 Task: Search one way flight ticket for 2 adults, 4 children and 1 infant on lap in business from Grand Island: Central Nebraska Regional Airport to Laramie: Laramie Regional Airport on 8-3-2023. Choice of flights is Frontier. Number of bags: 8 checked bags. Price is upto 20000. Outbound departure time preference is 10:45.
Action: Mouse moved to (308, 450)
Screenshot: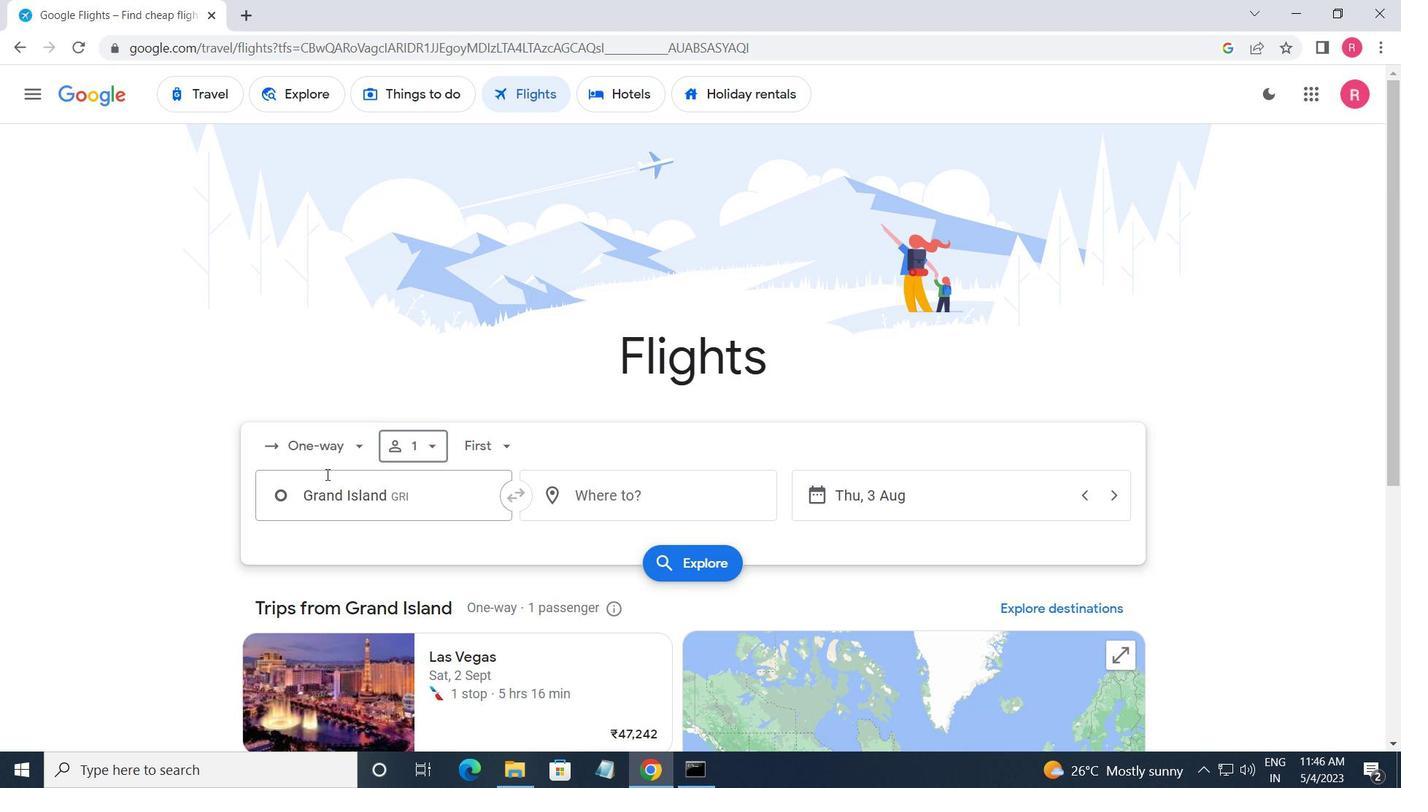 
Action: Mouse pressed left at (308, 450)
Screenshot: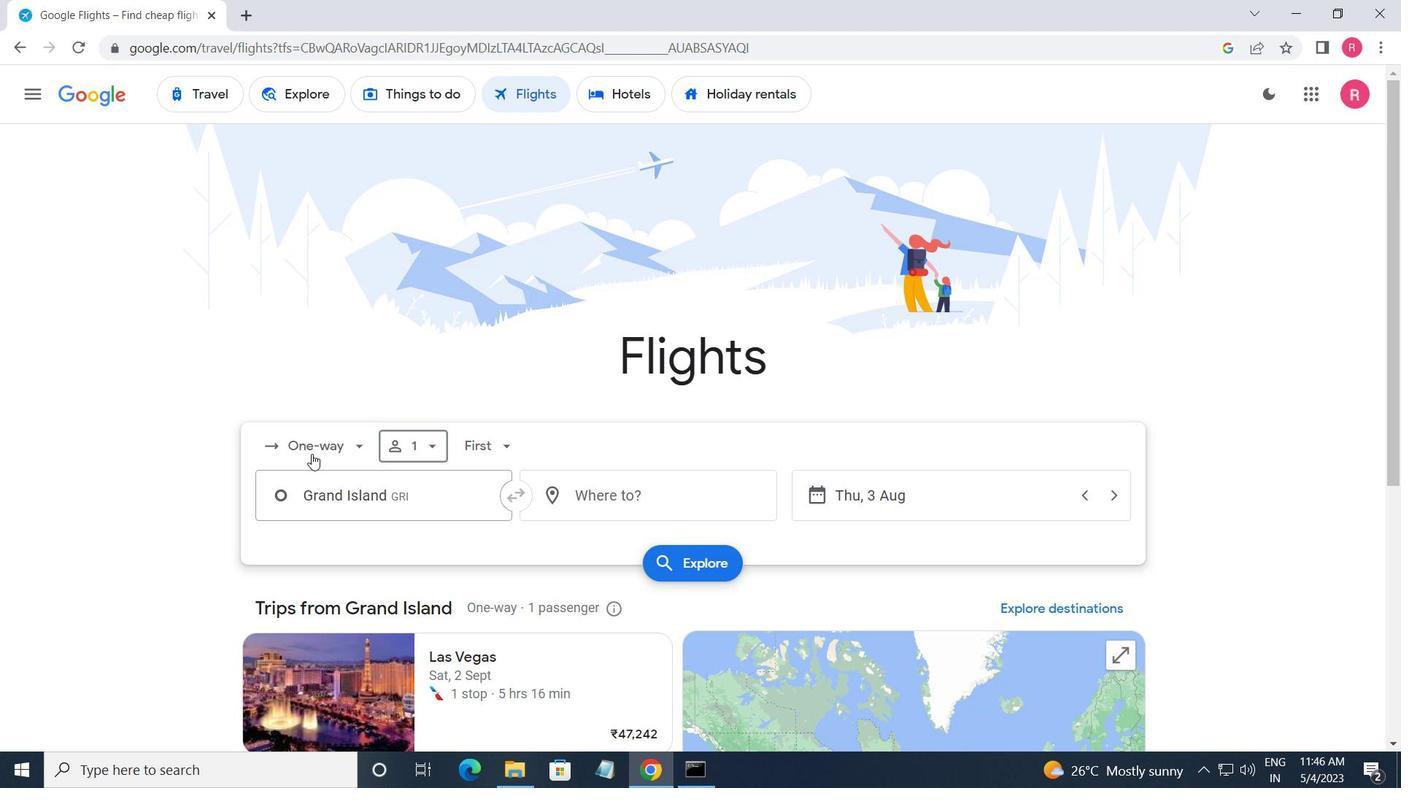 
Action: Mouse moved to (324, 526)
Screenshot: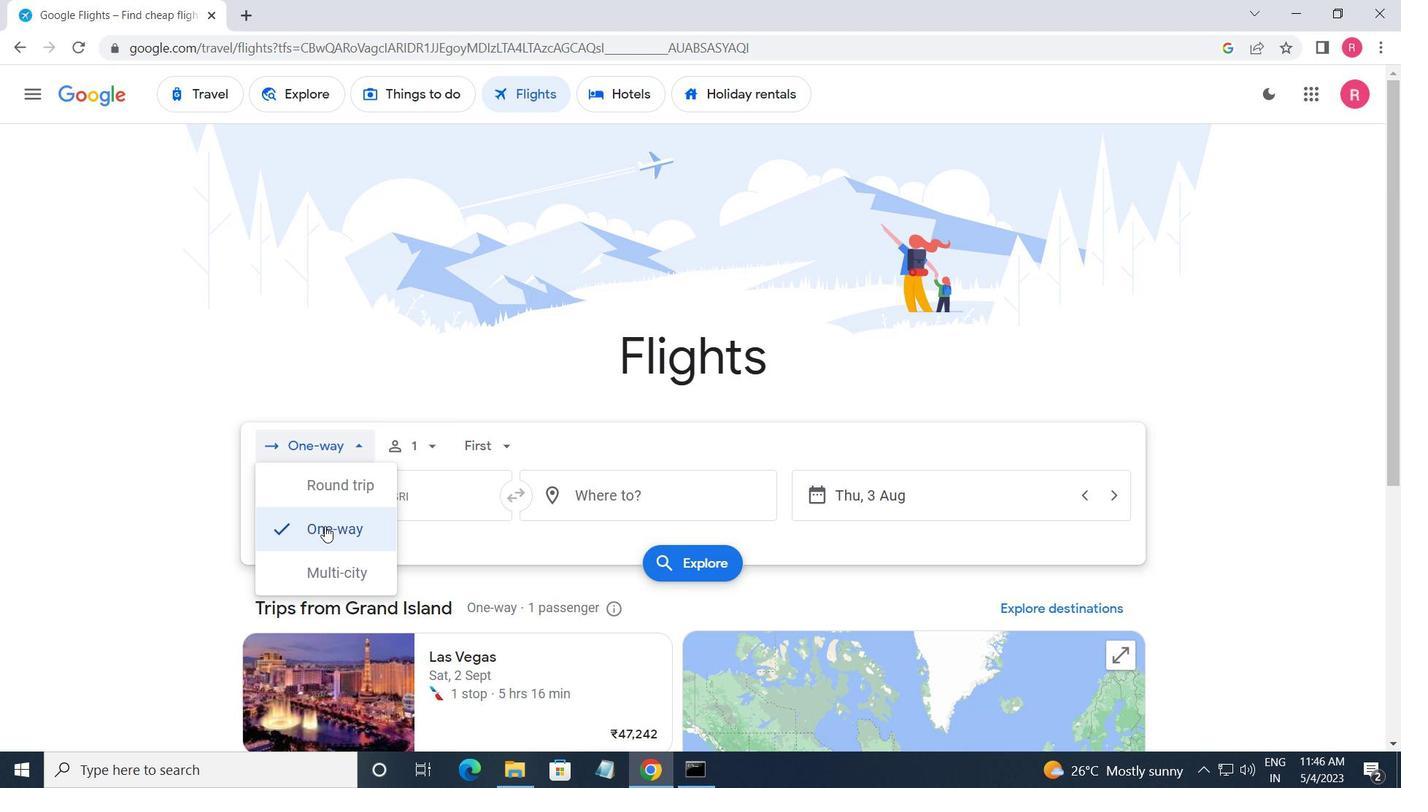 
Action: Mouse pressed left at (324, 526)
Screenshot: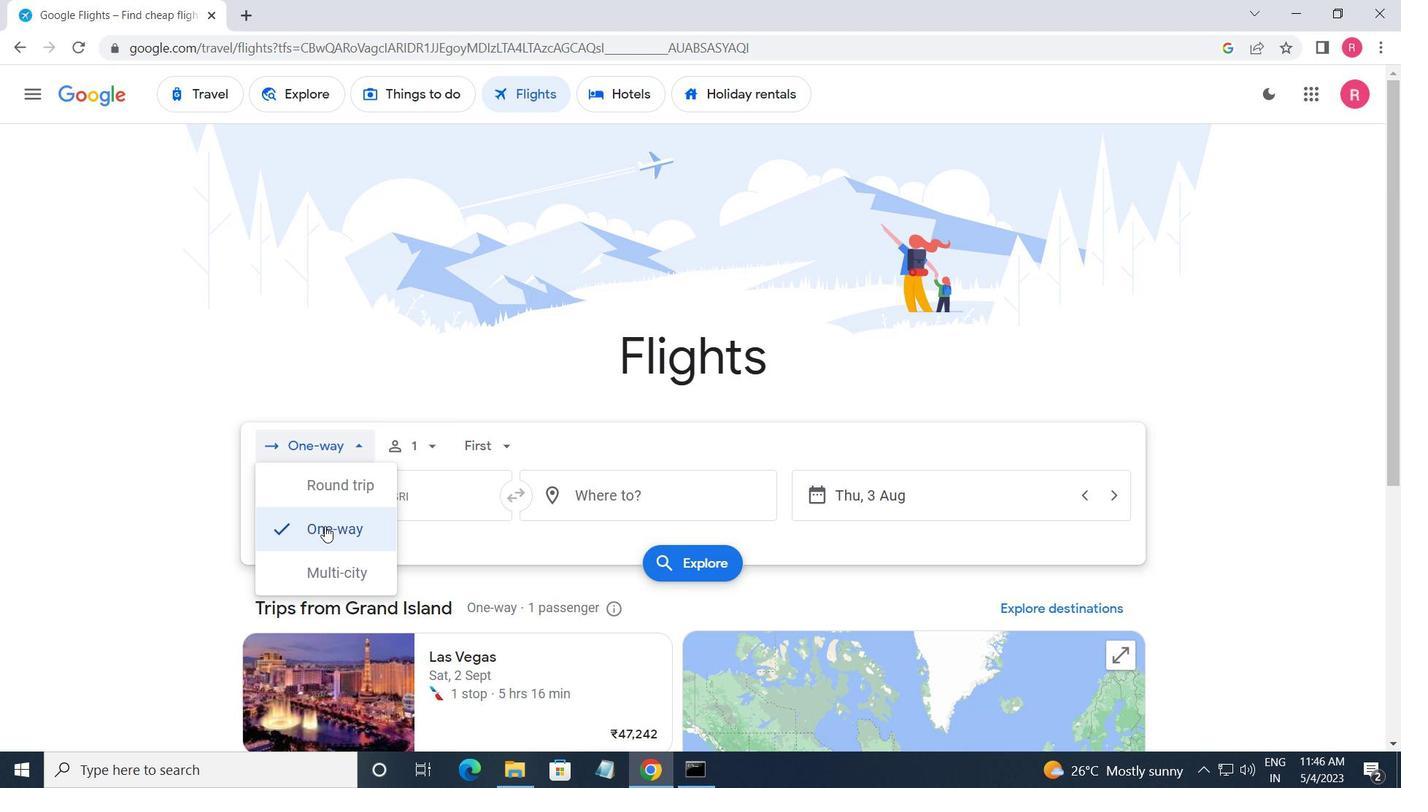 
Action: Mouse moved to (402, 459)
Screenshot: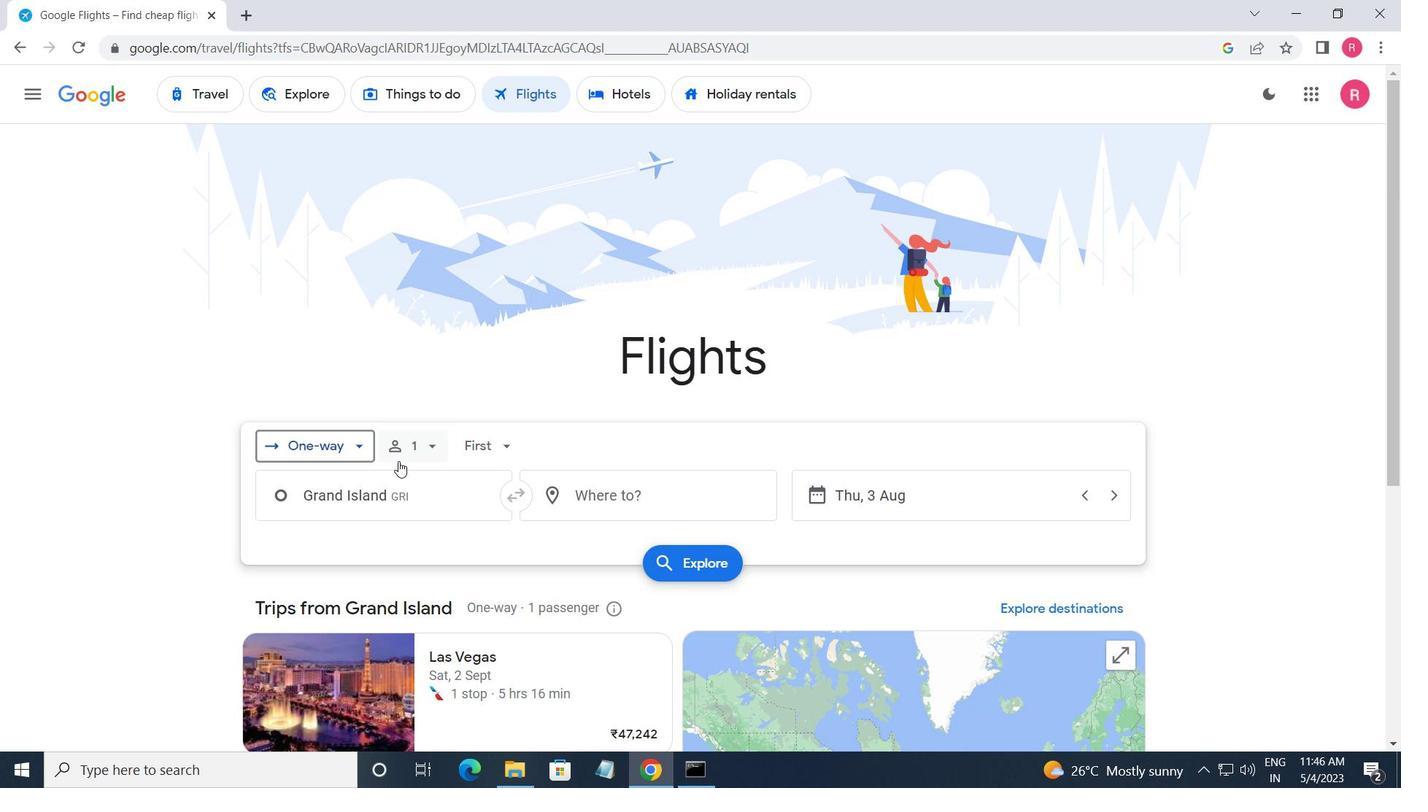 
Action: Mouse pressed left at (402, 459)
Screenshot: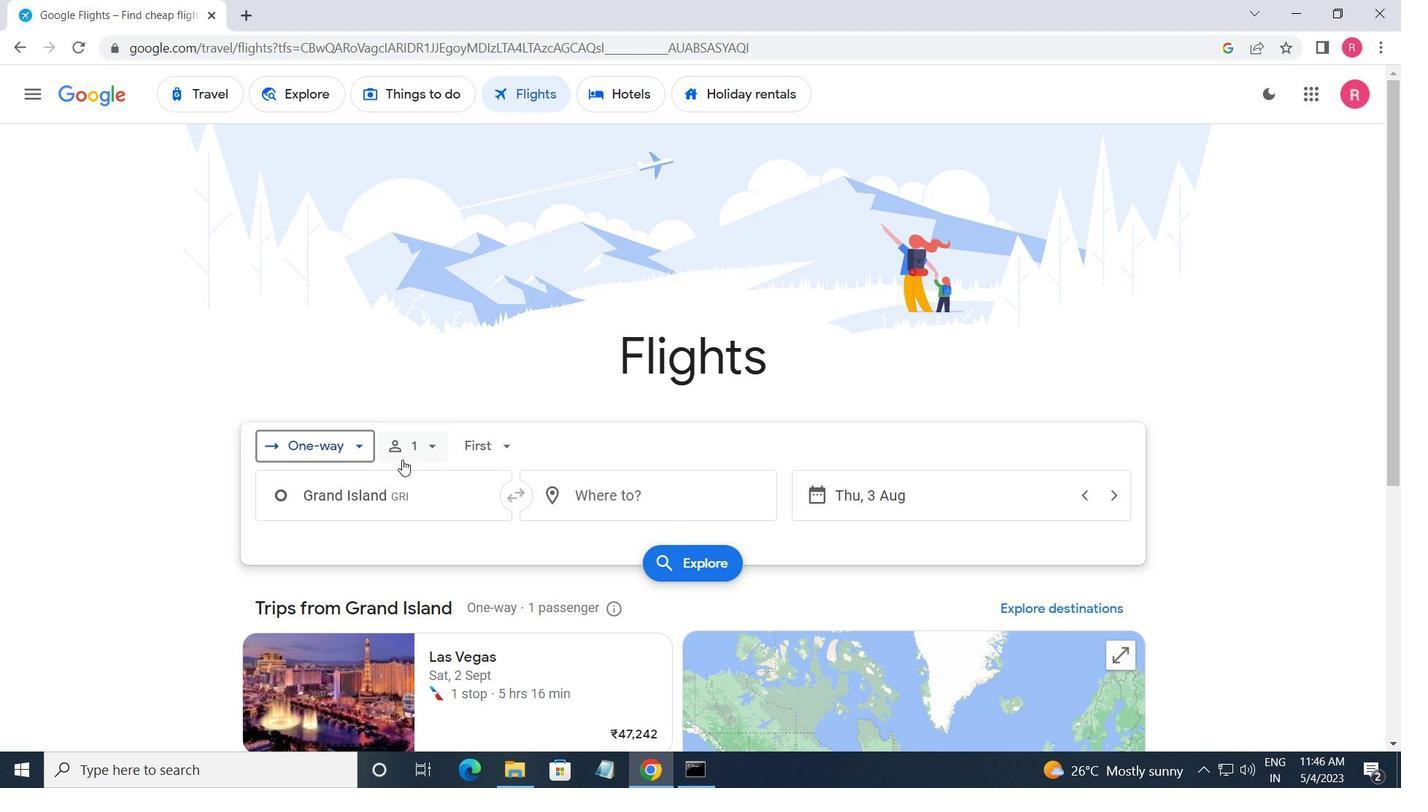 
Action: Mouse moved to (557, 486)
Screenshot: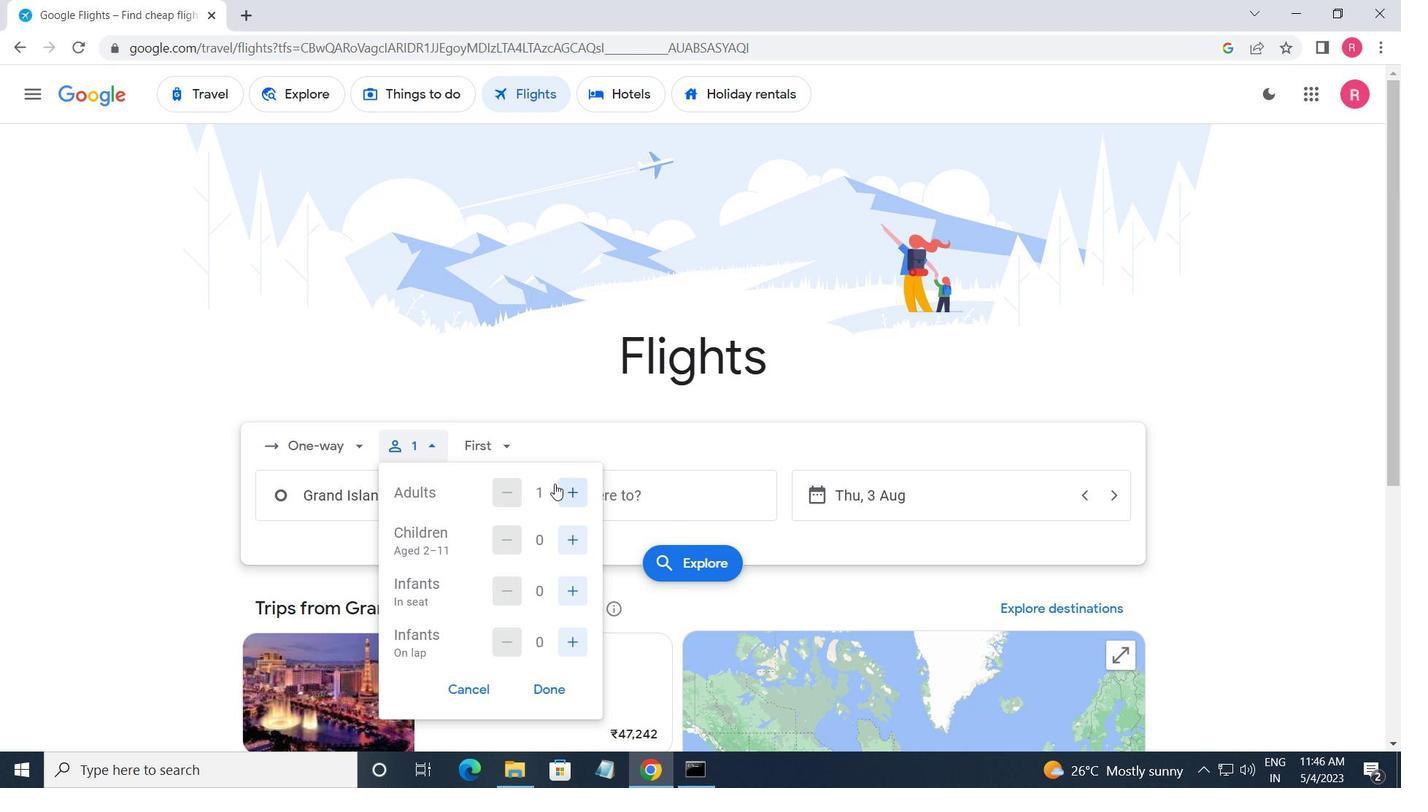 
Action: Mouse pressed left at (557, 486)
Screenshot: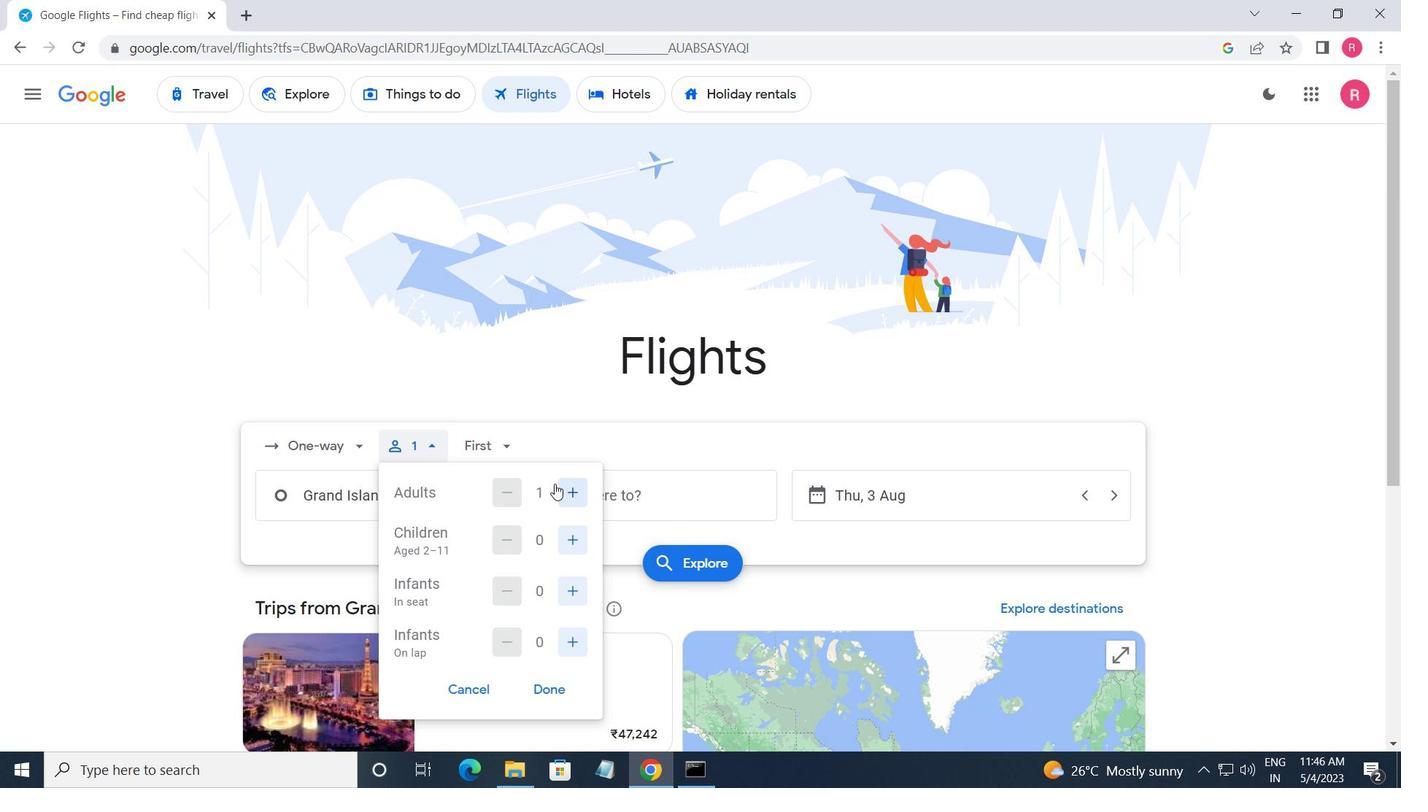 
Action: Mouse moved to (568, 538)
Screenshot: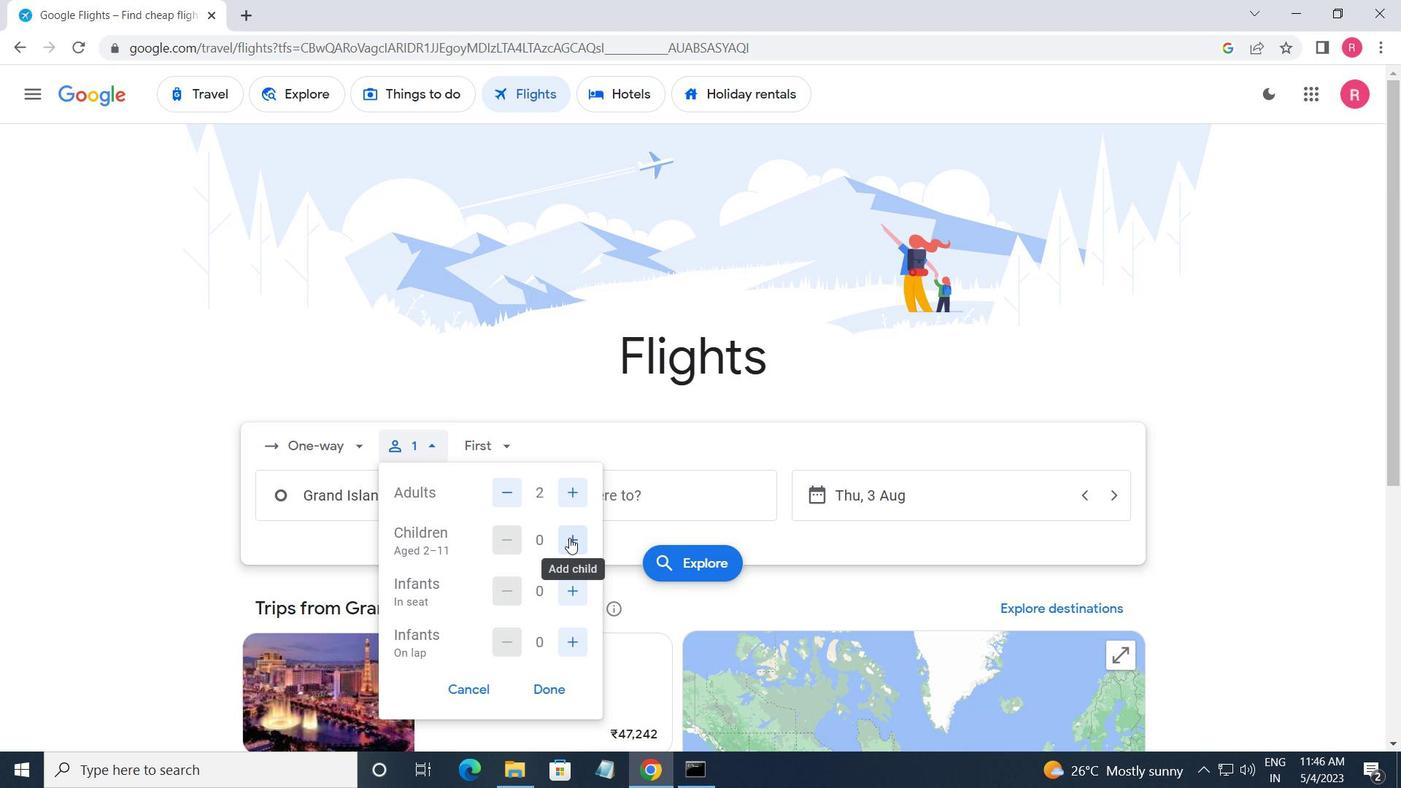 
Action: Mouse pressed left at (568, 538)
Screenshot: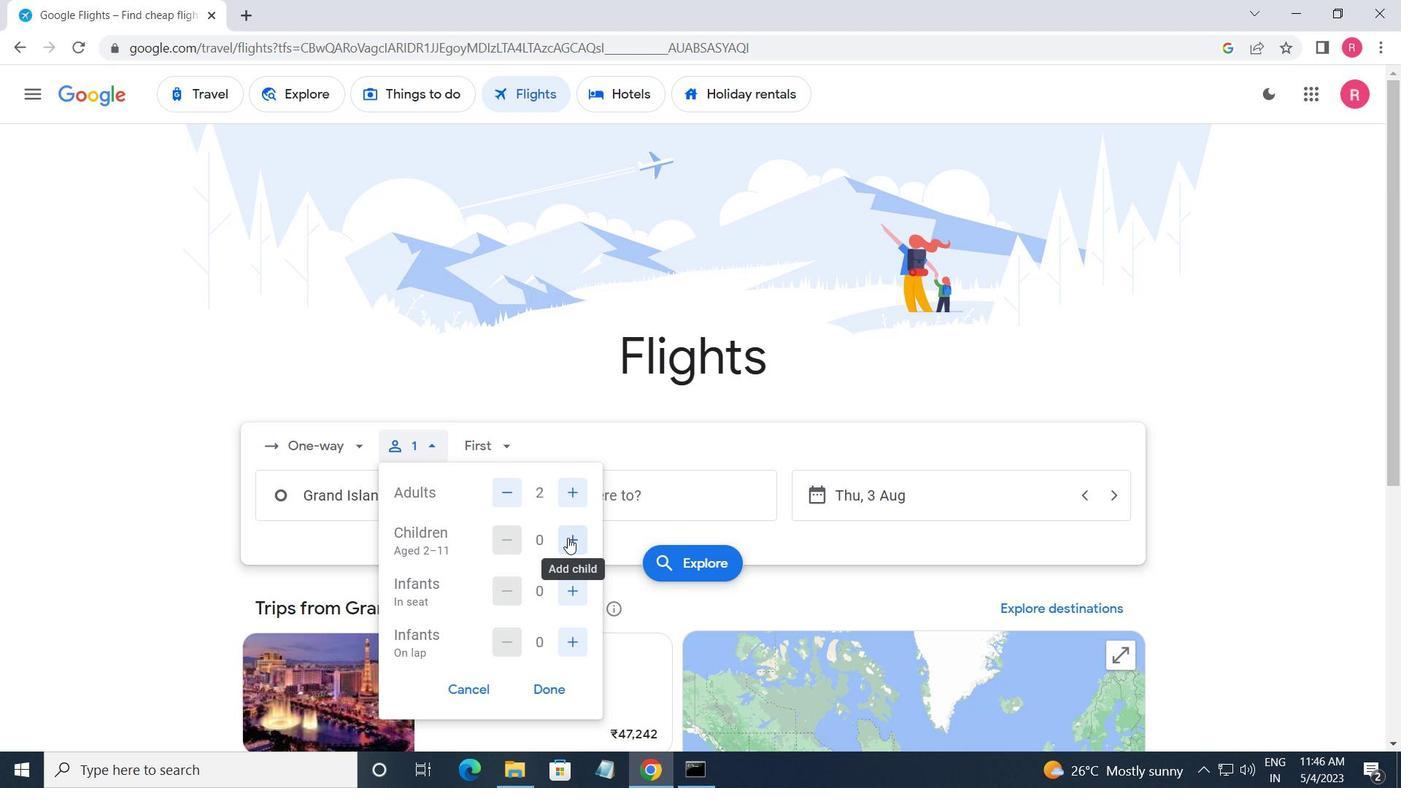 
Action: Mouse moved to (568, 537)
Screenshot: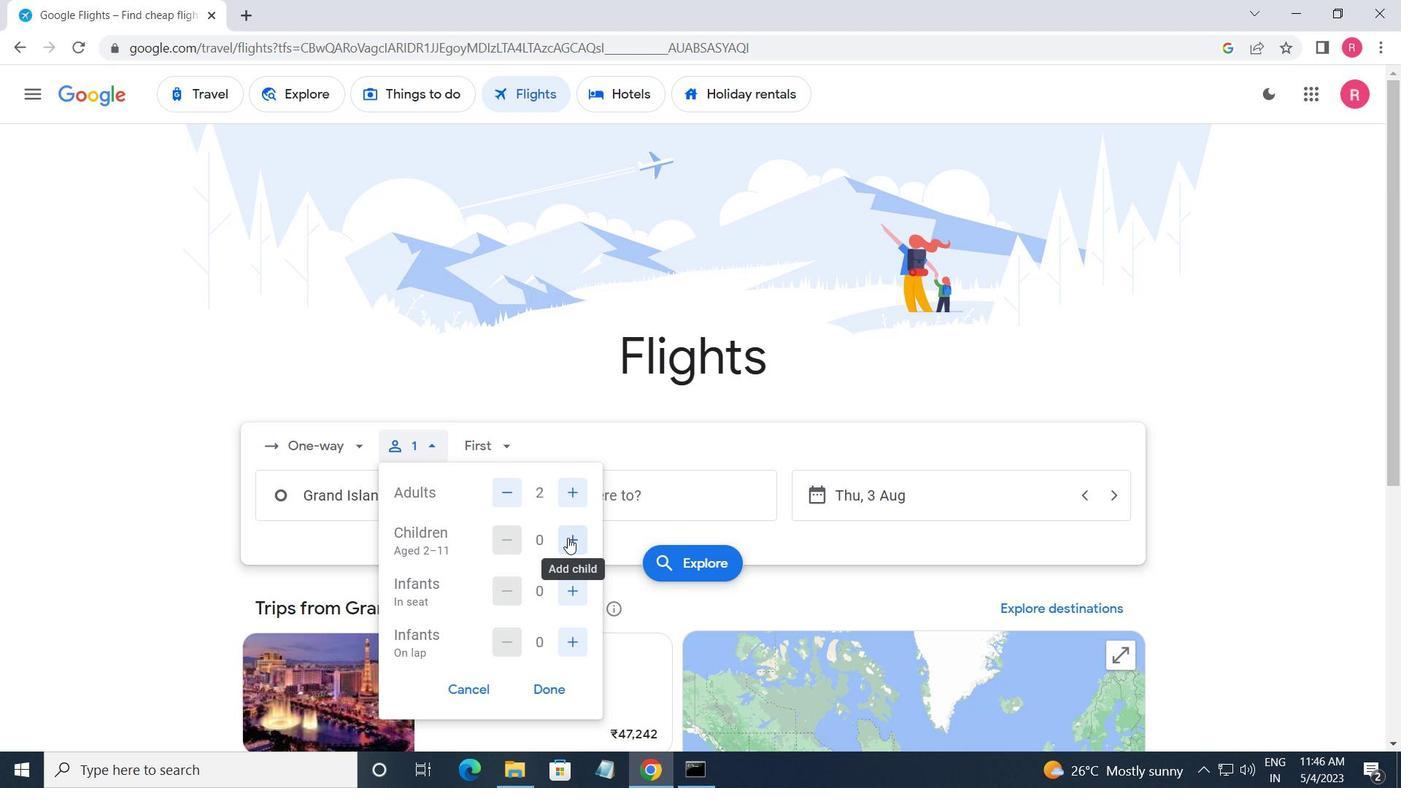 
Action: Mouse pressed left at (568, 537)
Screenshot: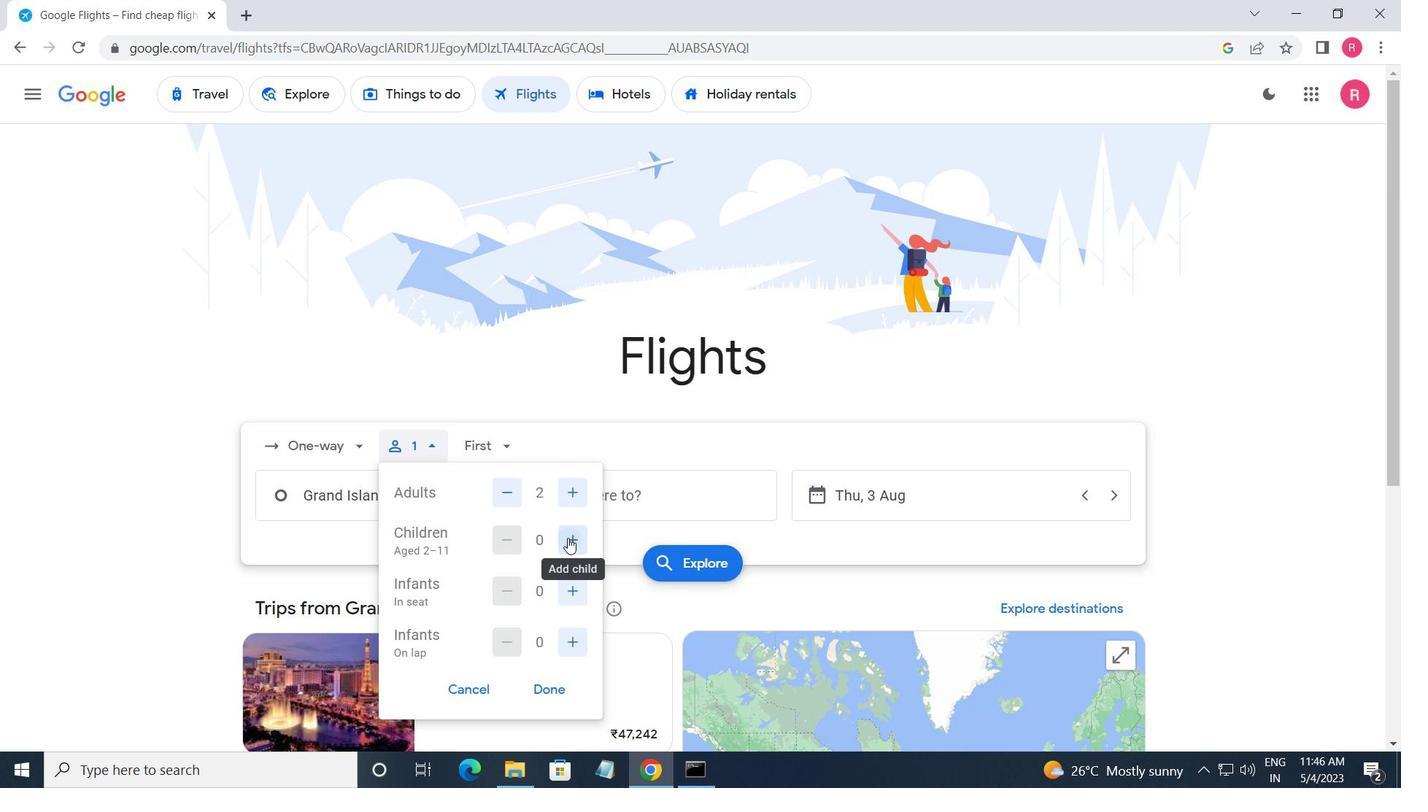 
Action: Mouse pressed left at (568, 537)
Screenshot: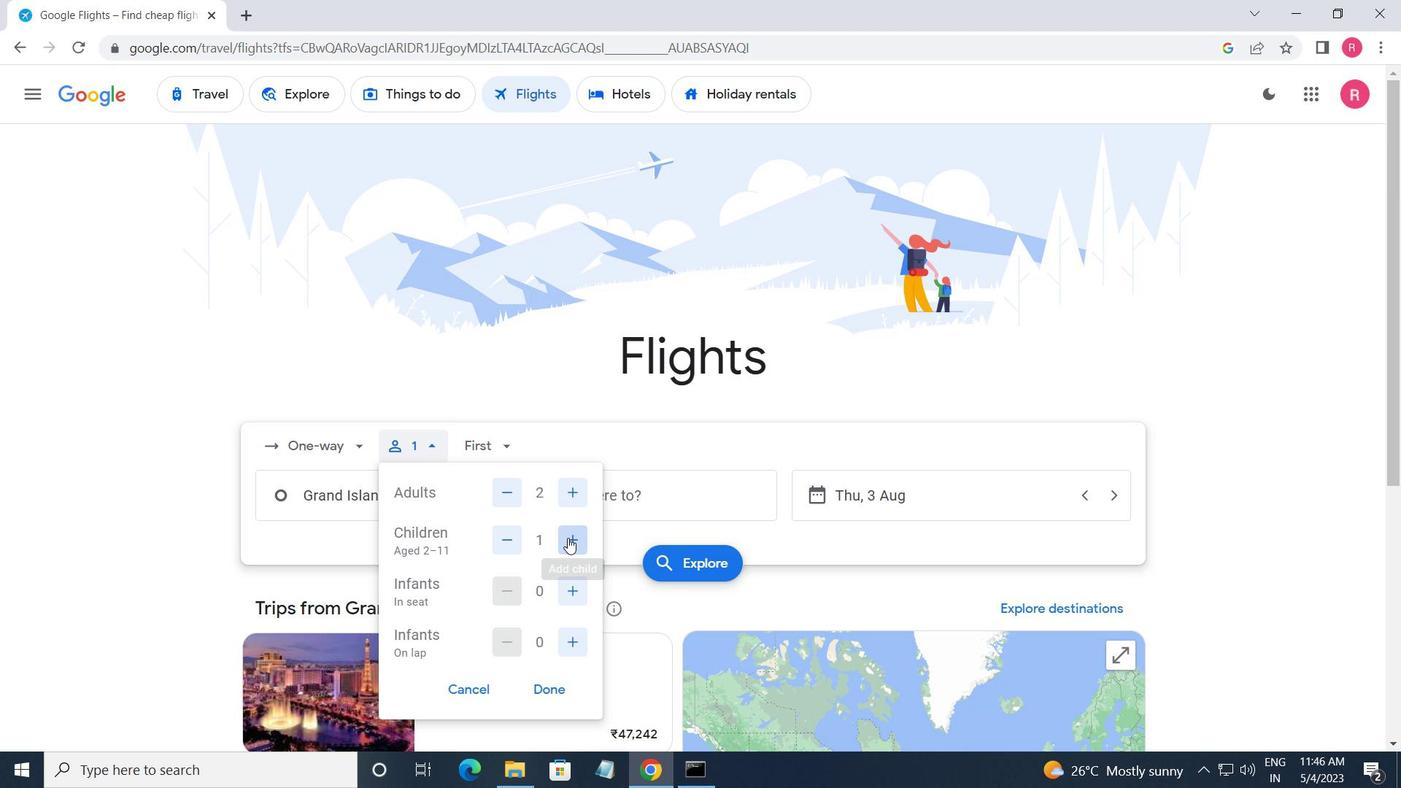 
Action: Mouse pressed left at (568, 537)
Screenshot: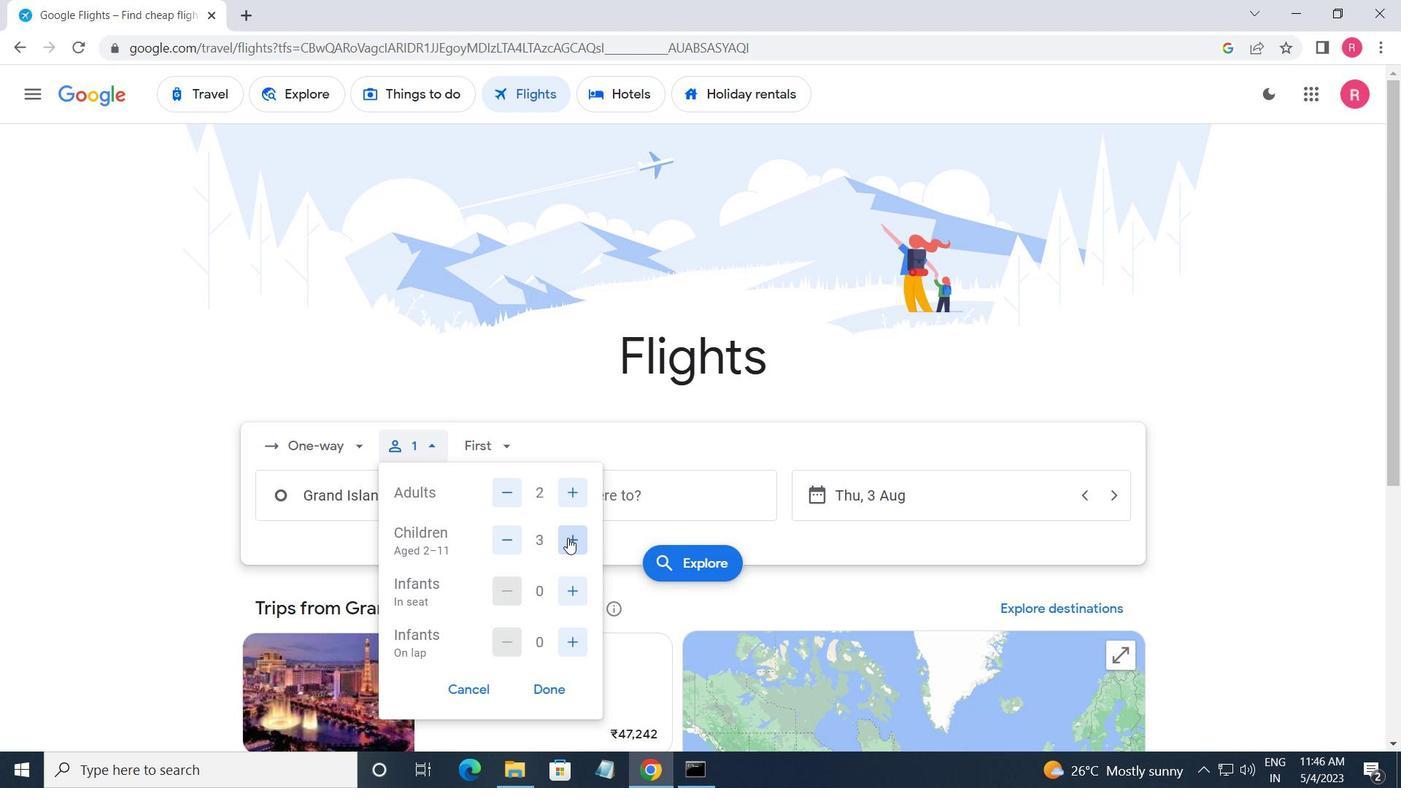 
Action: Mouse moved to (550, 582)
Screenshot: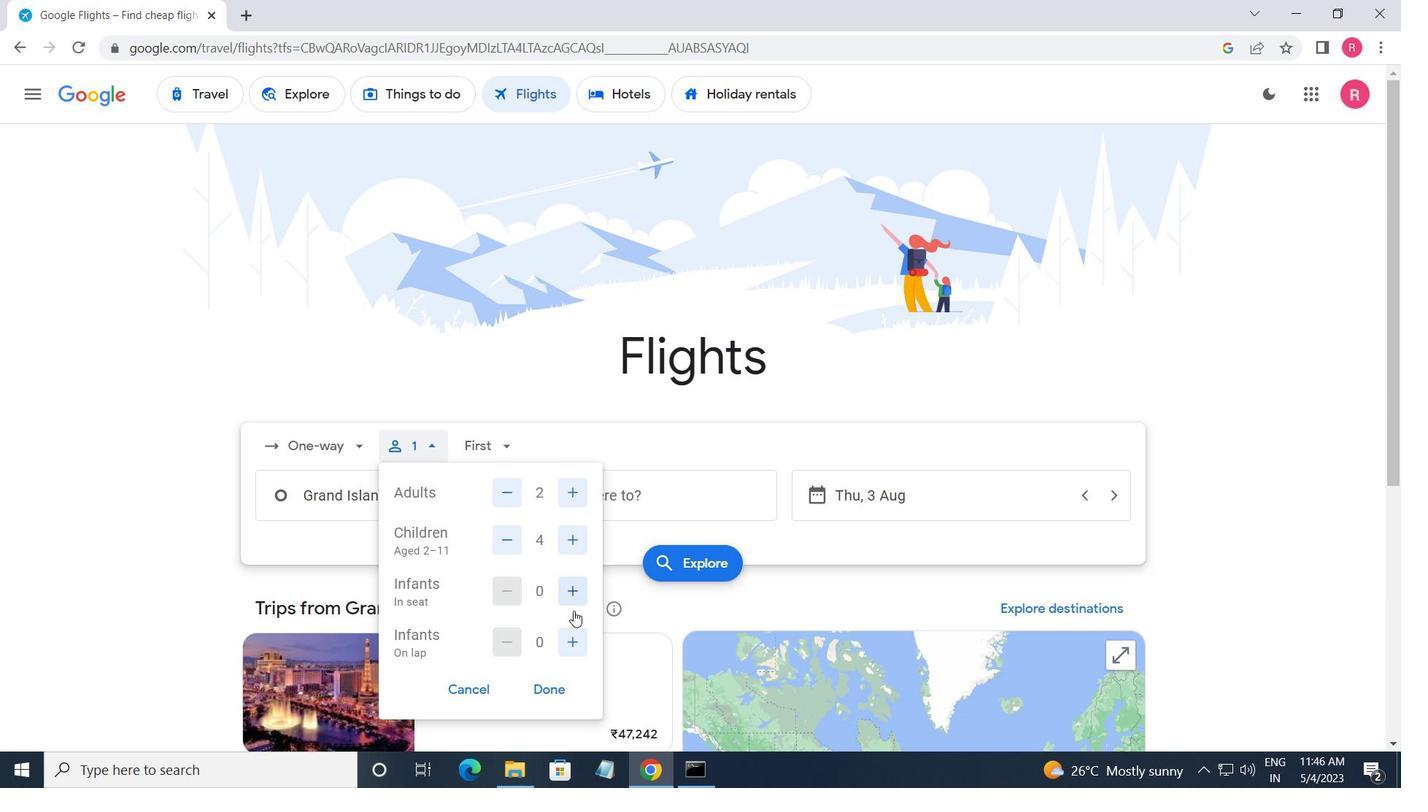 
Action: Mouse pressed left at (550, 582)
Screenshot: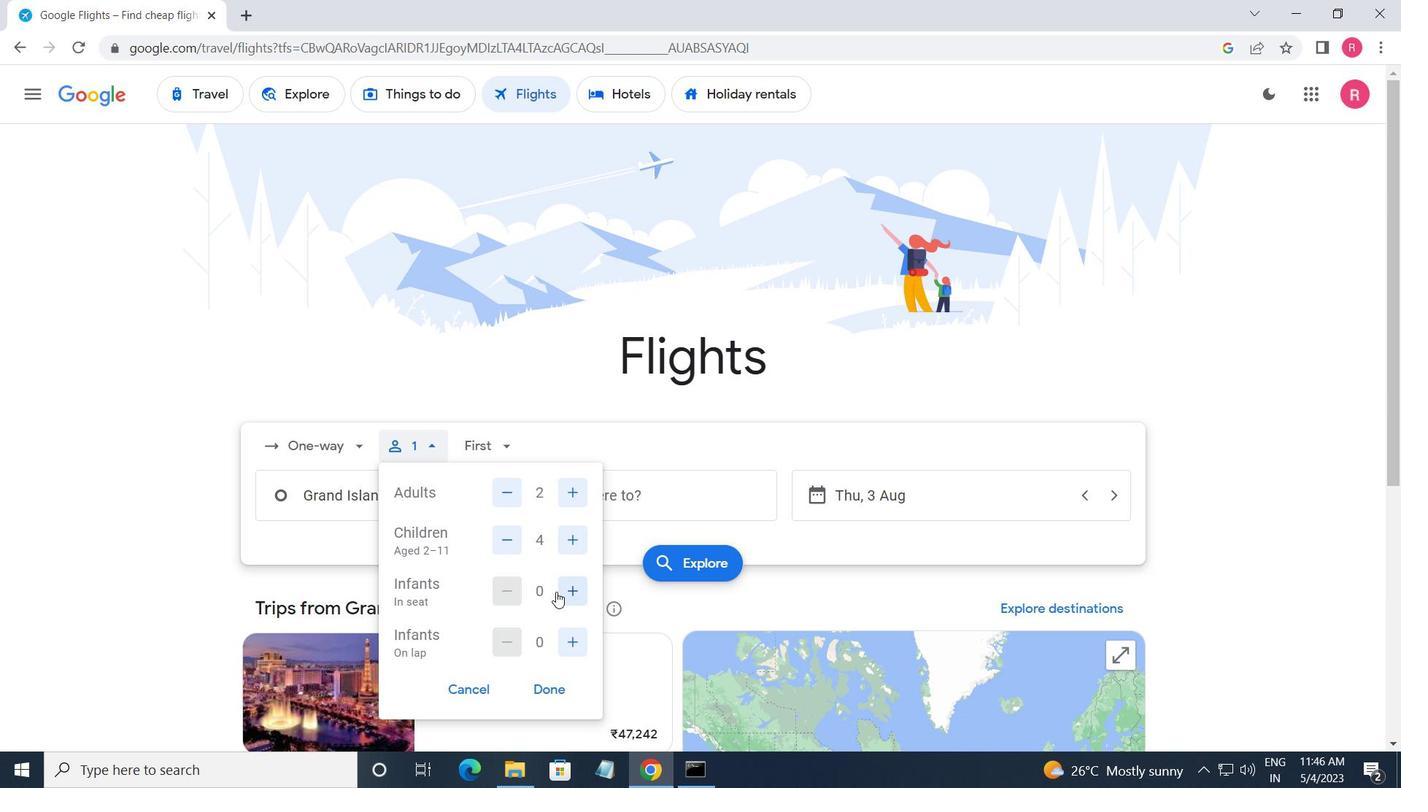 
Action: Mouse moved to (490, 447)
Screenshot: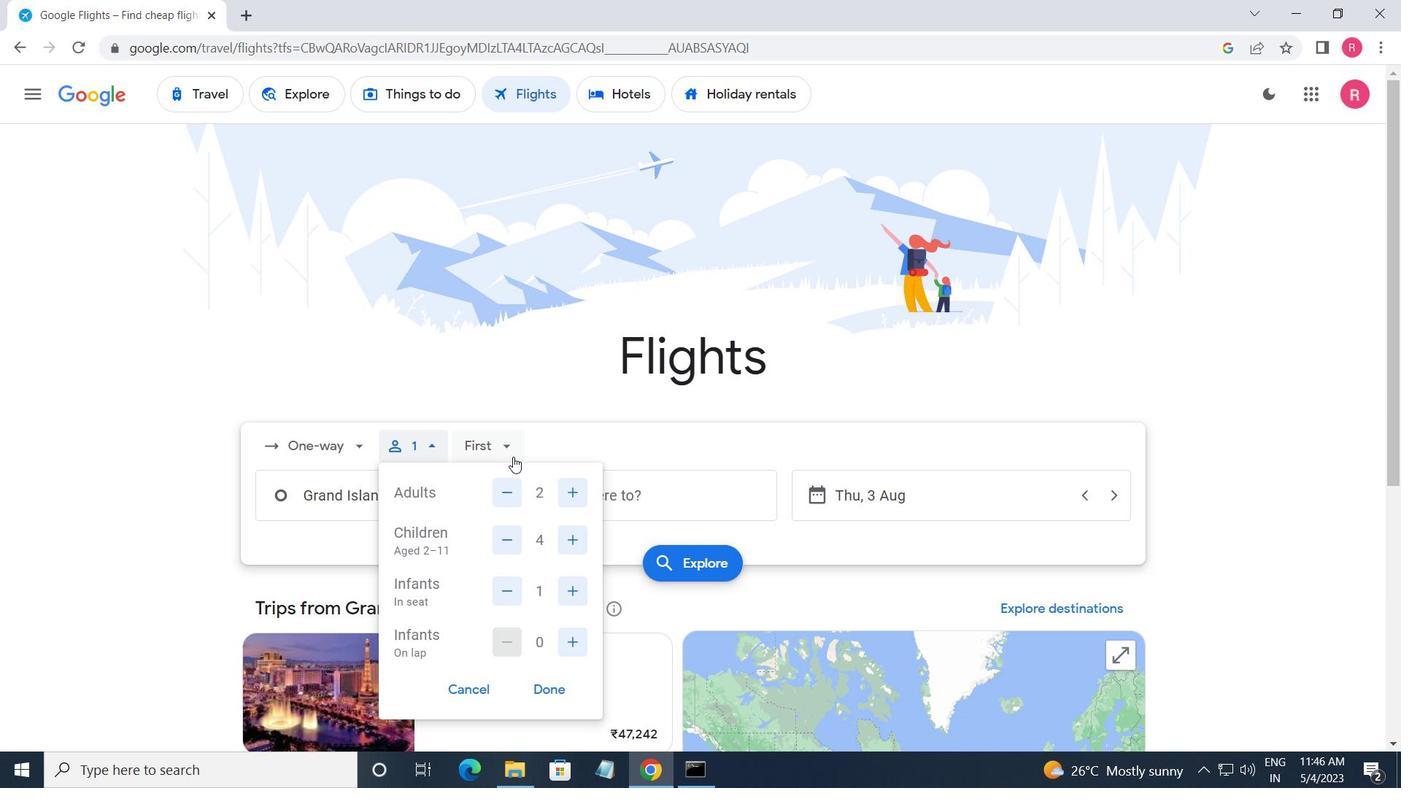 
Action: Mouse pressed left at (490, 447)
Screenshot: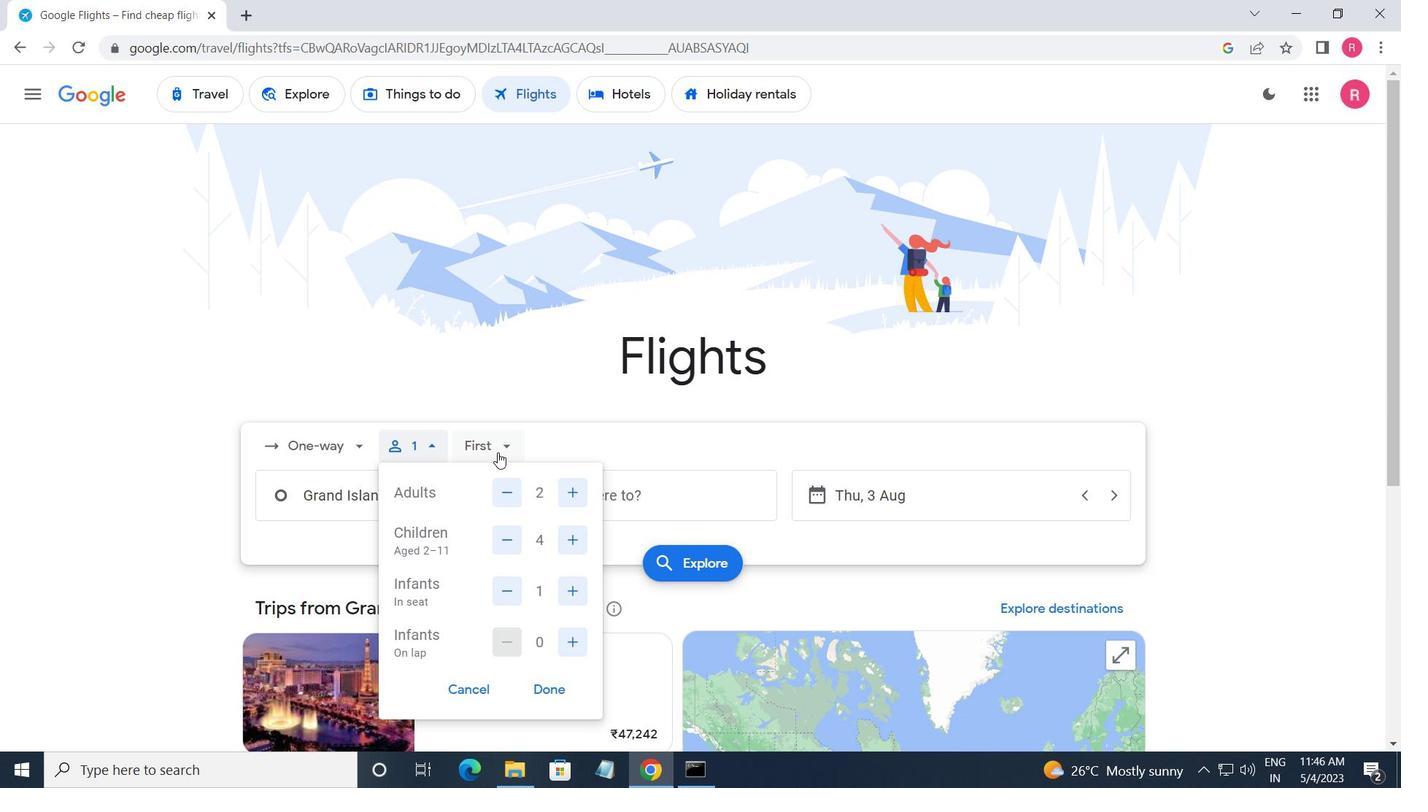 
Action: Mouse moved to (526, 572)
Screenshot: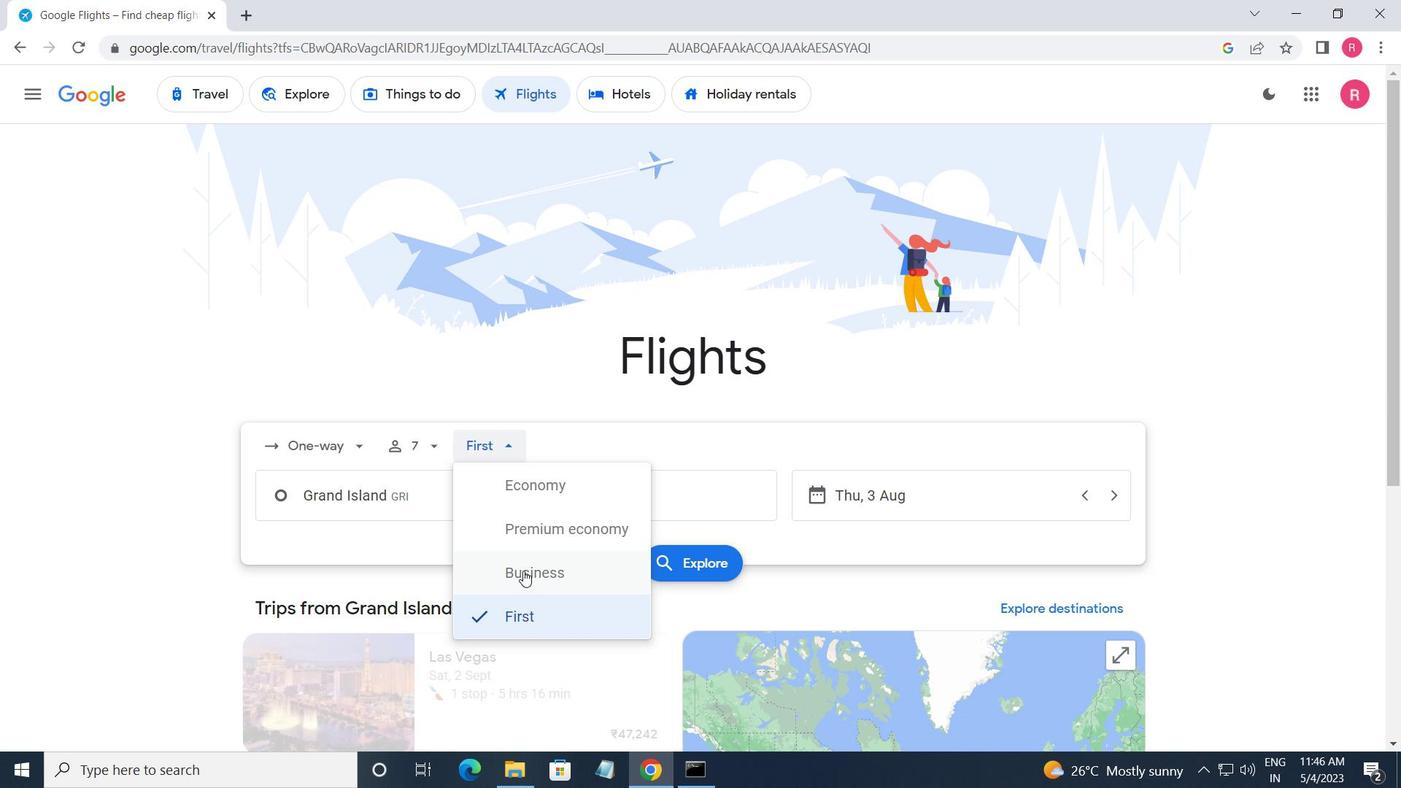 
Action: Mouse pressed left at (526, 572)
Screenshot: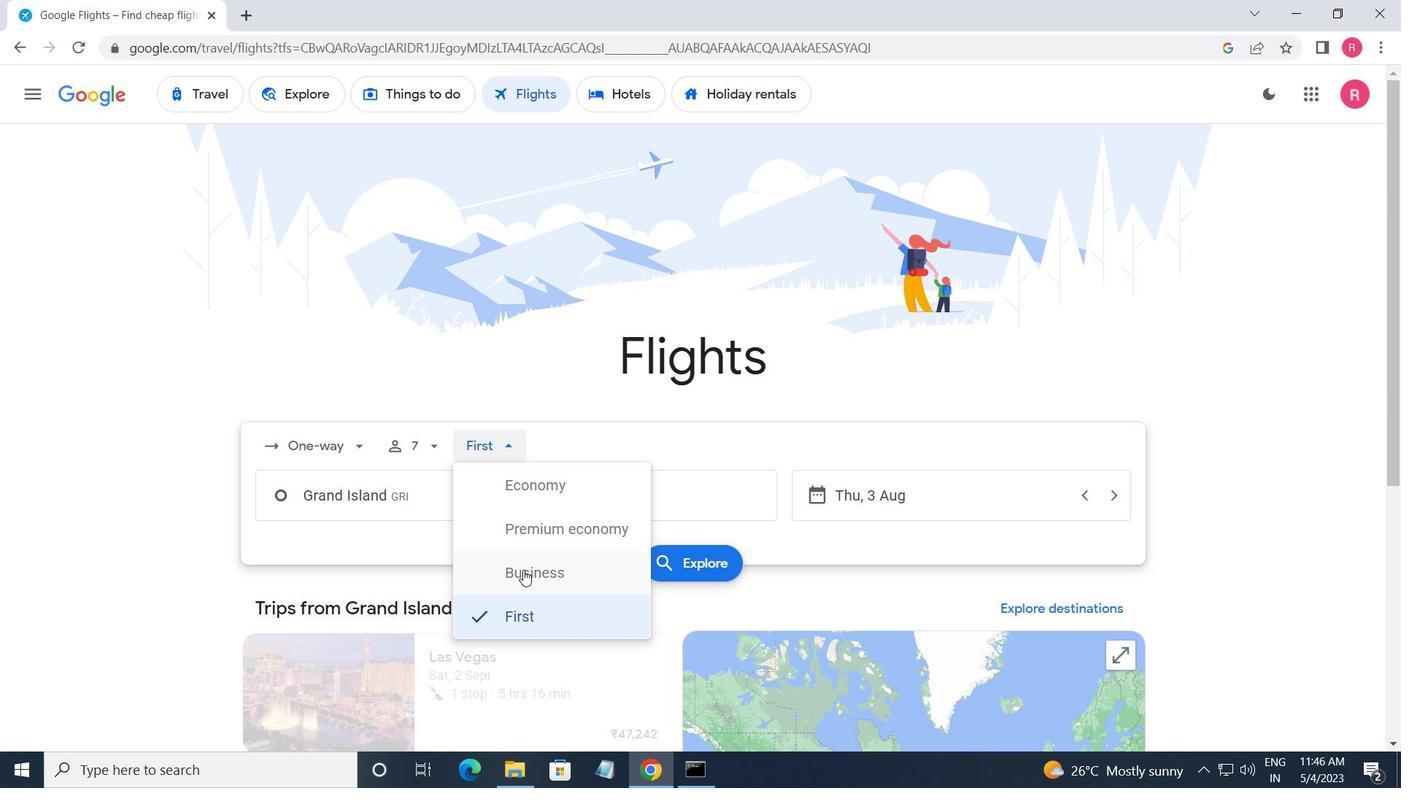 
Action: Mouse moved to (415, 511)
Screenshot: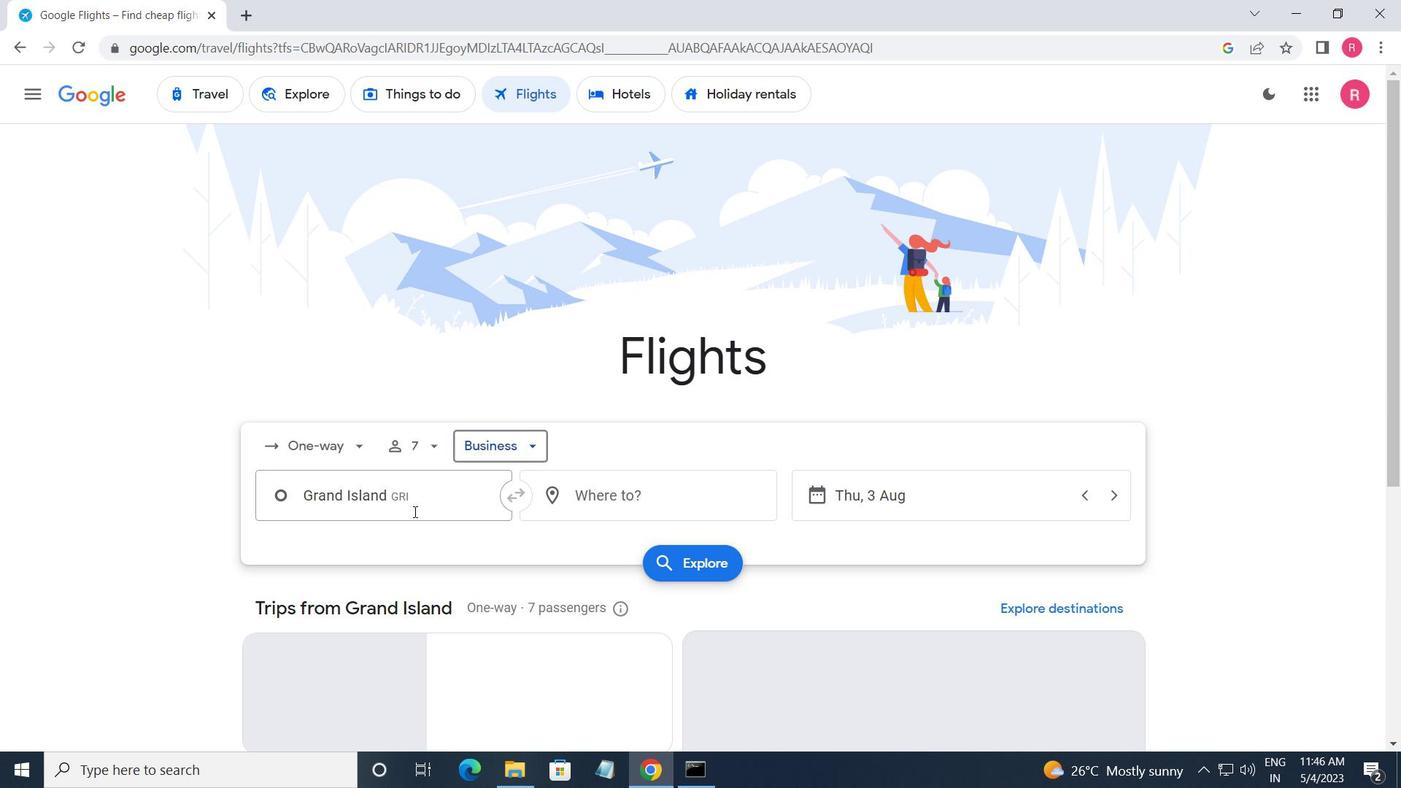 
Action: Mouse pressed left at (415, 511)
Screenshot: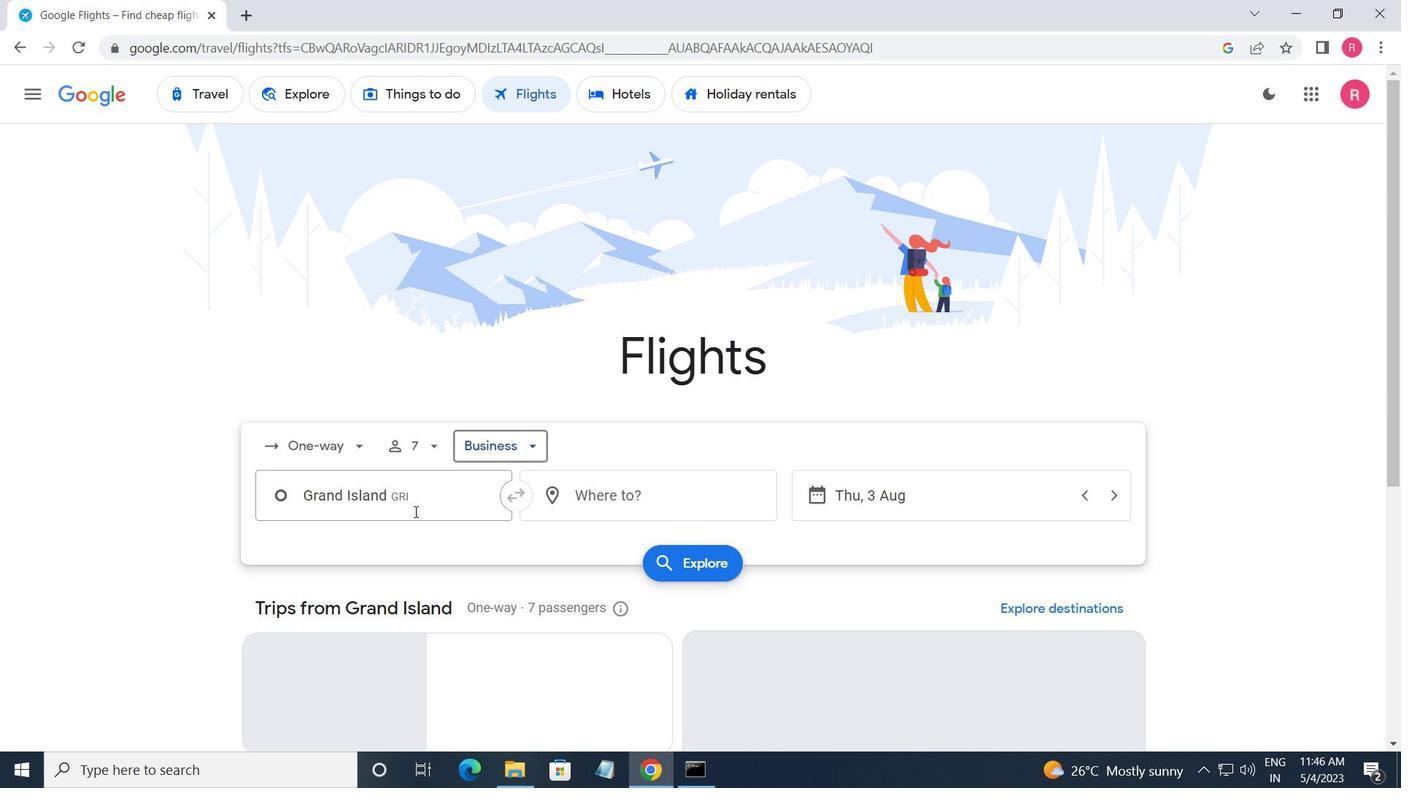 
Action: Mouse moved to (483, 638)
Screenshot: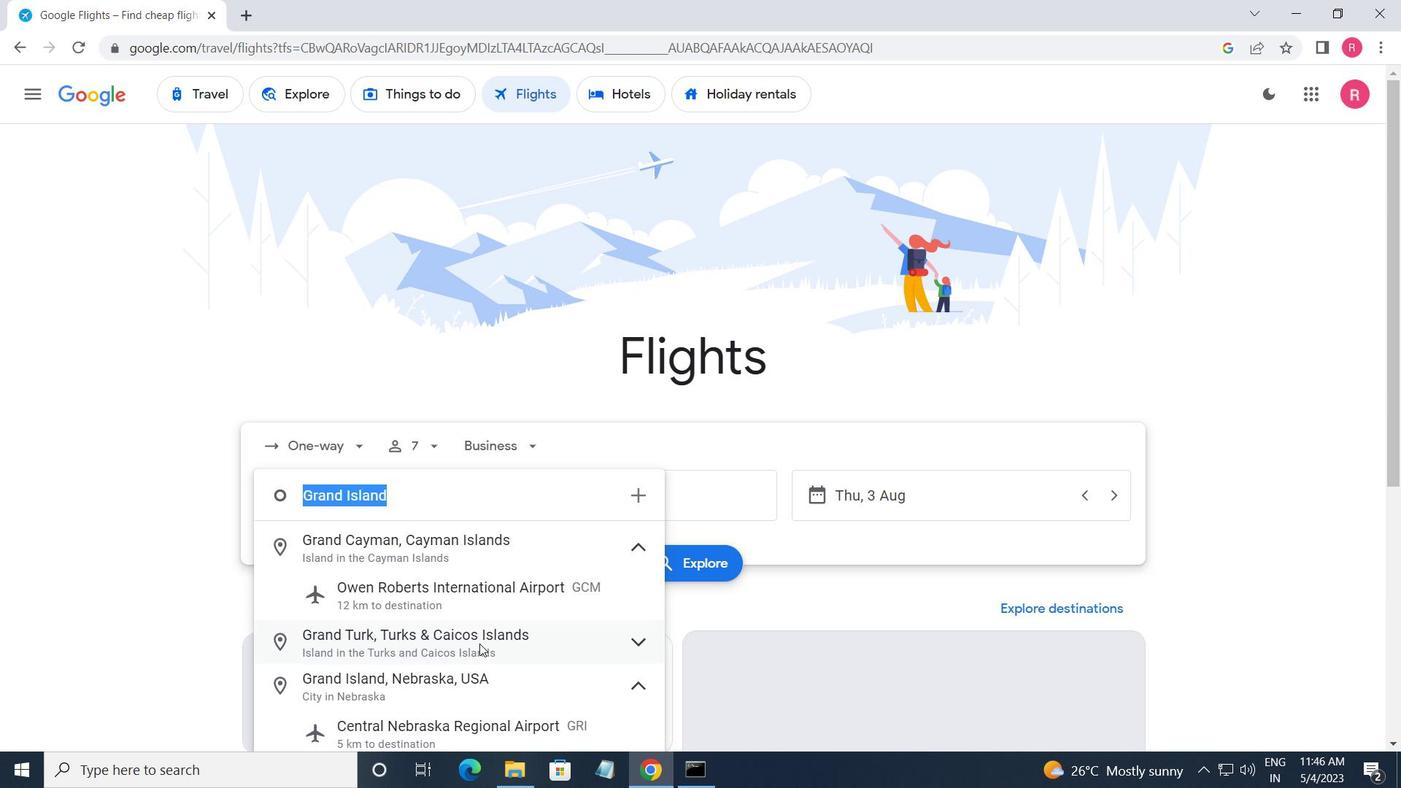
Action: Mouse scrolled (483, 637) with delta (0, 0)
Screenshot: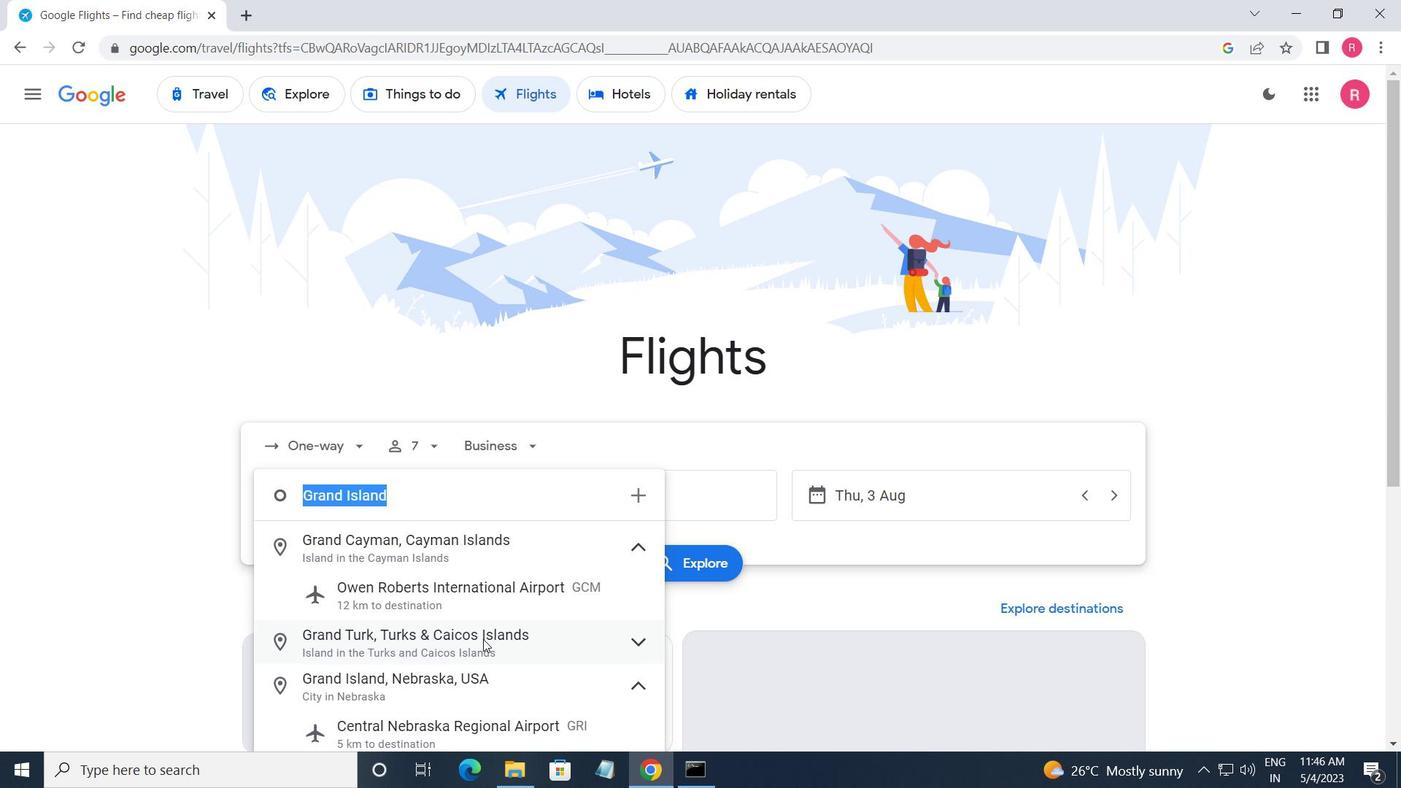 
Action: Mouse moved to (485, 638)
Screenshot: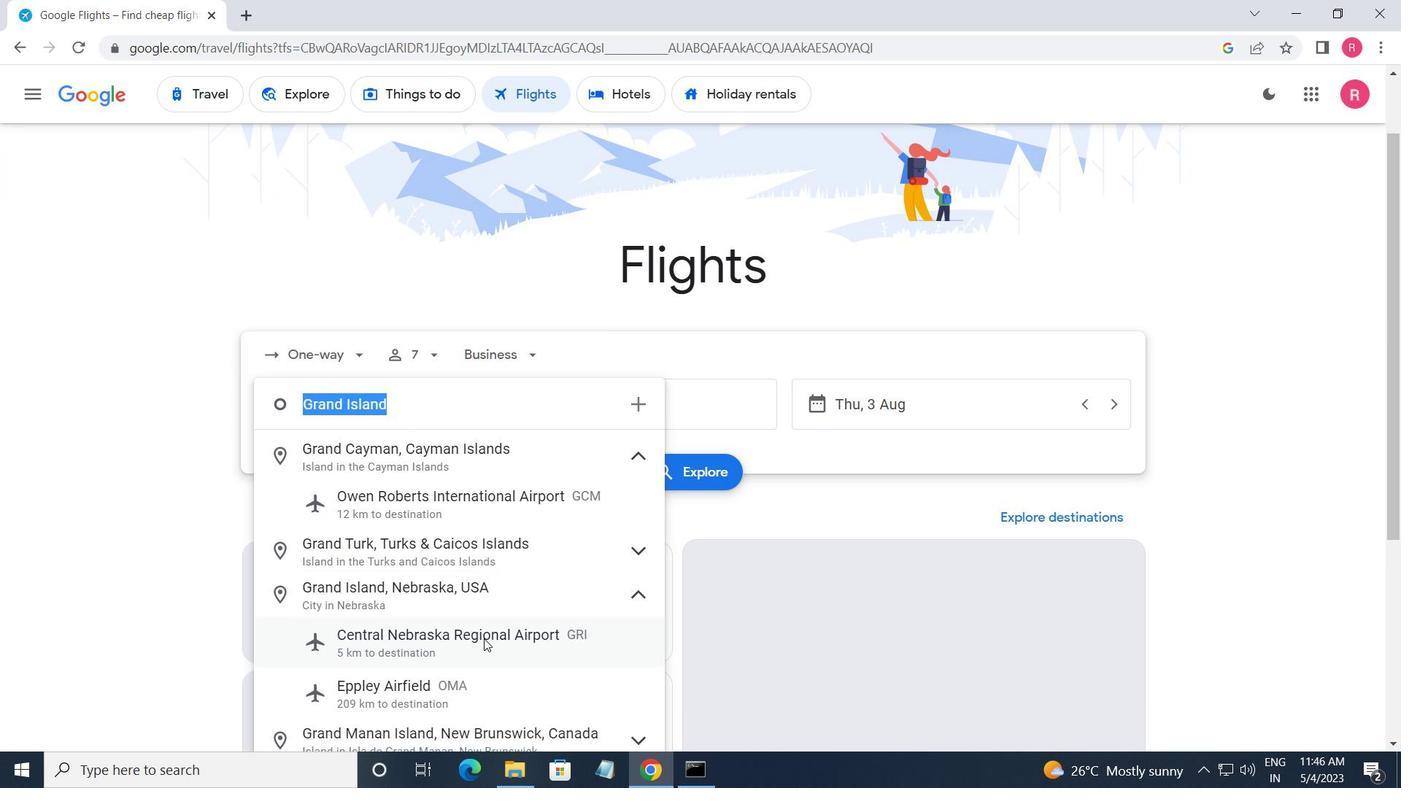 
Action: Mouse pressed left at (485, 638)
Screenshot: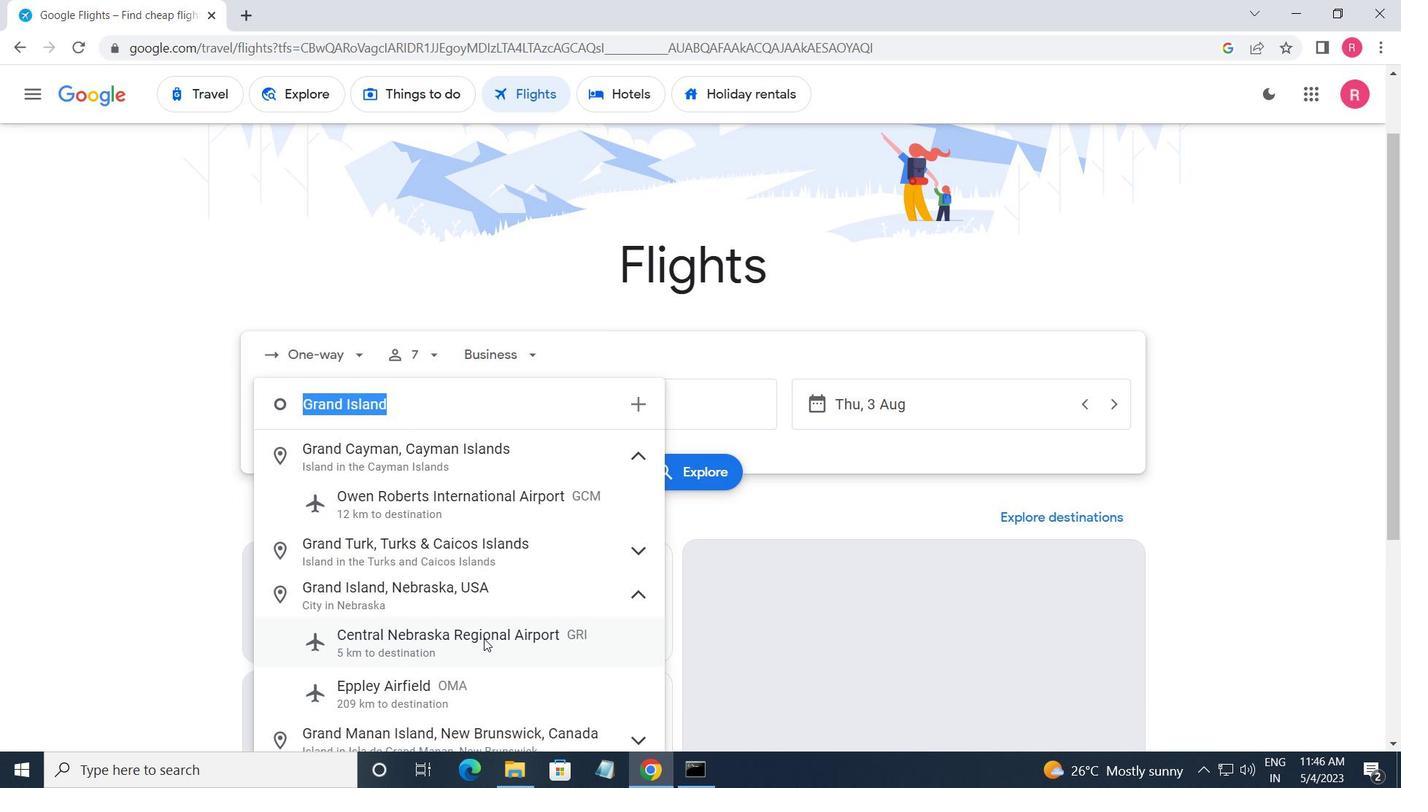 
Action: Mouse moved to (604, 404)
Screenshot: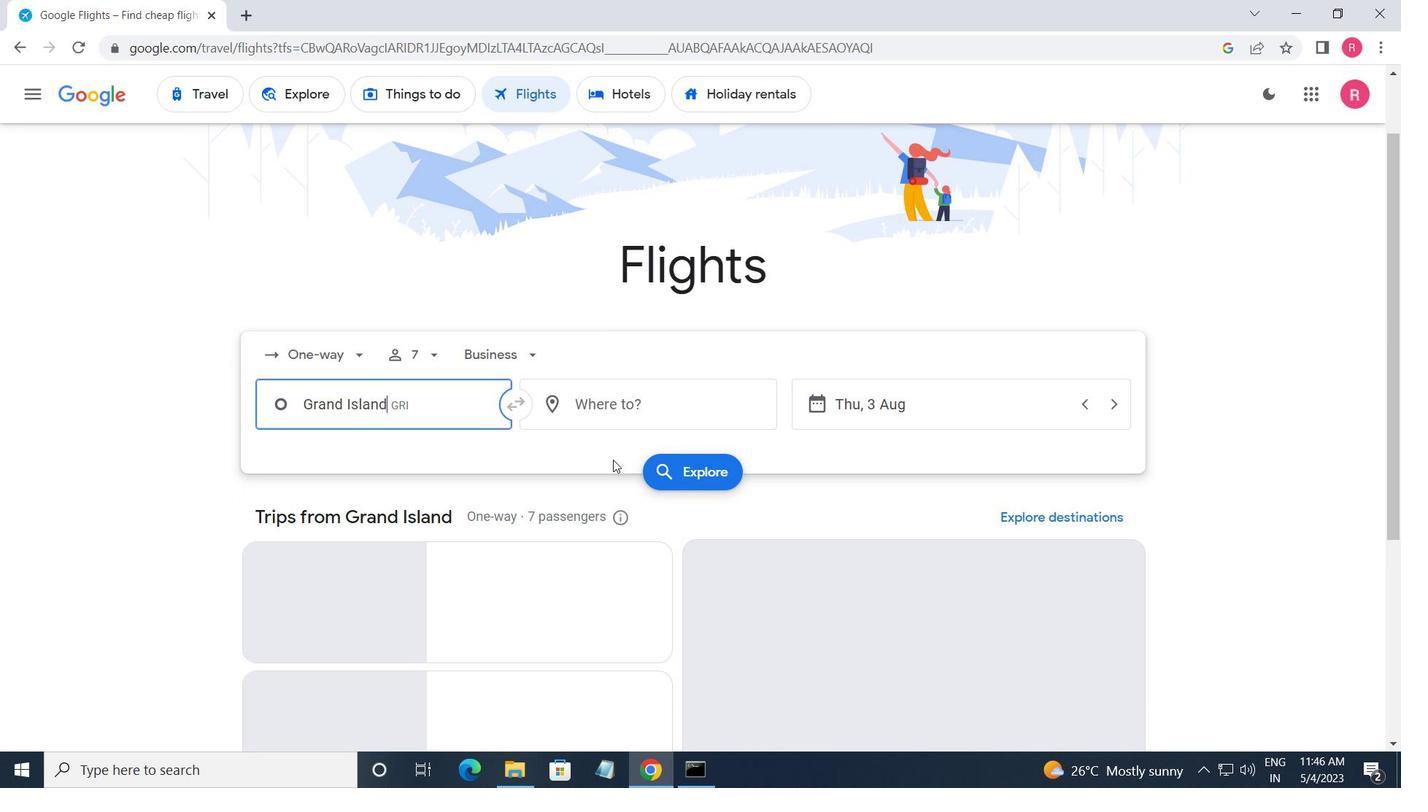 
Action: Mouse pressed left at (604, 404)
Screenshot: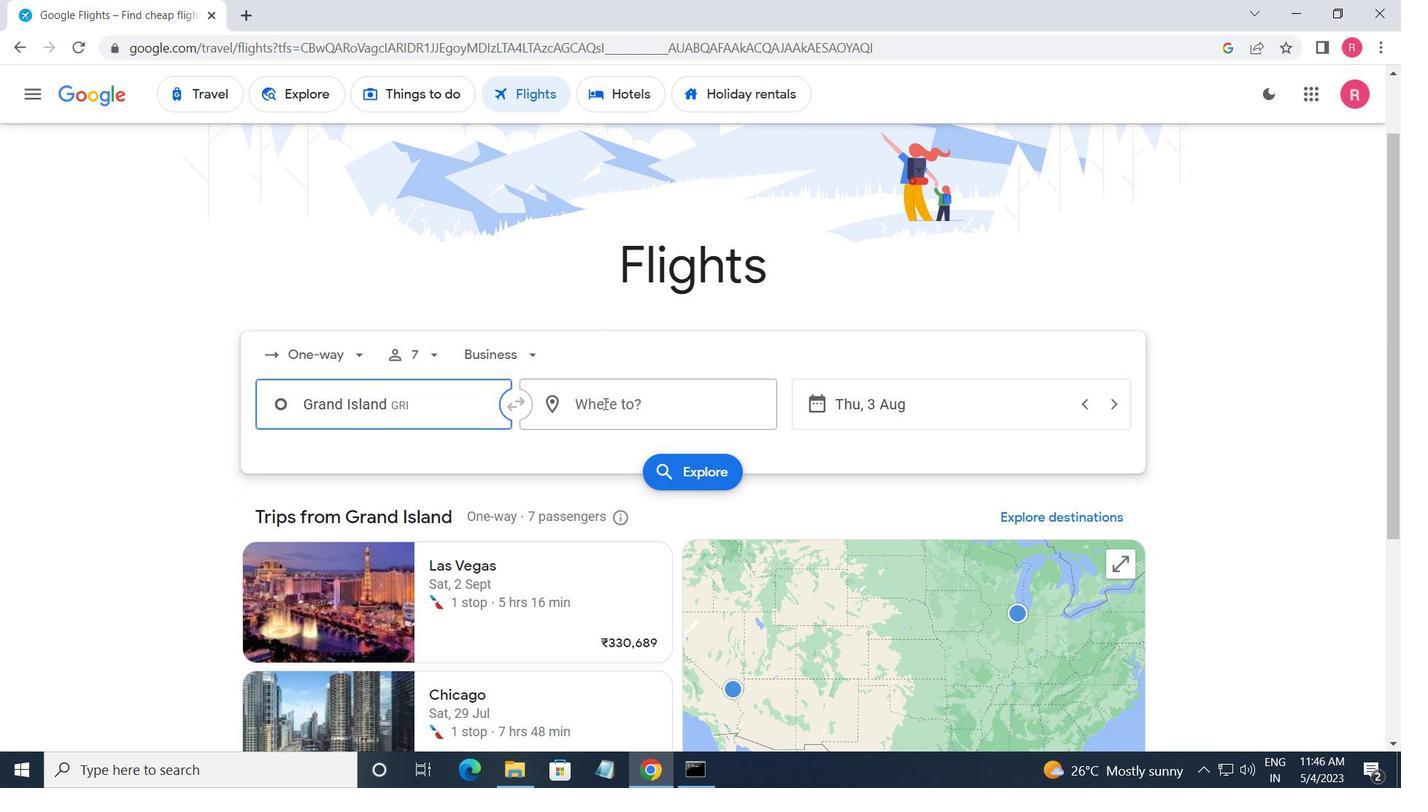 
Action: Mouse moved to (672, 592)
Screenshot: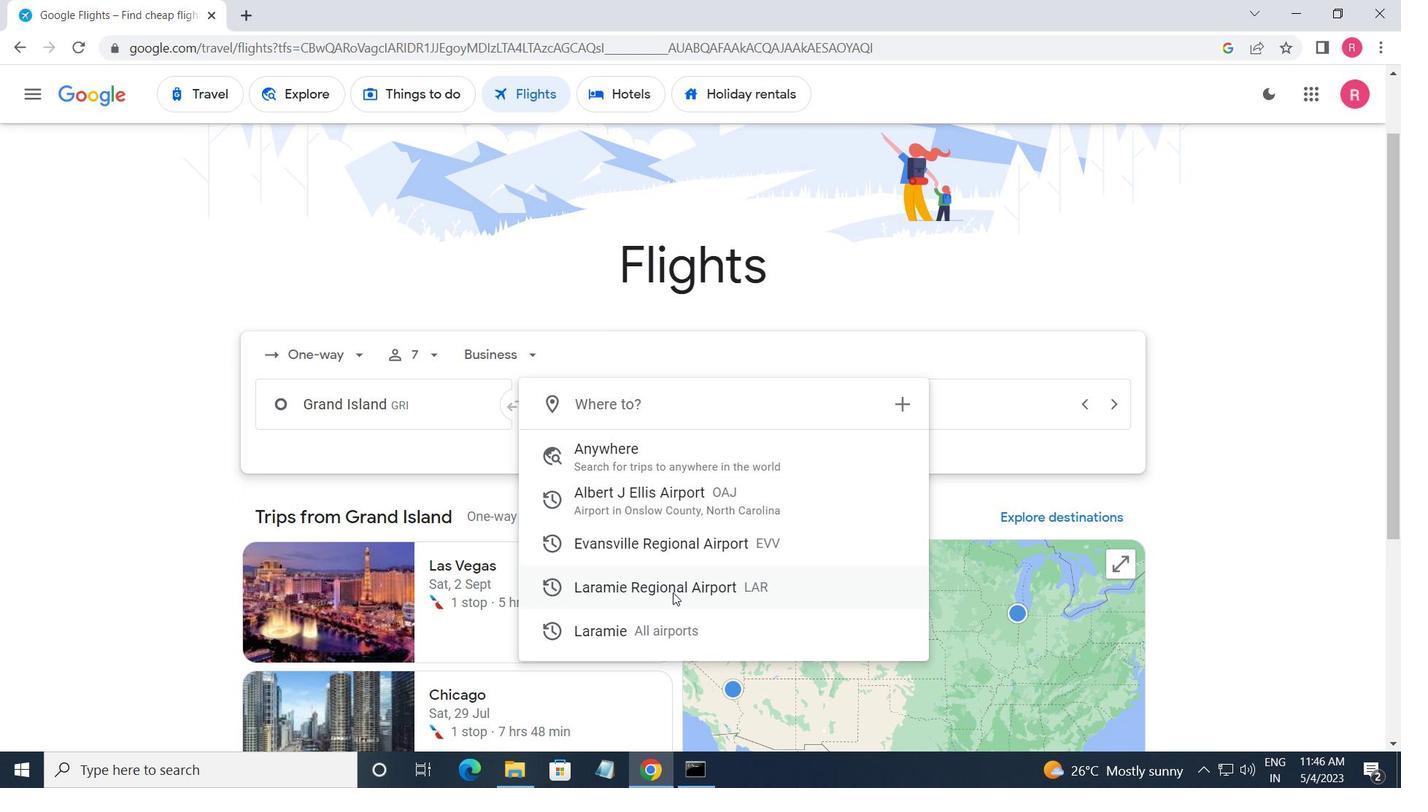 
Action: Mouse pressed left at (672, 592)
Screenshot: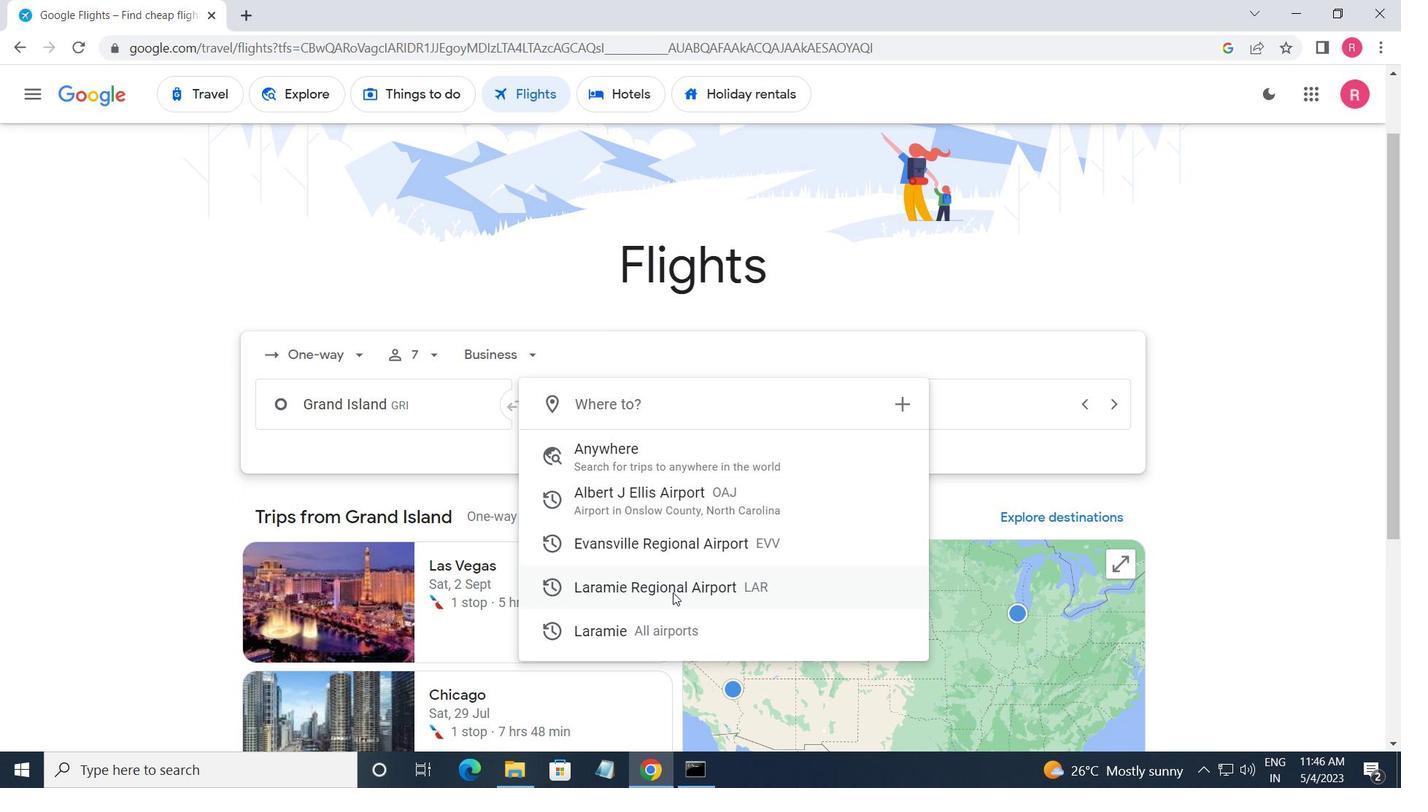 
Action: Mouse moved to (962, 410)
Screenshot: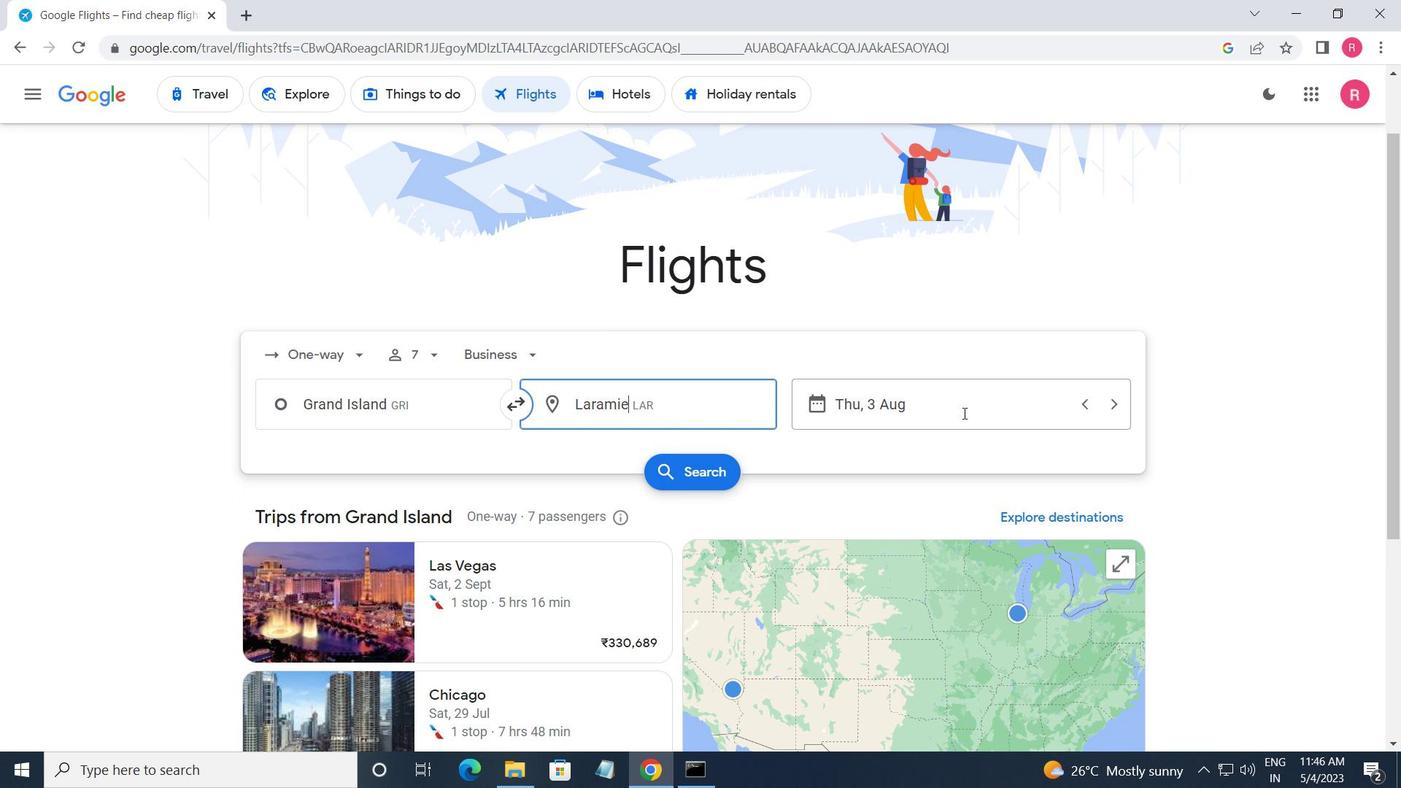 
Action: Mouse pressed left at (962, 410)
Screenshot: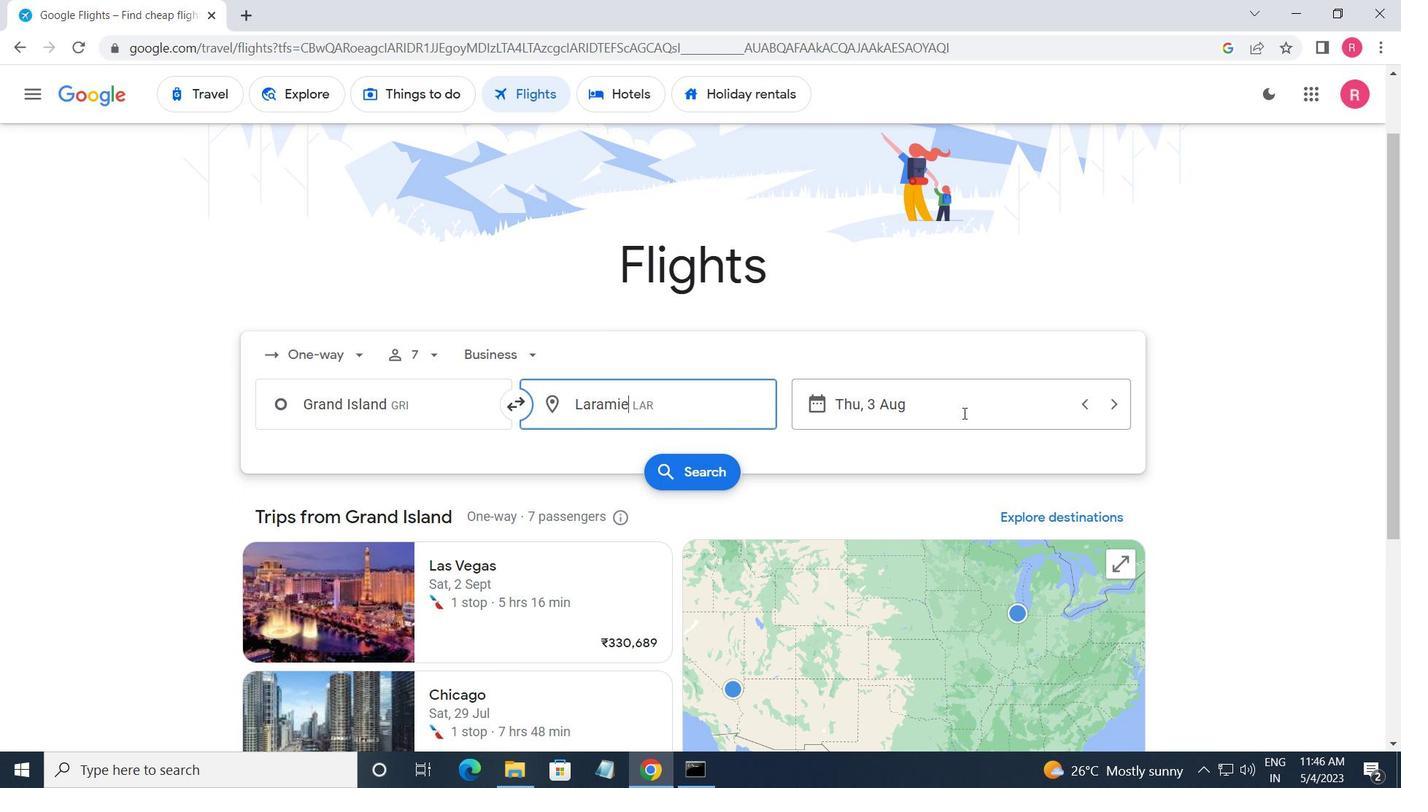 
Action: Mouse moved to (653, 424)
Screenshot: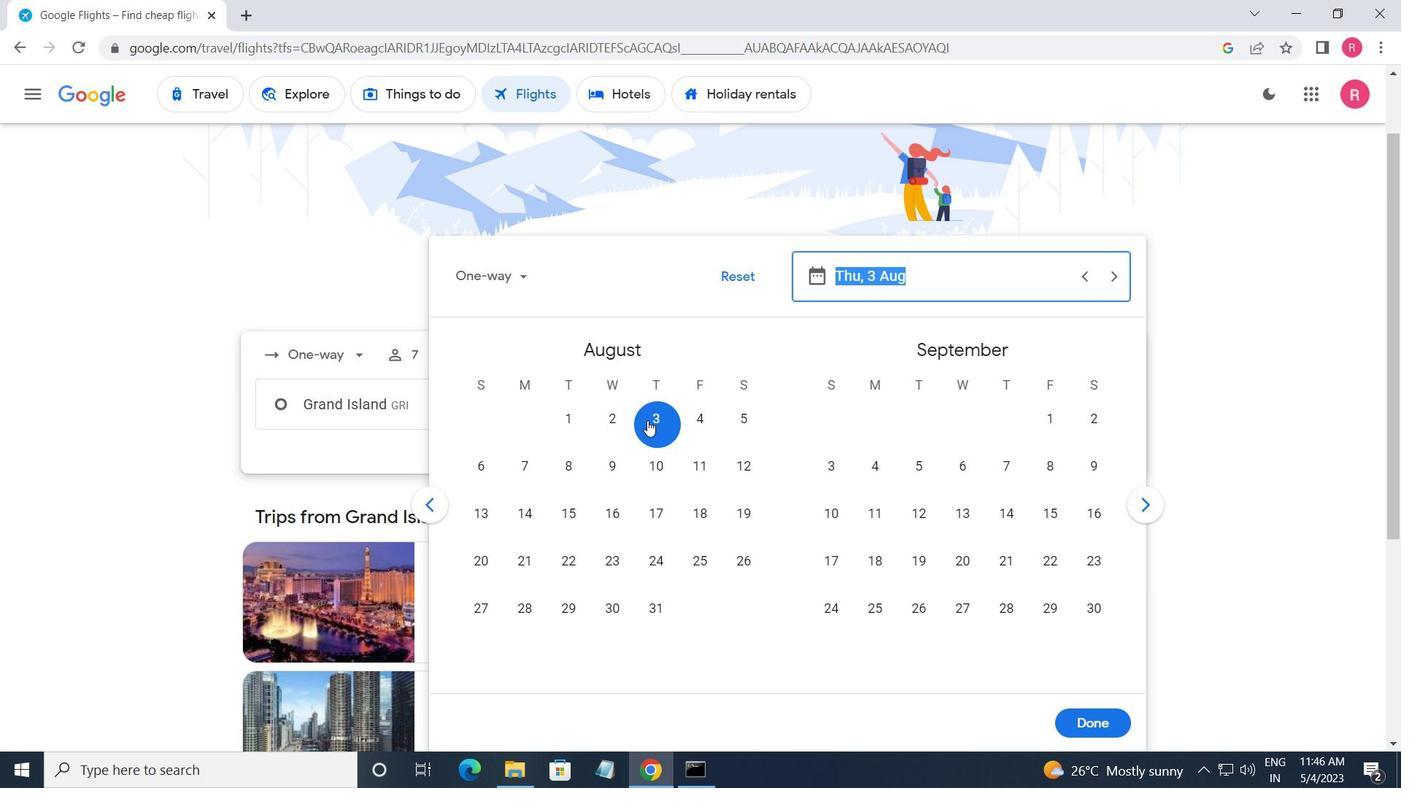 
Action: Mouse pressed left at (653, 424)
Screenshot: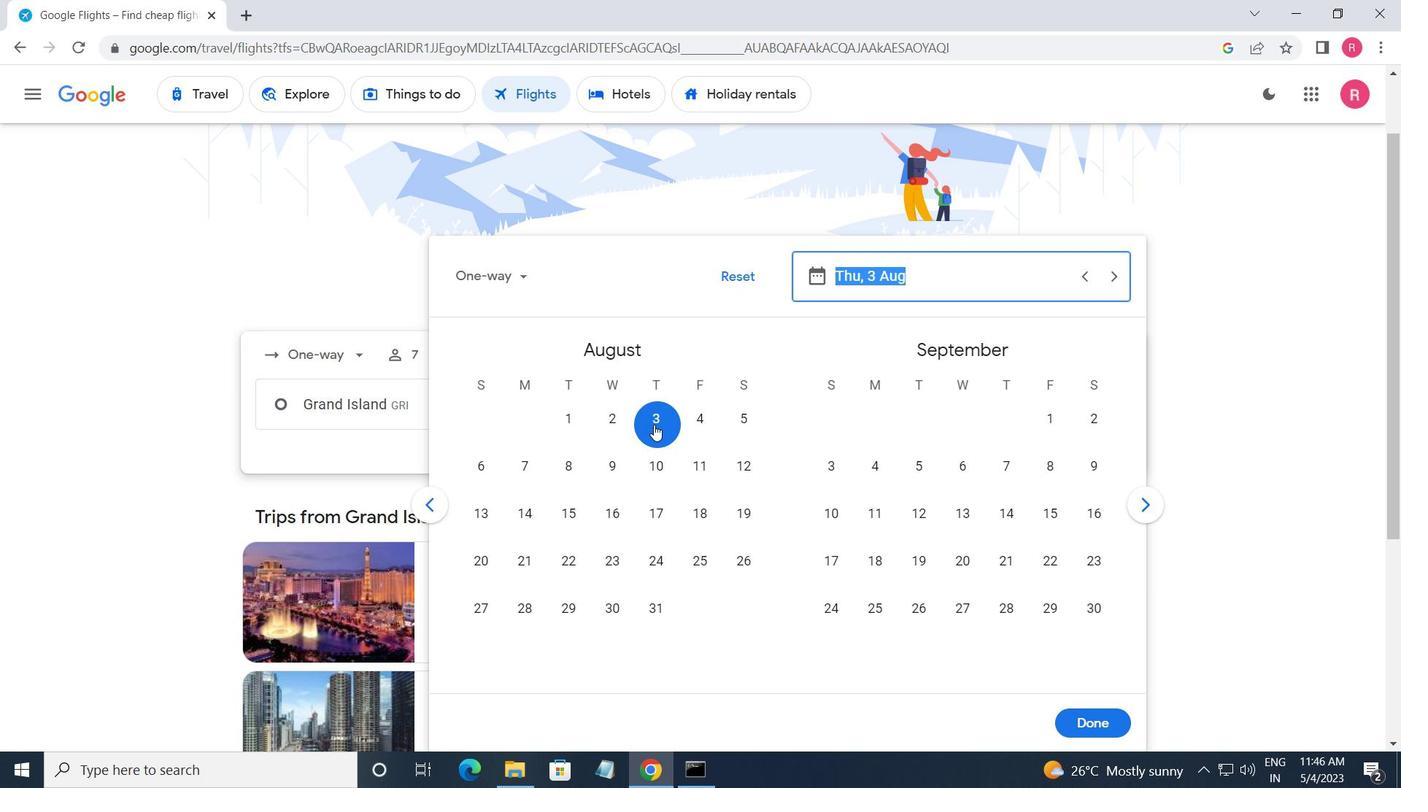 
Action: Mouse moved to (1082, 731)
Screenshot: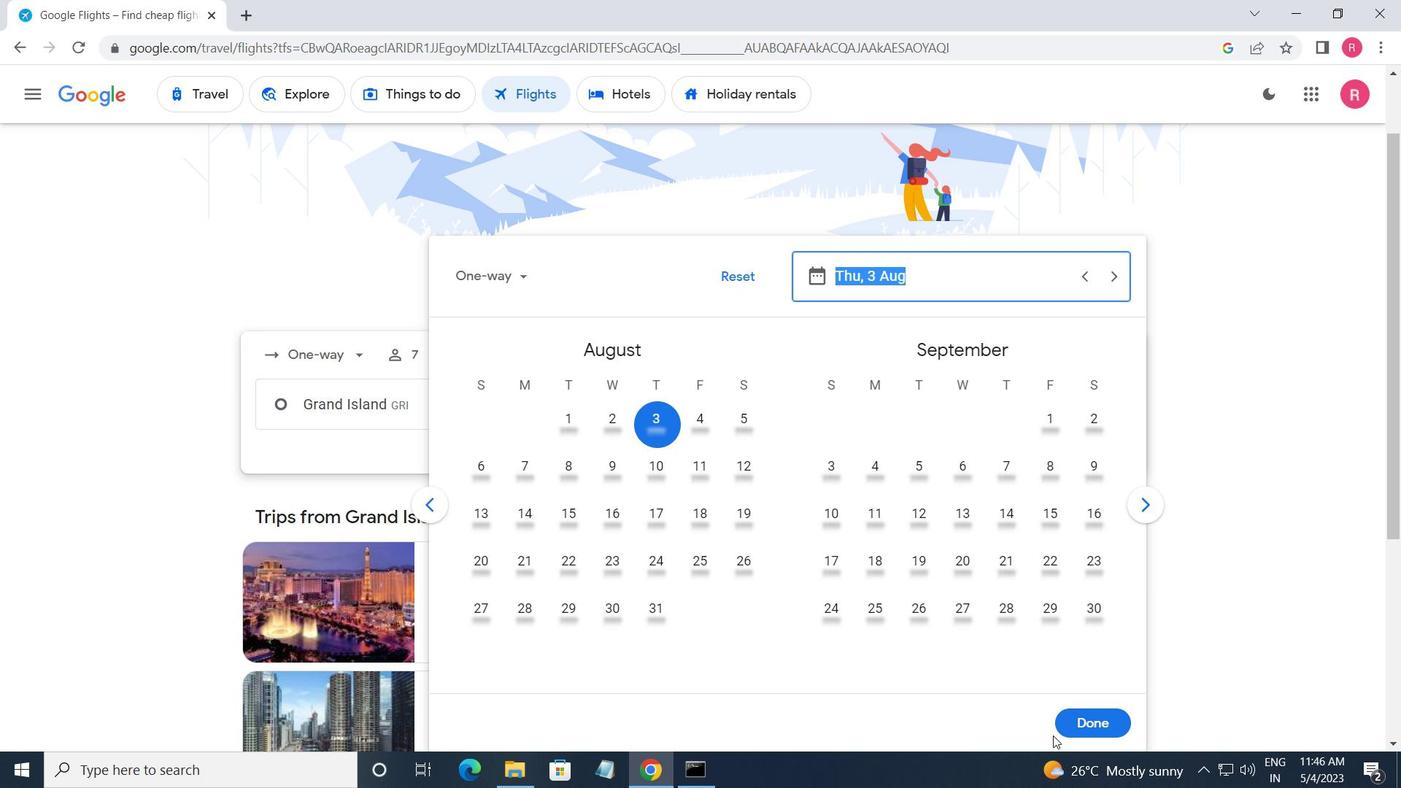
Action: Mouse pressed left at (1082, 731)
Screenshot: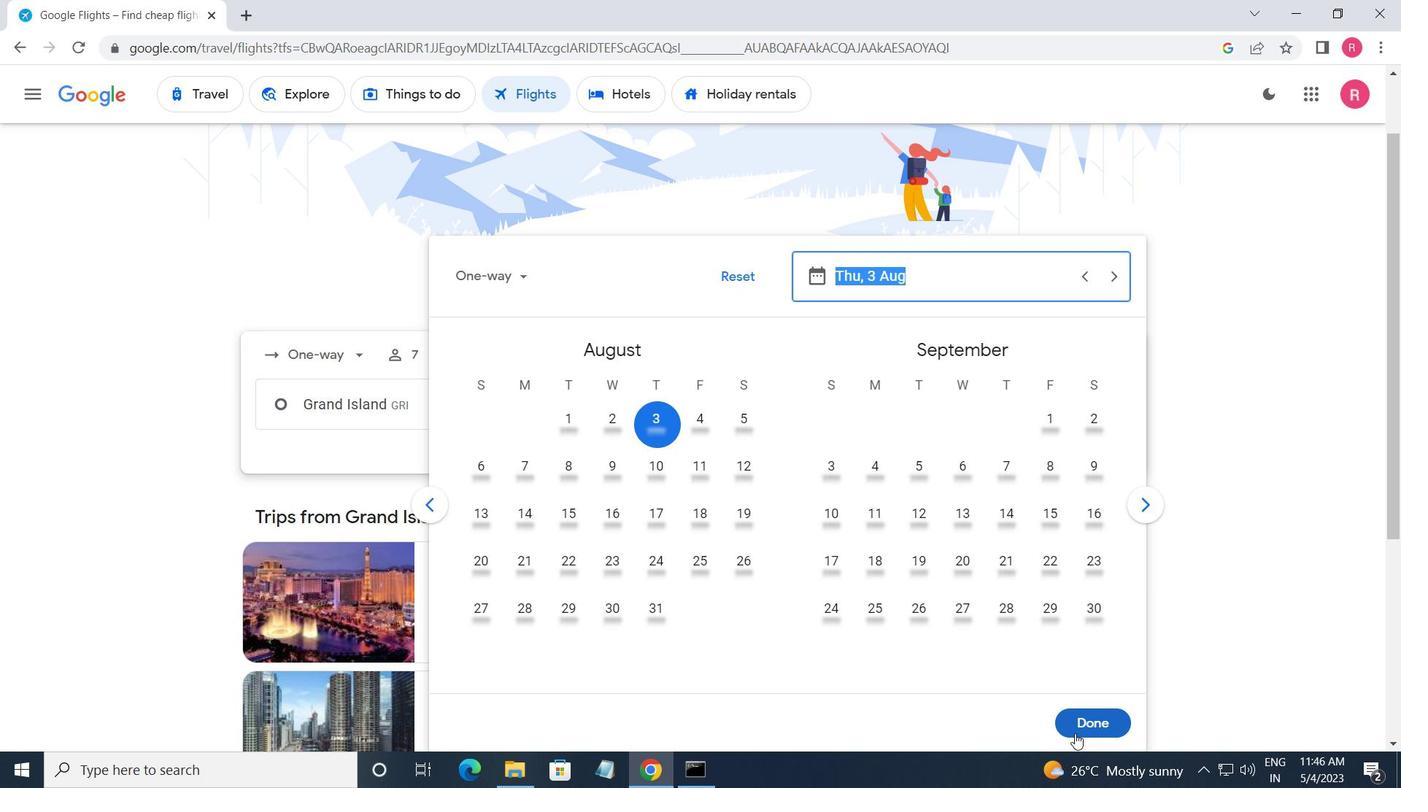 
Action: Mouse moved to (707, 480)
Screenshot: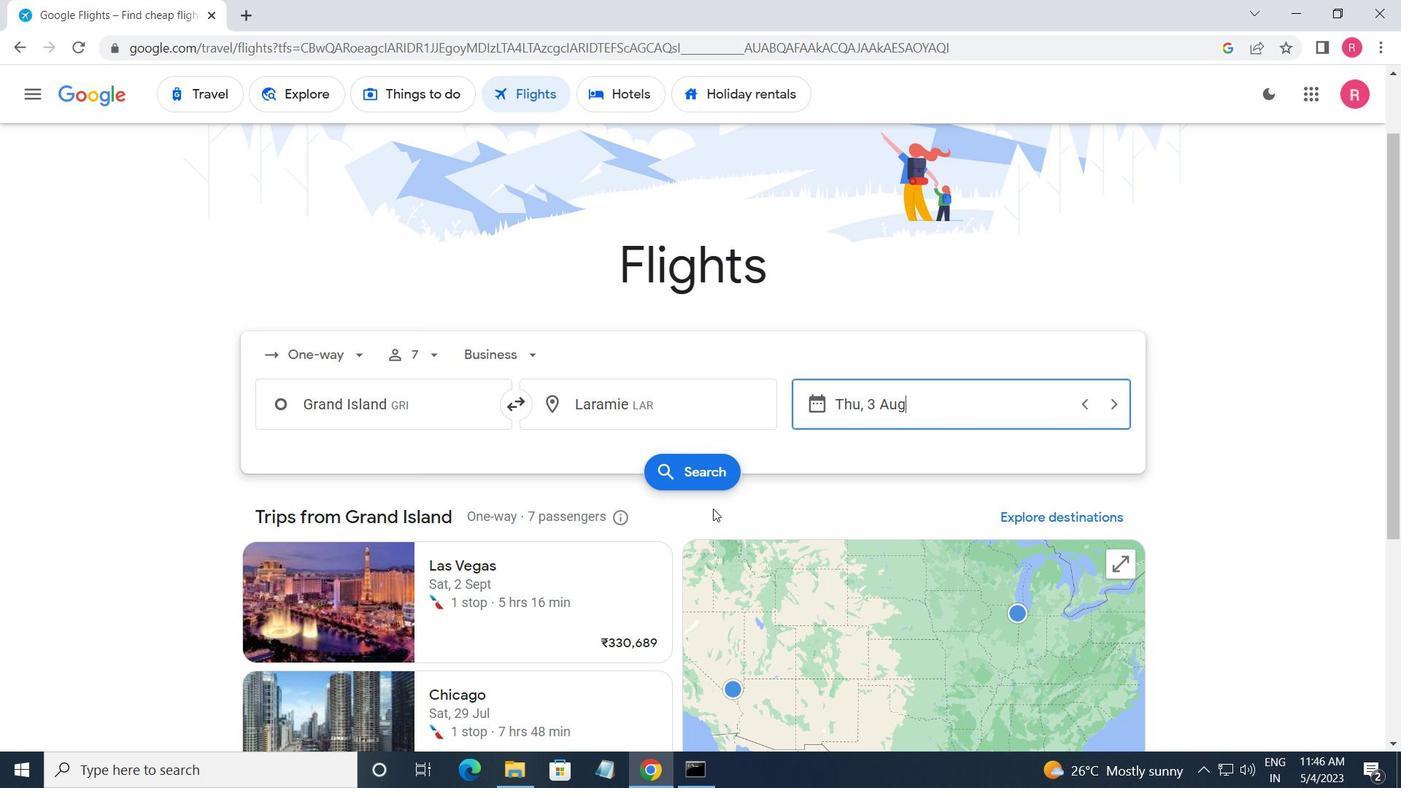 
Action: Mouse pressed left at (707, 480)
Screenshot: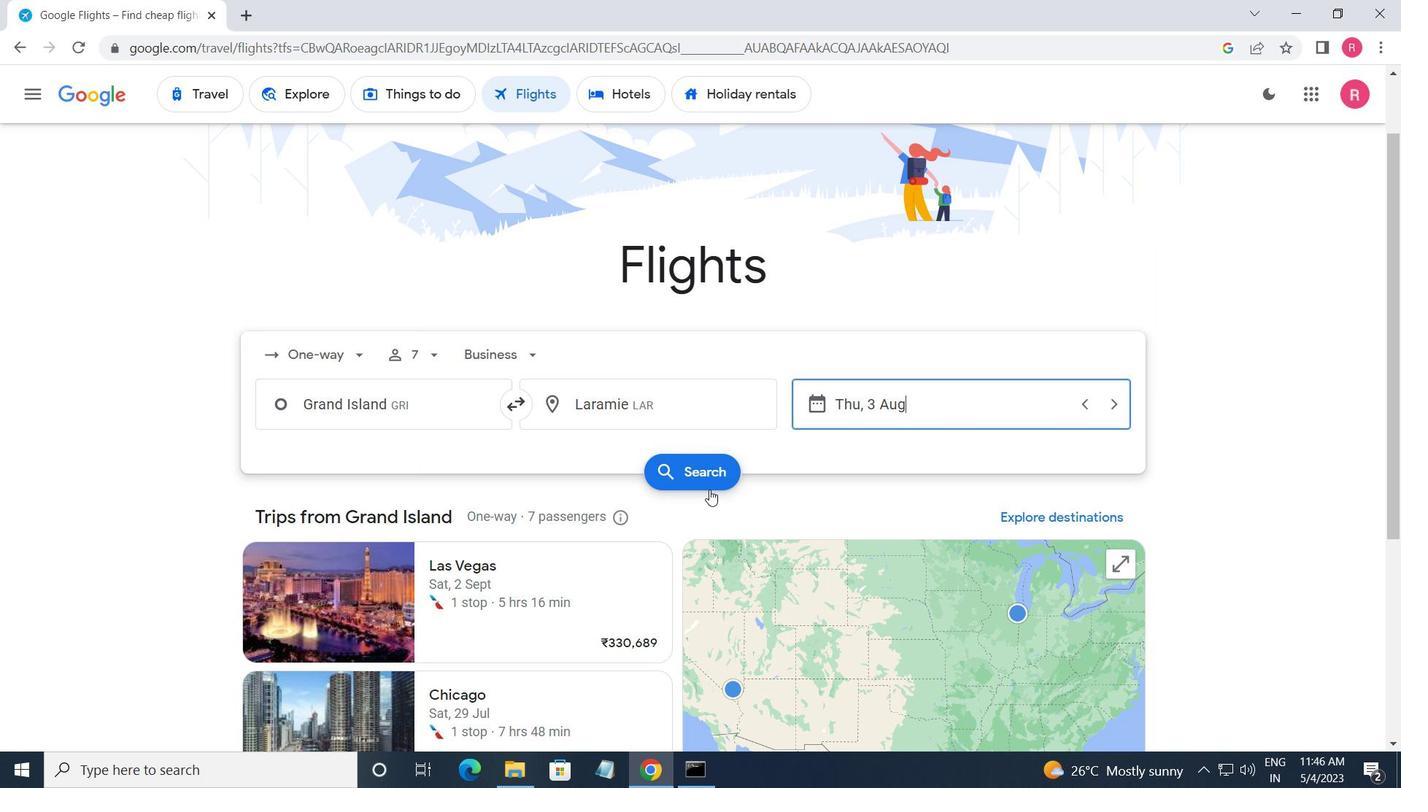 
Action: Mouse moved to (256, 262)
Screenshot: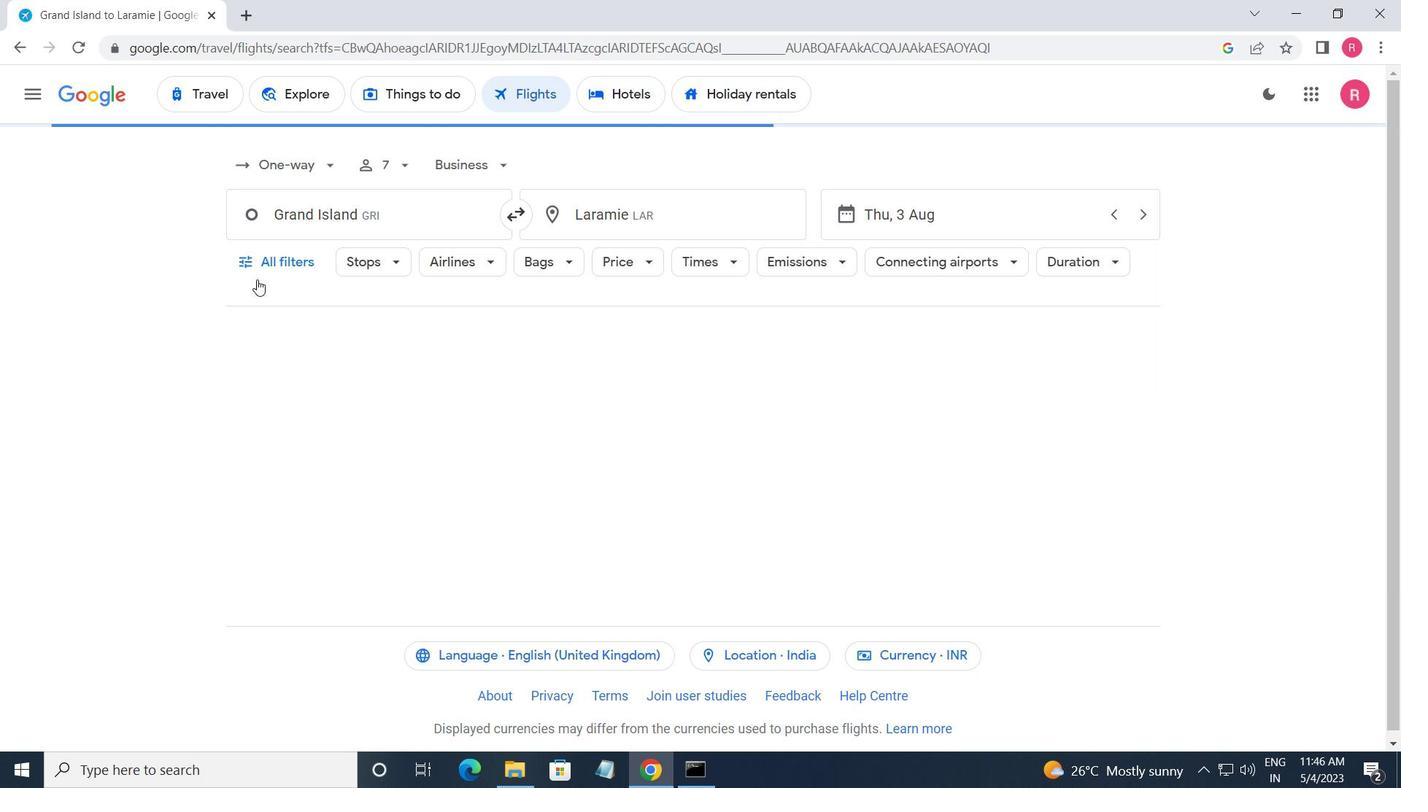 
Action: Mouse pressed left at (256, 262)
Screenshot: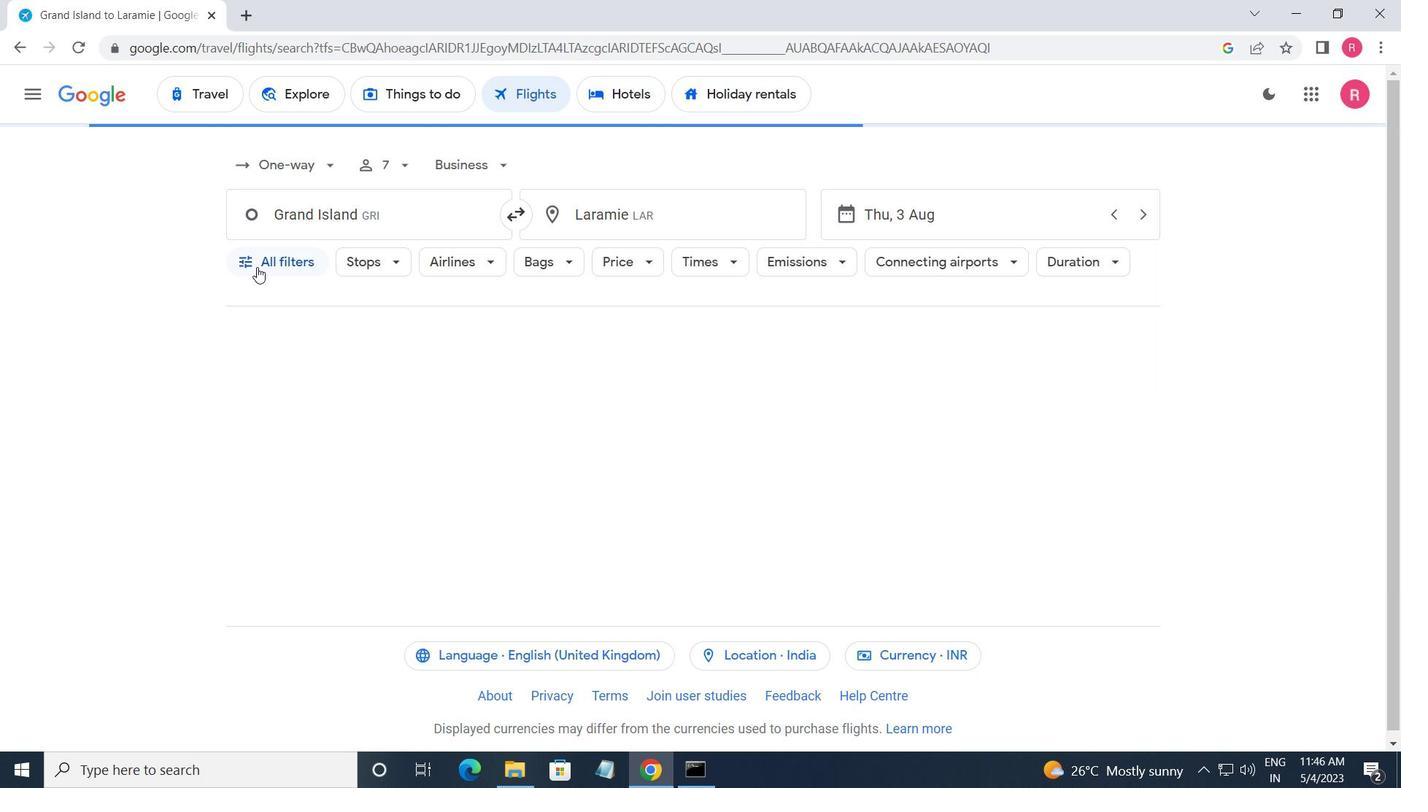 
Action: Mouse moved to (266, 269)
Screenshot: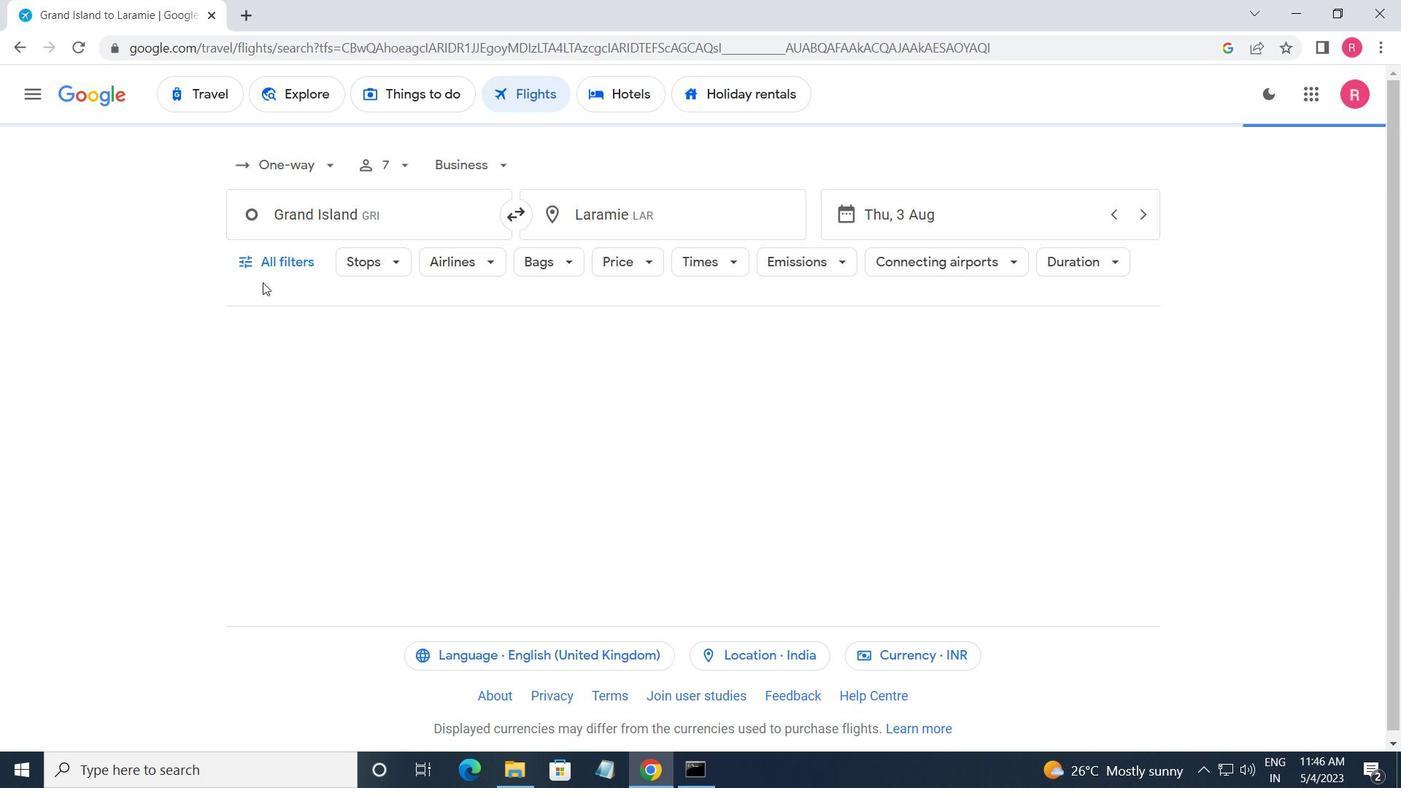 
Action: Mouse pressed left at (266, 269)
Screenshot: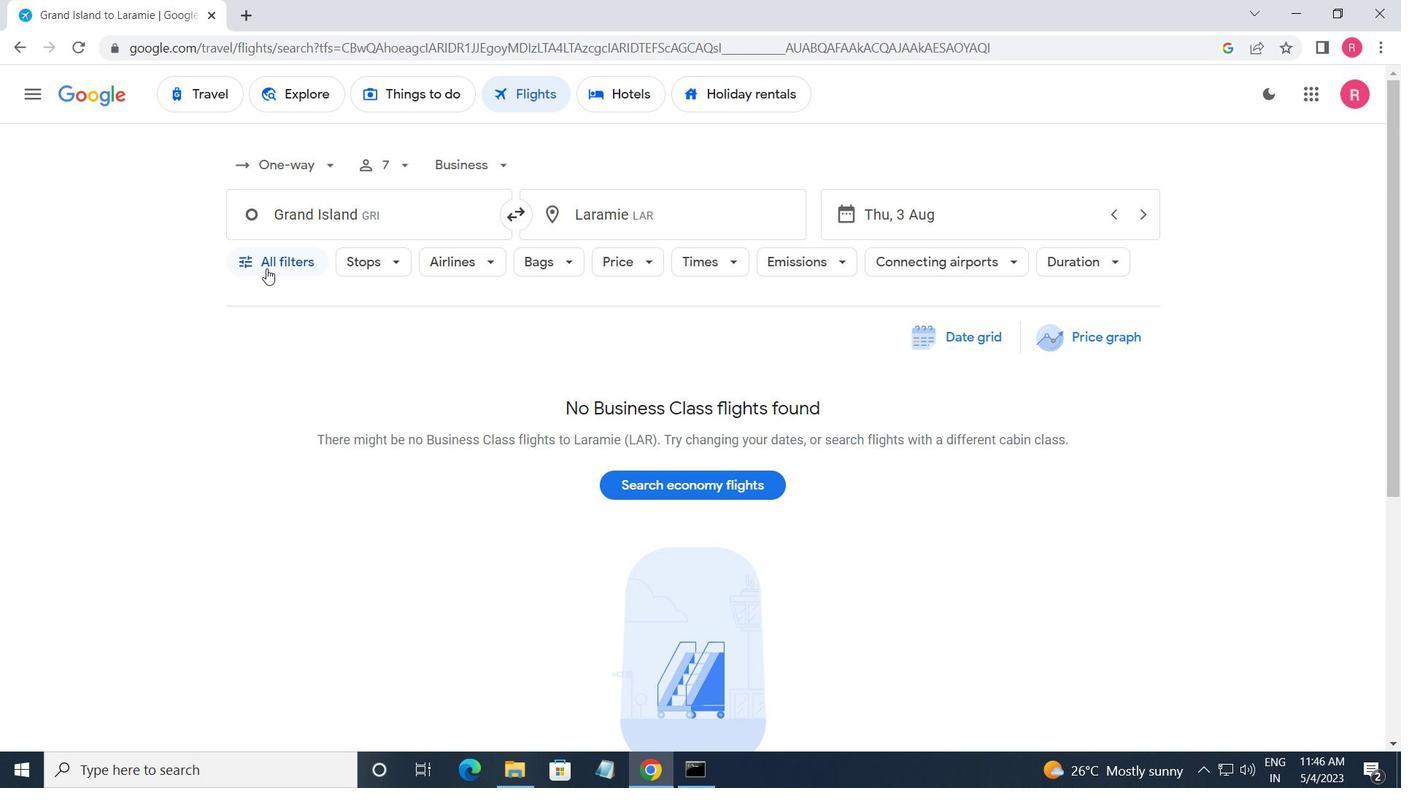 
Action: Mouse moved to (317, 488)
Screenshot: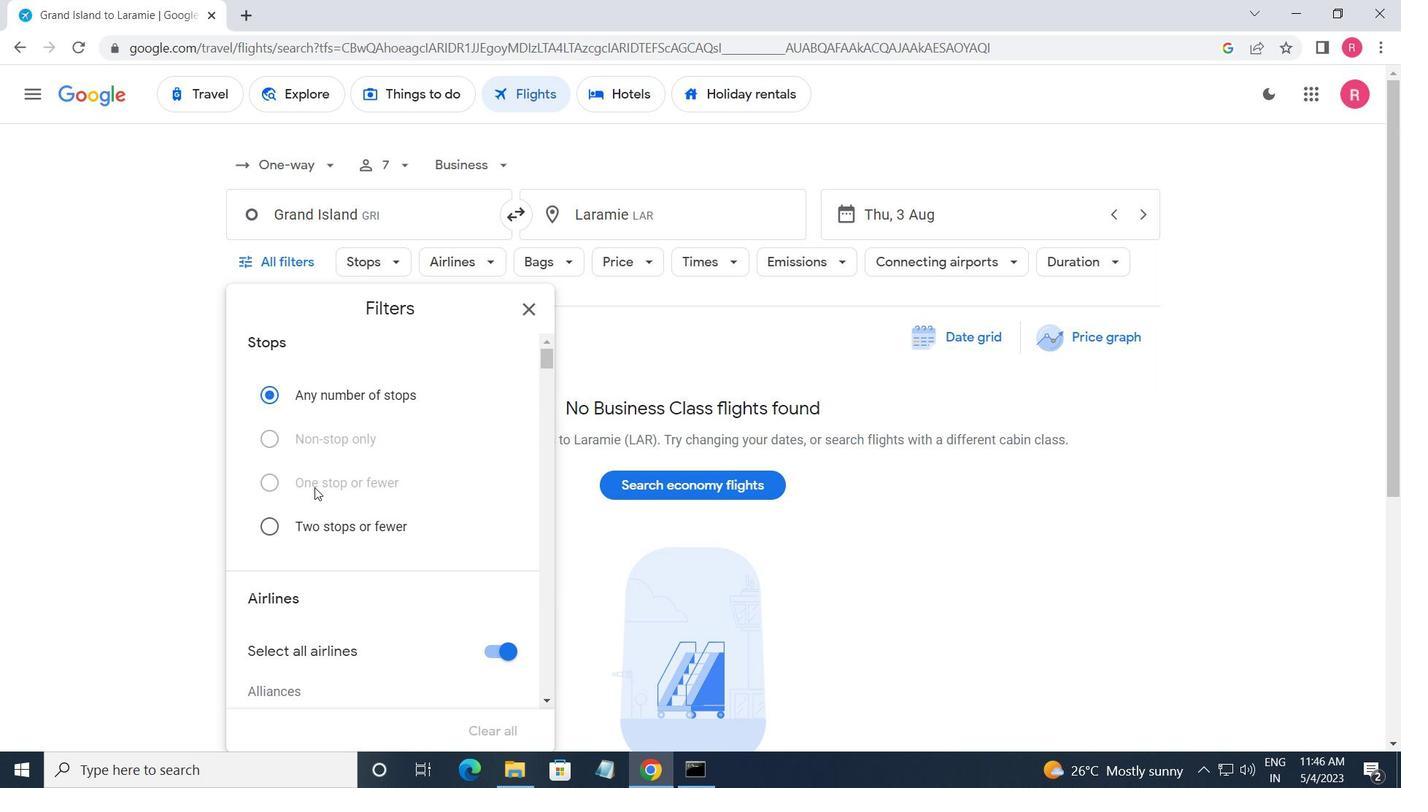 
Action: Mouse scrolled (317, 487) with delta (0, 0)
Screenshot: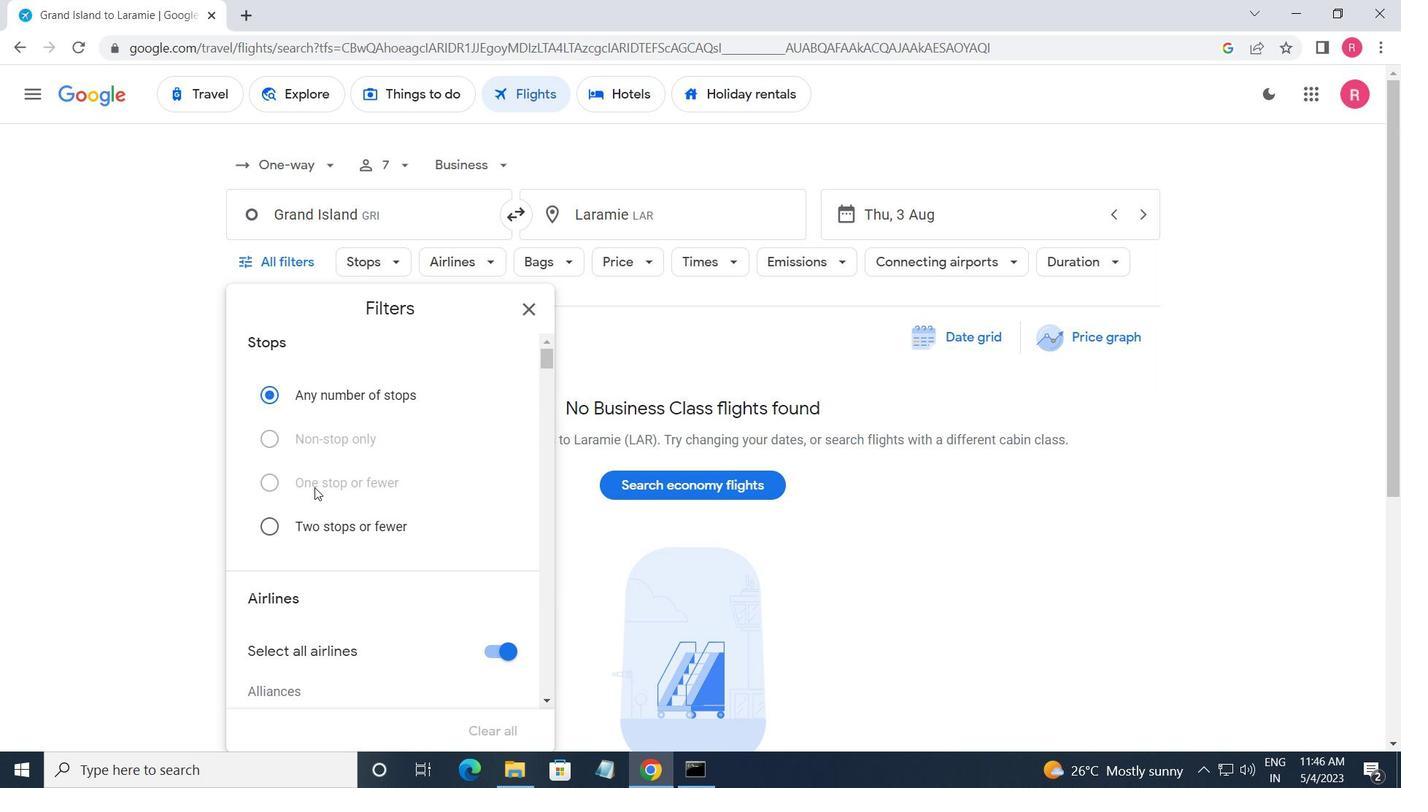 
Action: Mouse moved to (318, 490)
Screenshot: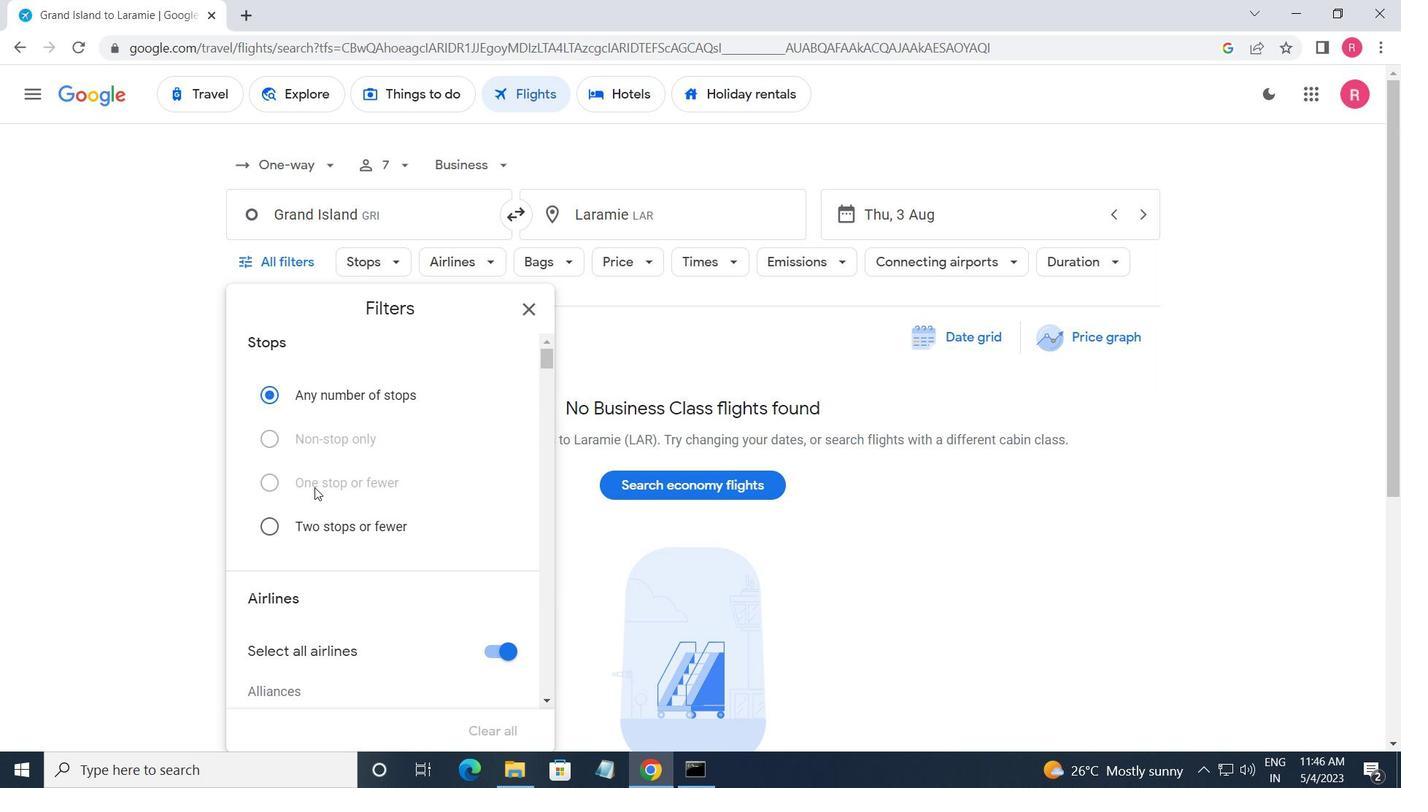 
Action: Mouse scrolled (318, 489) with delta (0, 0)
Screenshot: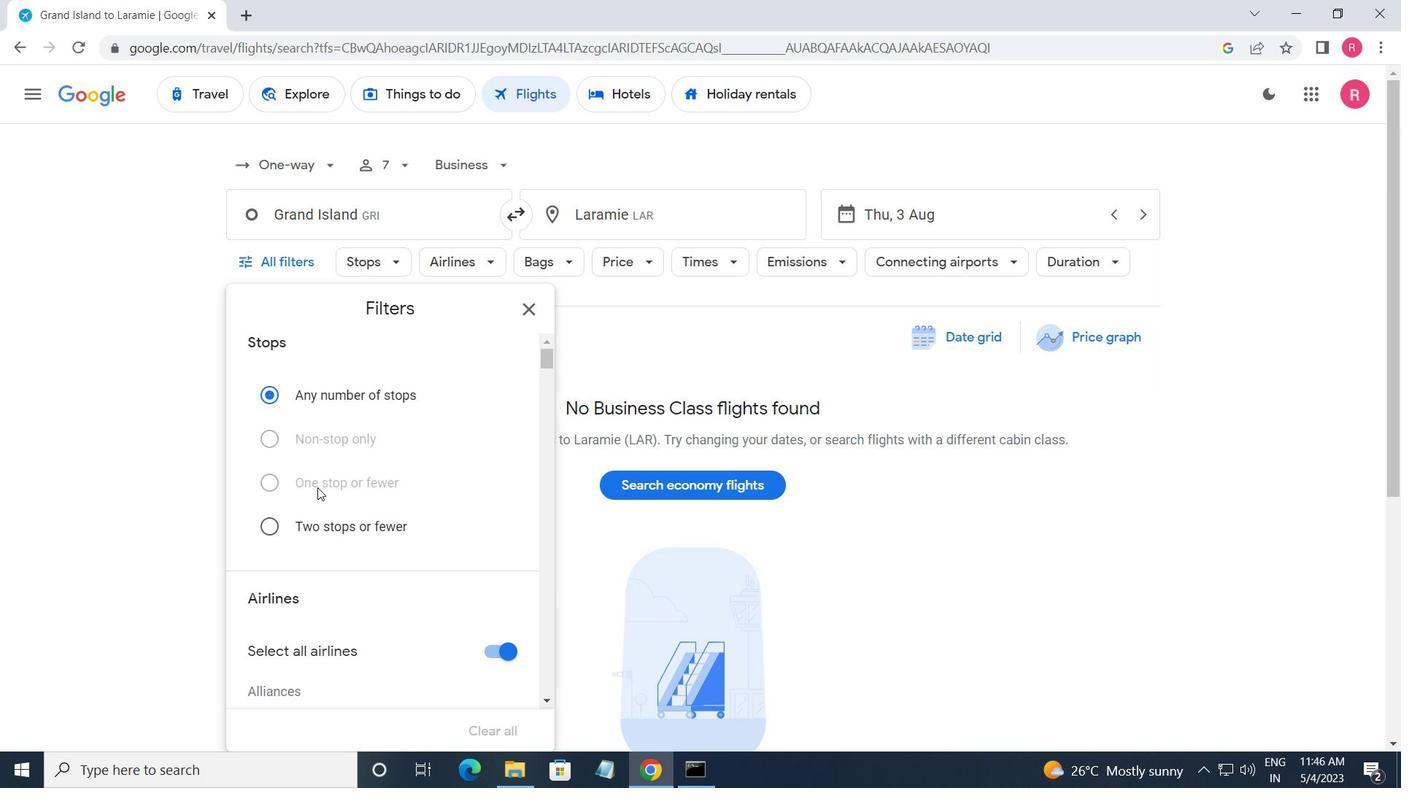 
Action: Mouse moved to (319, 493)
Screenshot: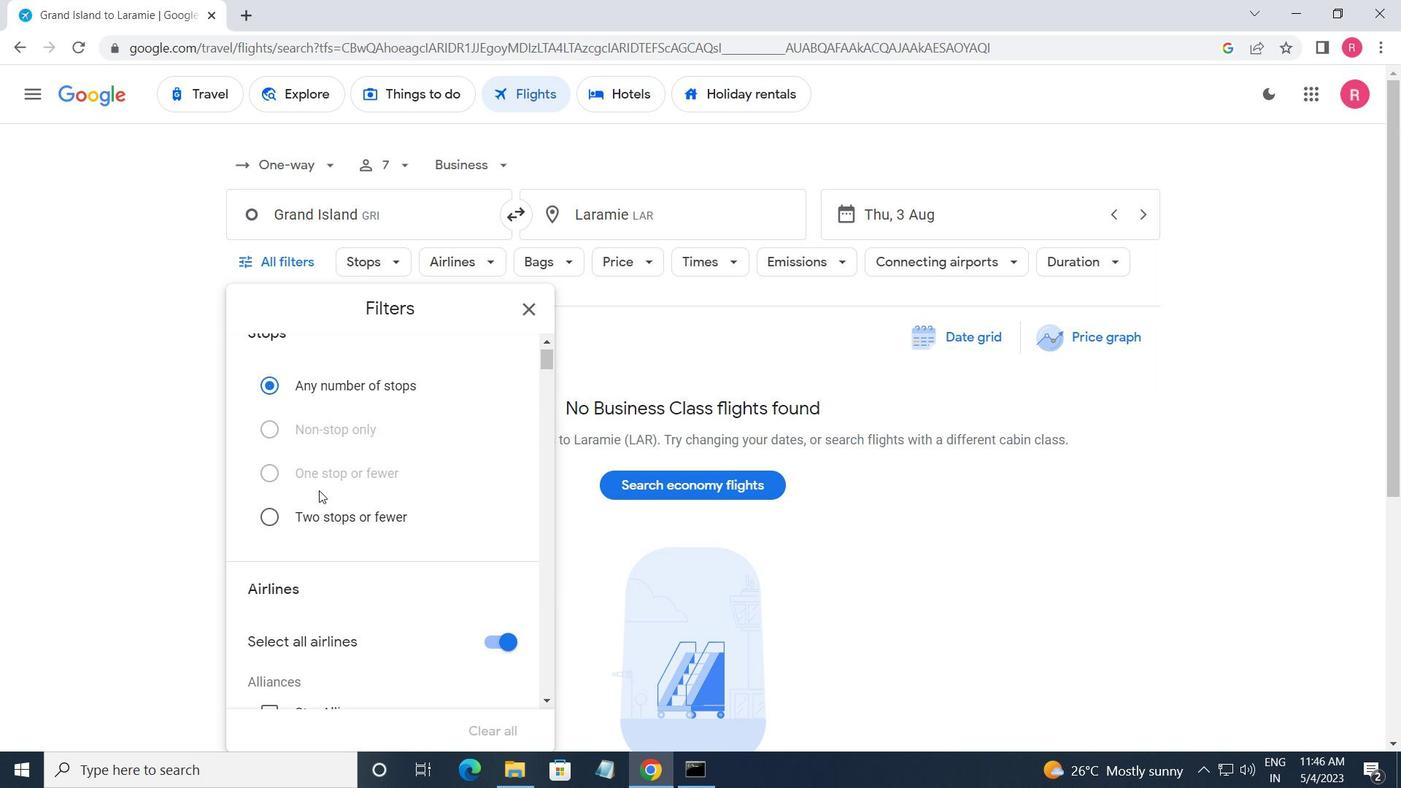 
Action: Mouse scrolled (319, 492) with delta (0, 0)
Screenshot: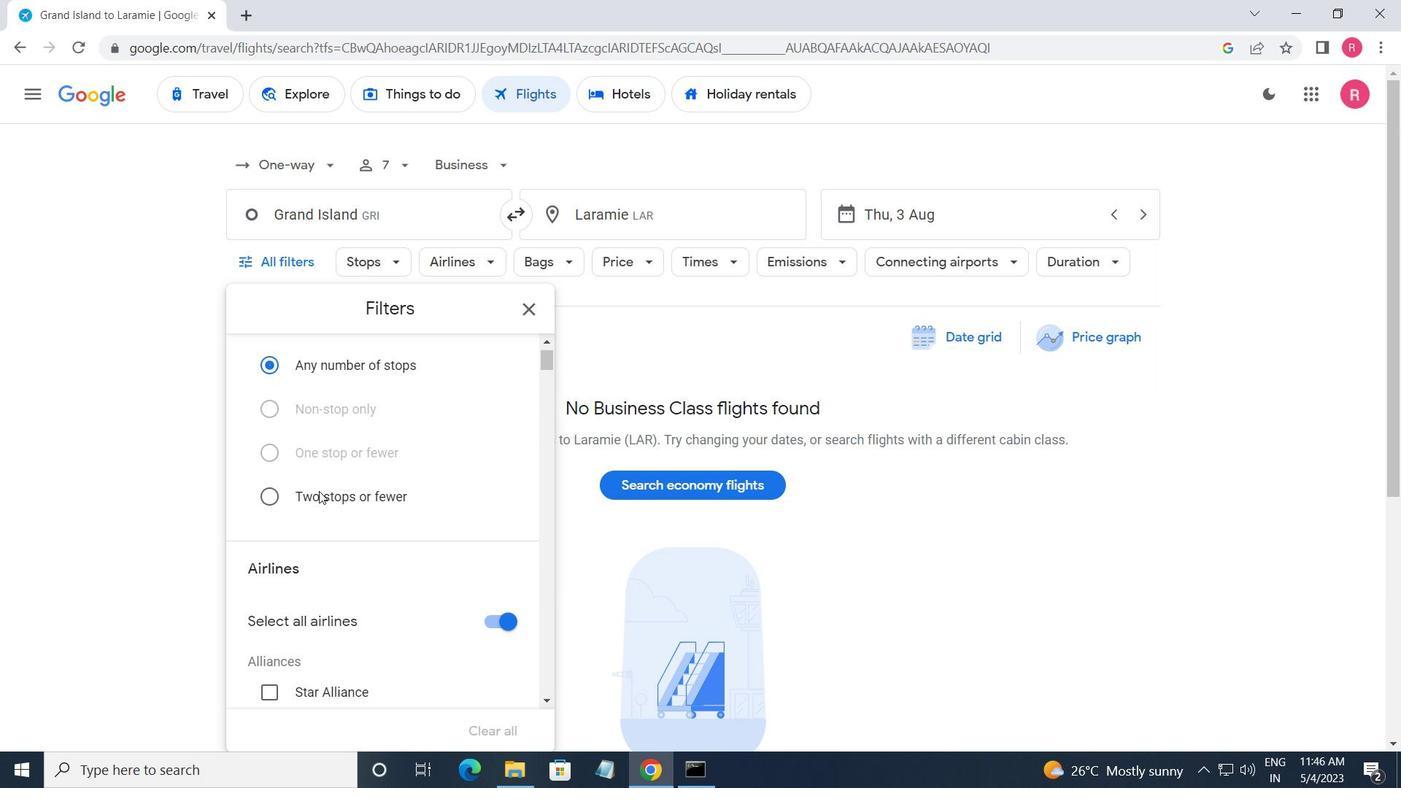 
Action: Mouse moved to (320, 496)
Screenshot: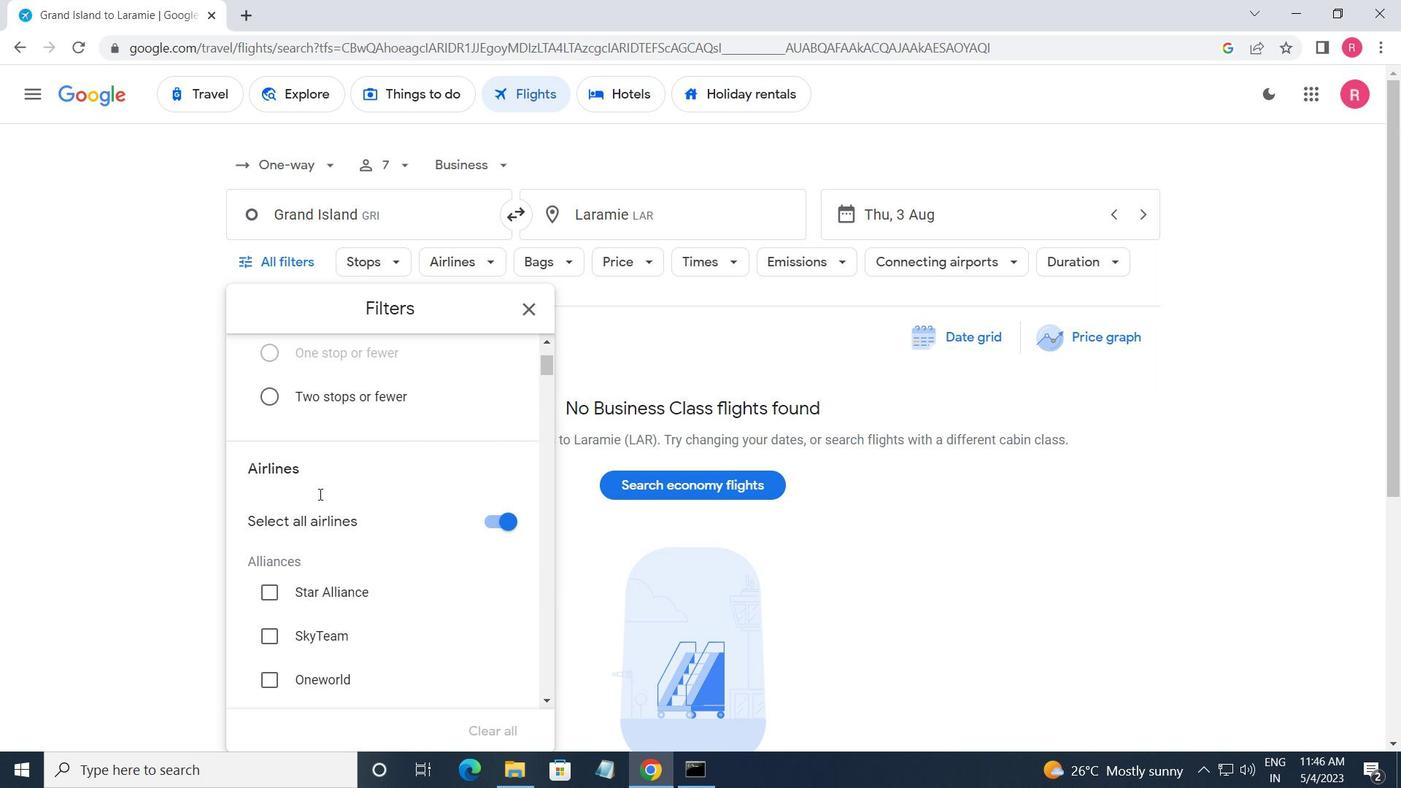 
Action: Mouse scrolled (320, 496) with delta (0, 0)
Screenshot: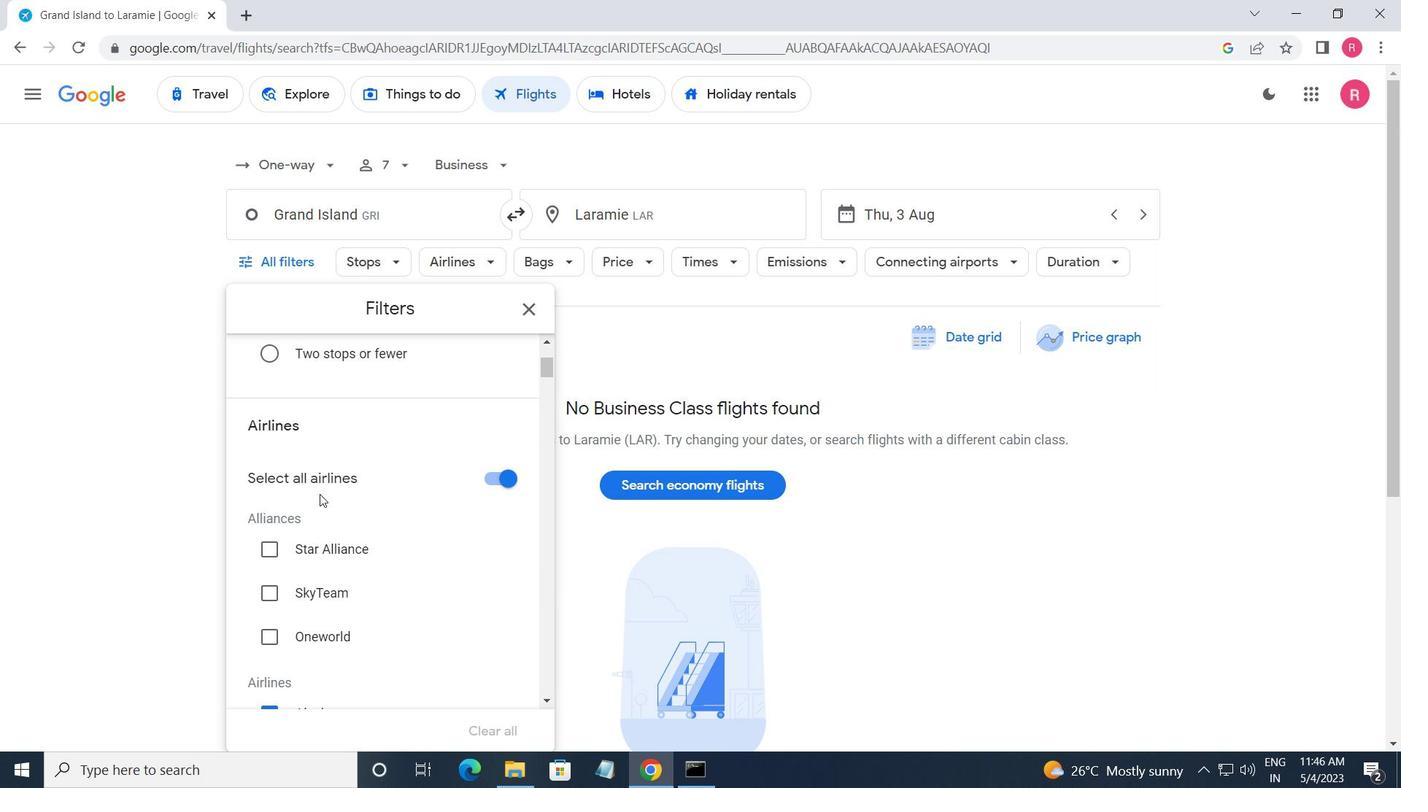 
Action: Mouse moved to (324, 499)
Screenshot: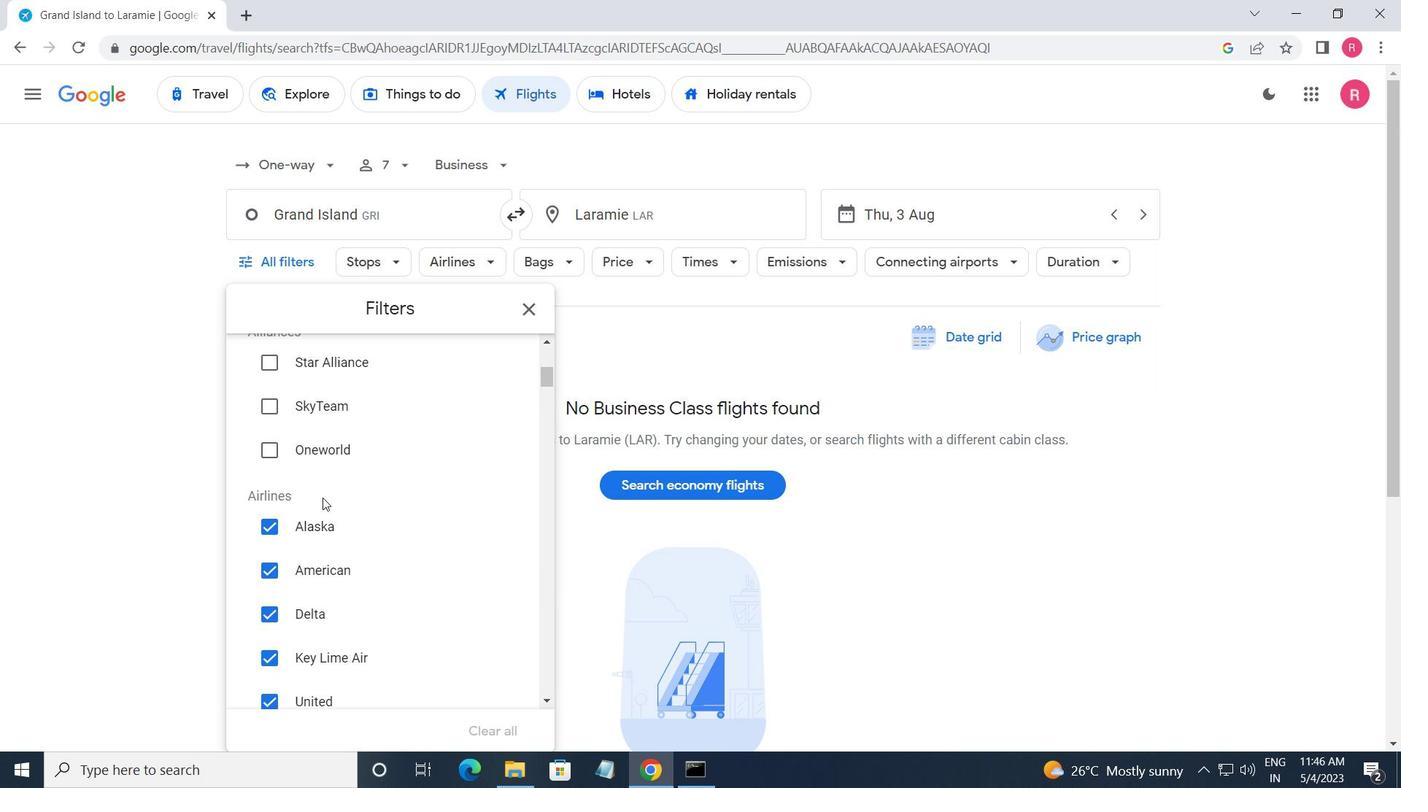 
Action: Mouse scrolled (324, 498) with delta (0, 0)
Screenshot: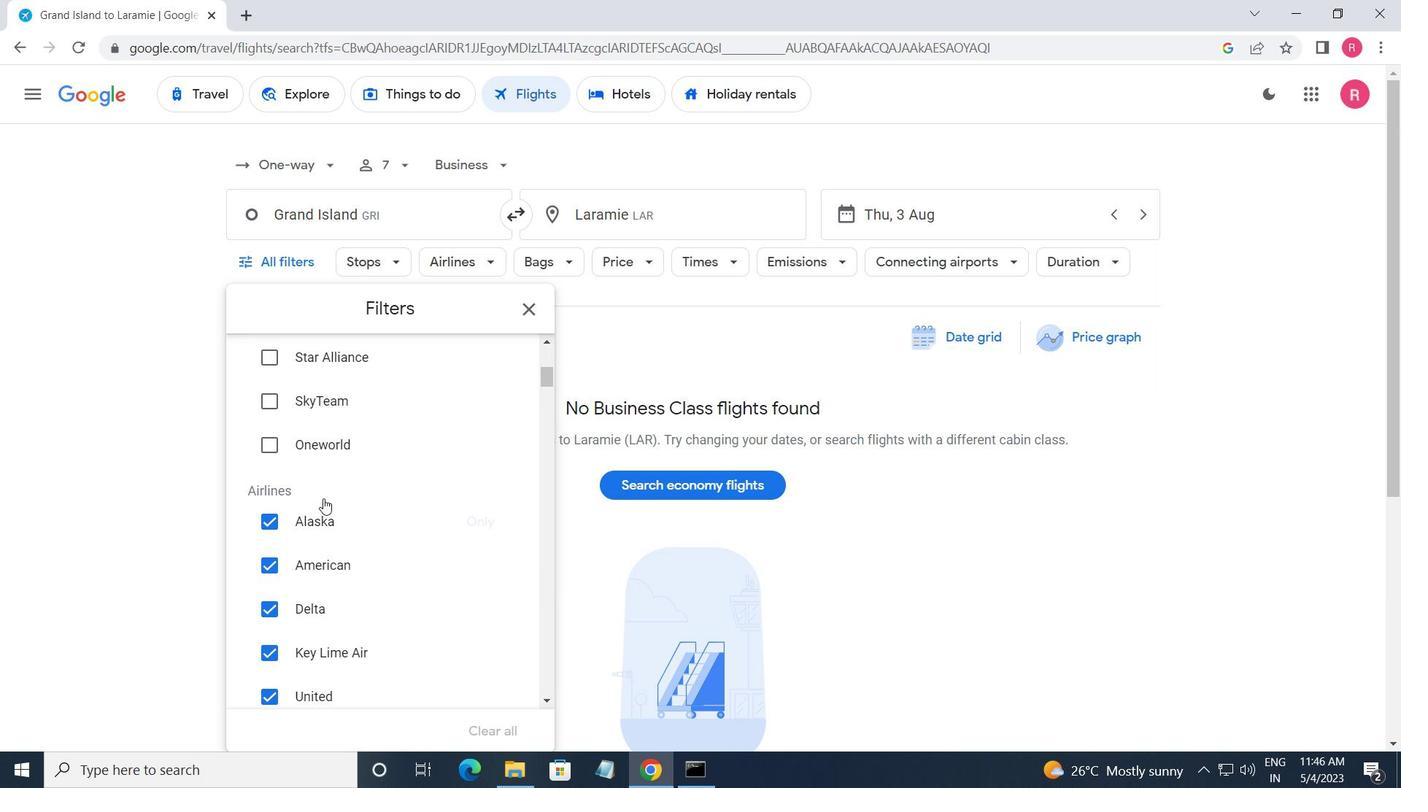 
Action: Mouse moved to (332, 504)
Screenshot: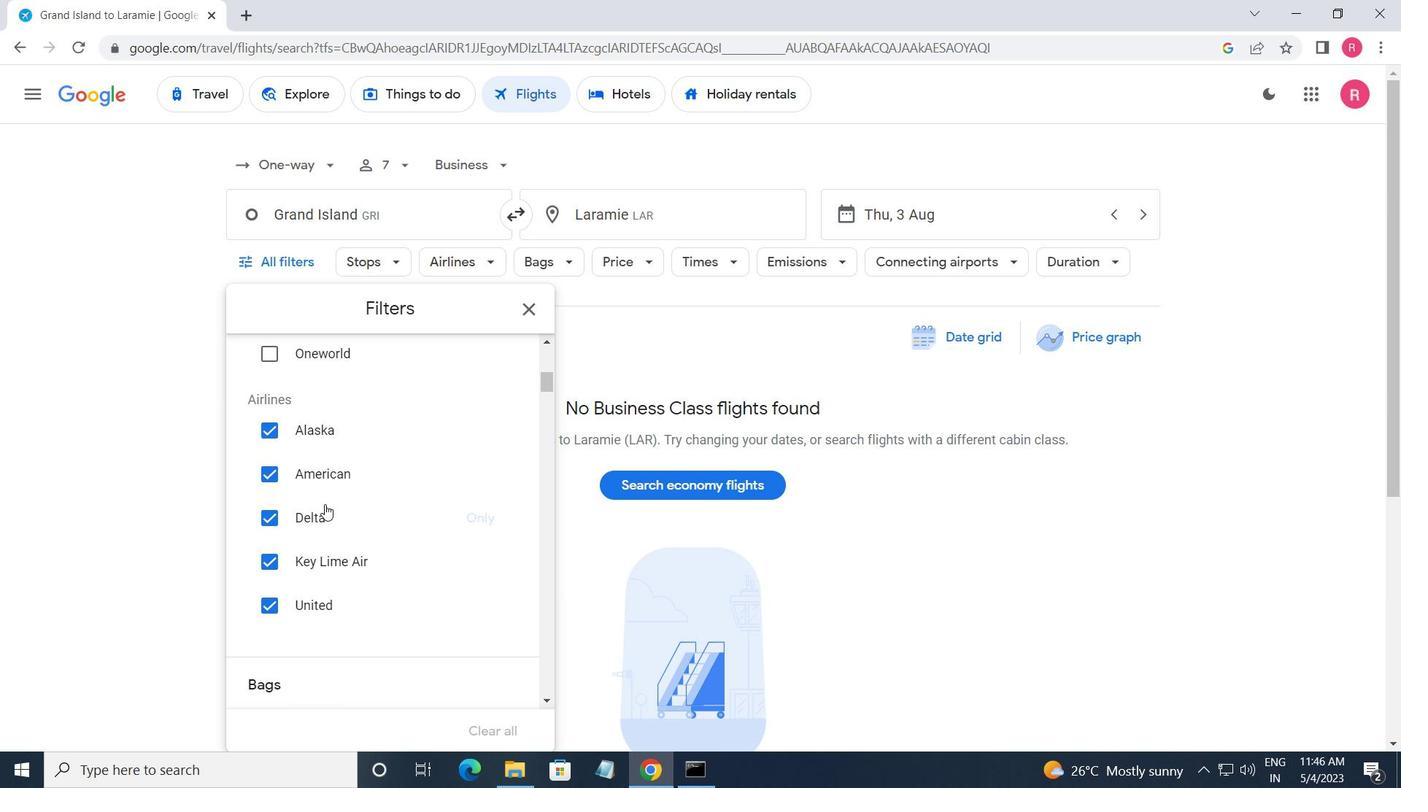 
Action: Mouse scrolled (332, 505) with delta (0, 0)
Screenshot: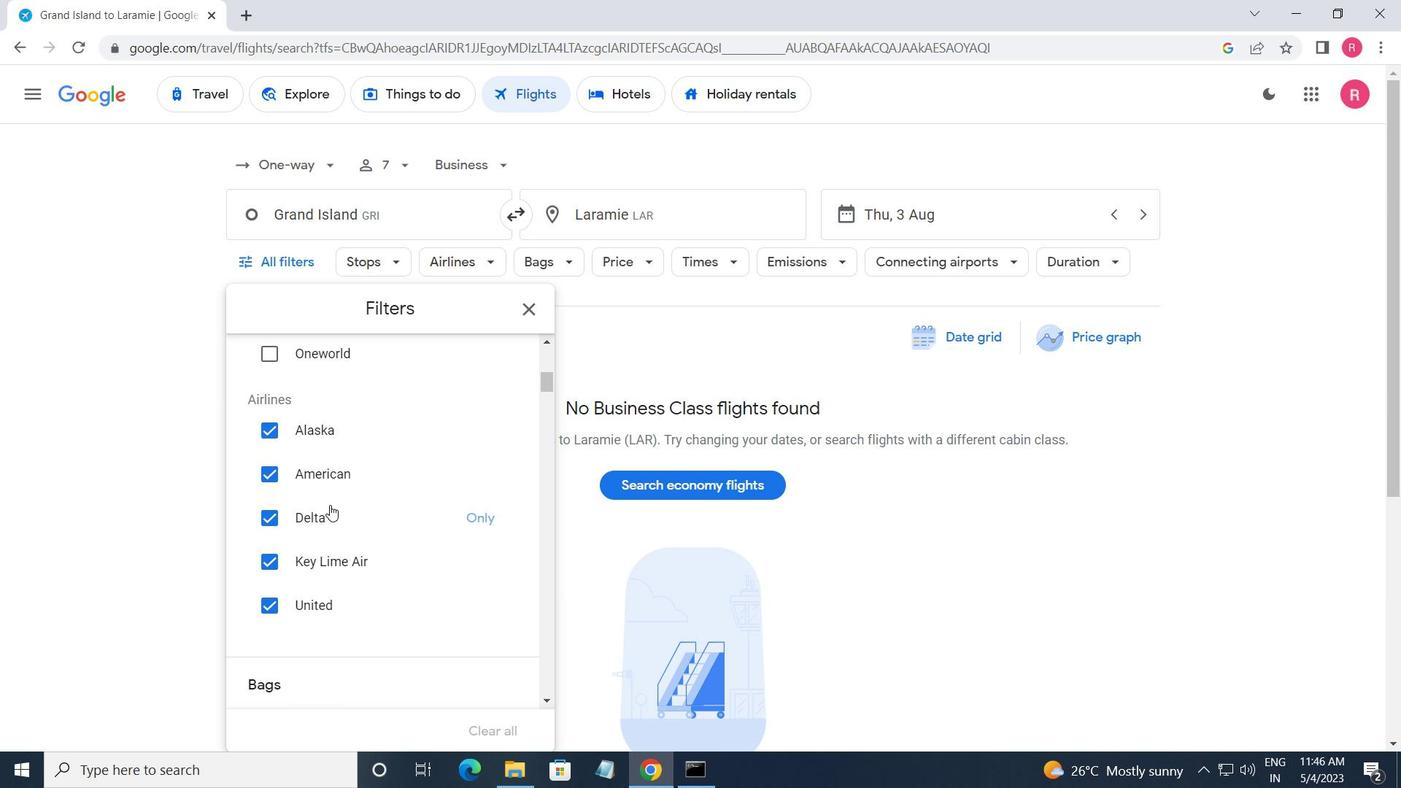 
Action: Mouse scrolled (332, 505) with delta (0, 0)
Screenshot: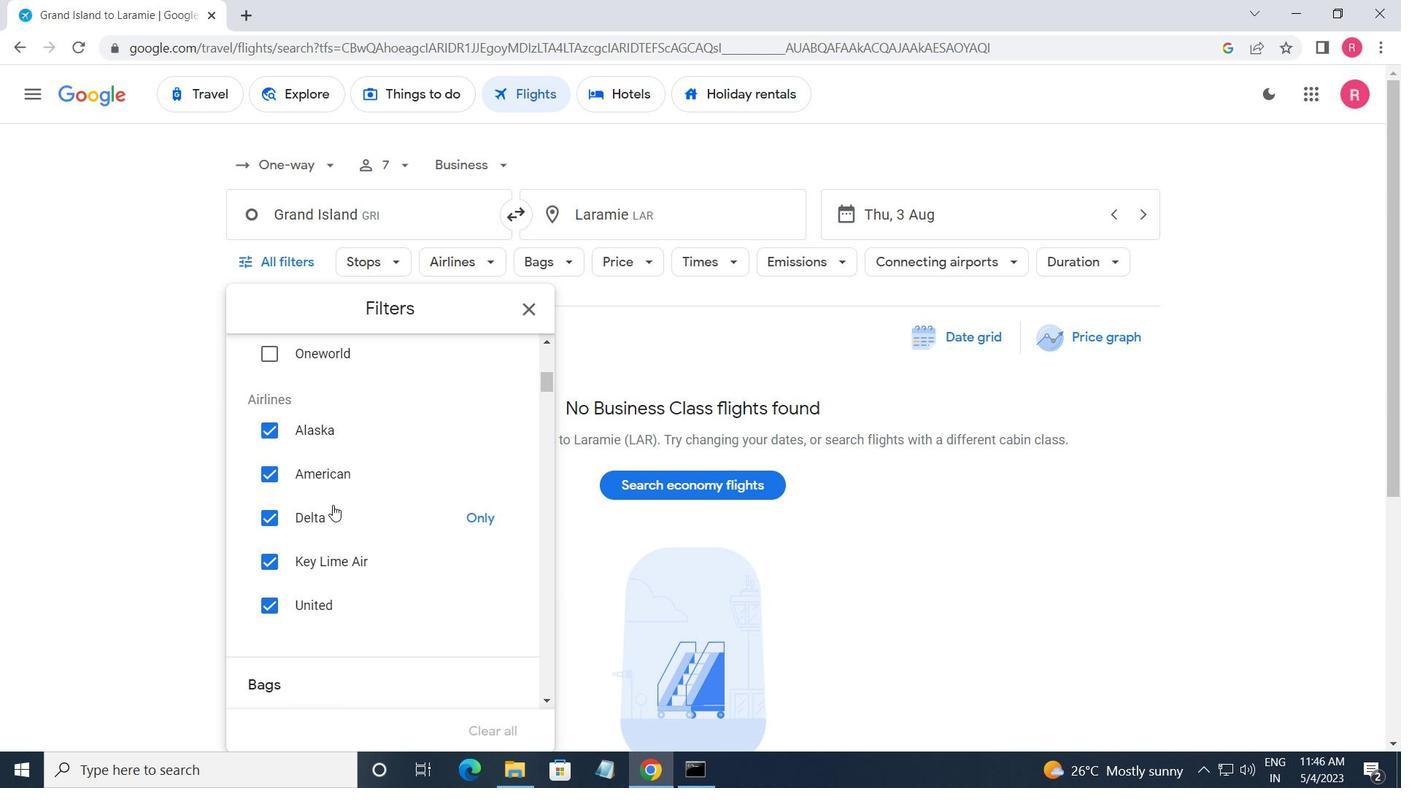 
Action: Mouse moved to (497, 383)
Screenshot: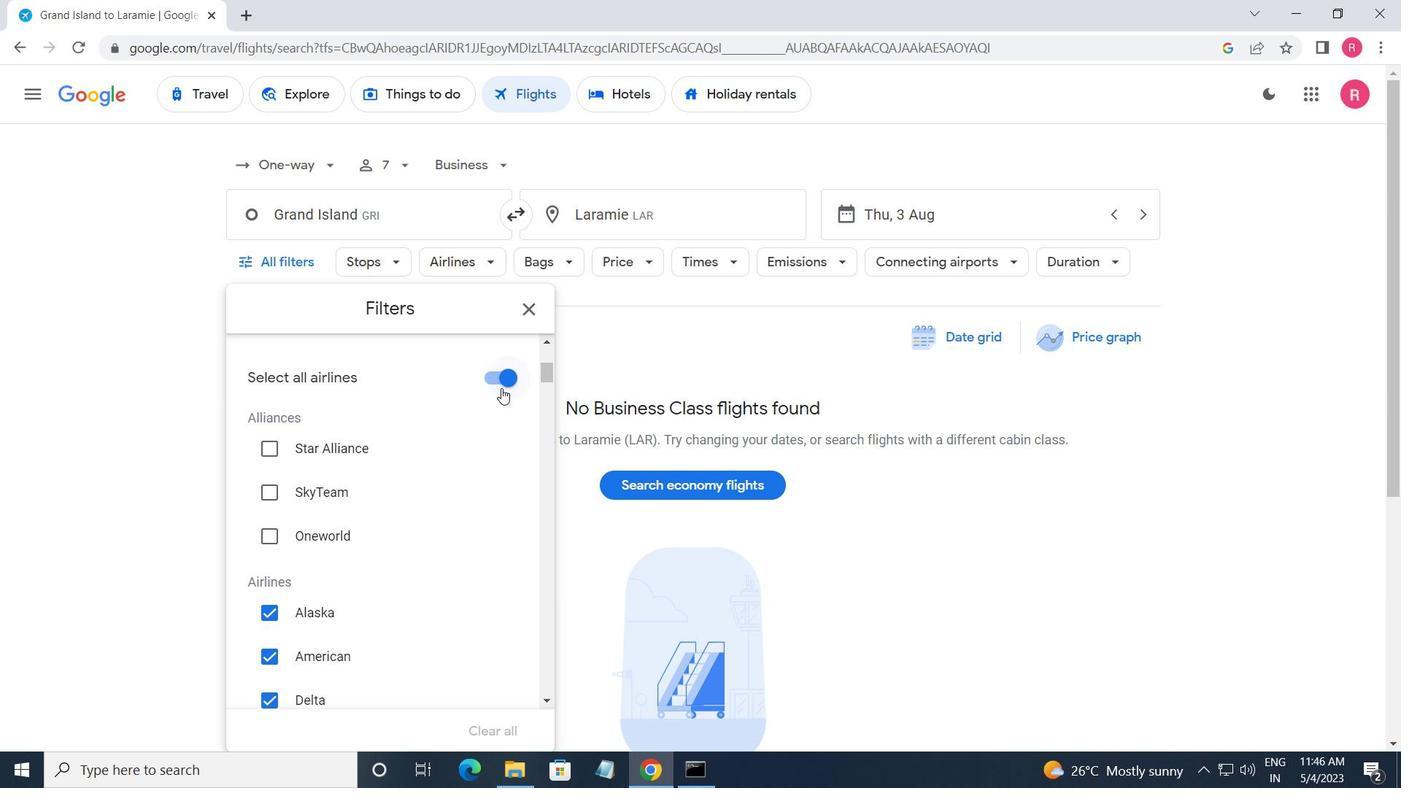 
Action: Mouse pressed left at (497, 383)
Screenshot: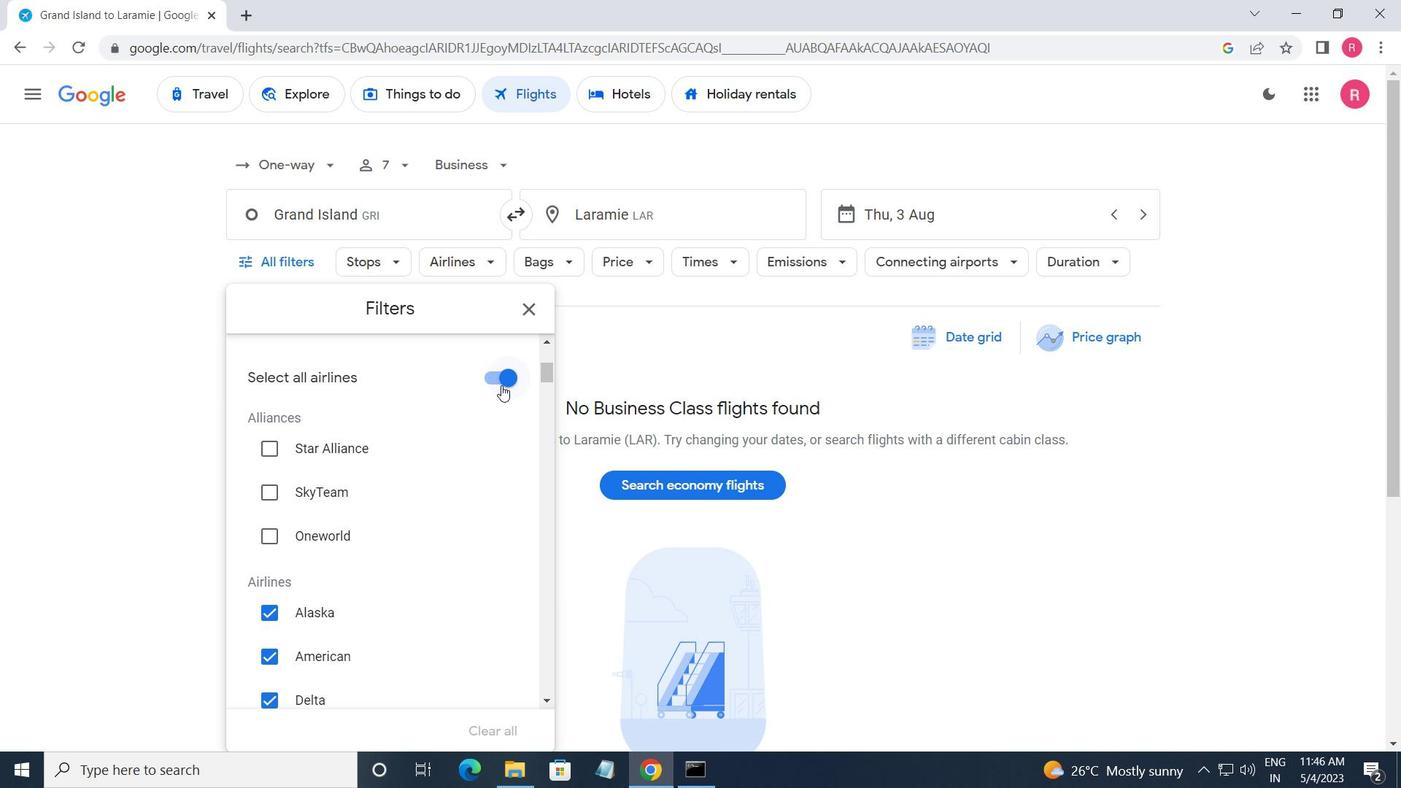 
Action: Mouse moved to (467, 498)
Screenshot: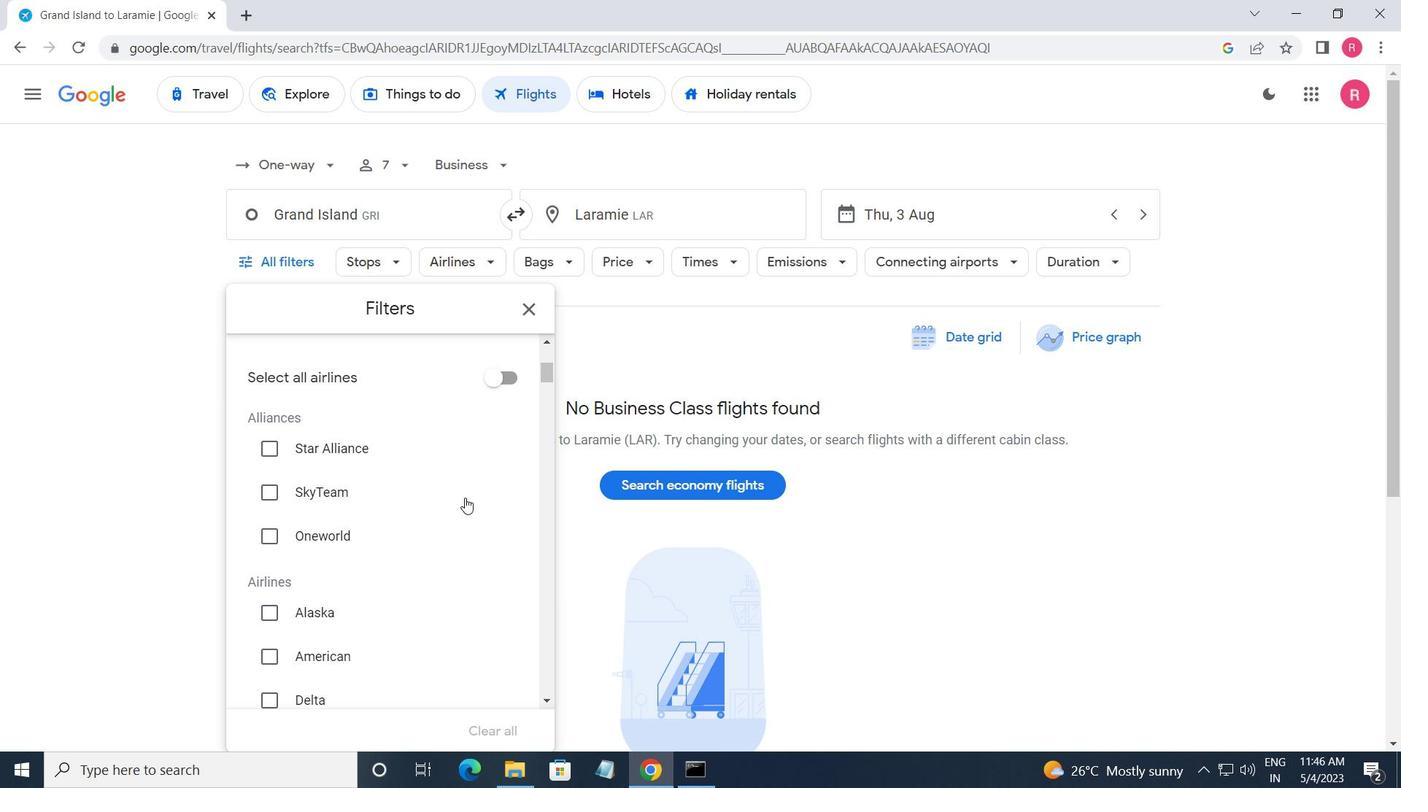
Action: Mouse scrolled (467, 497) with delta (0, 0)
Screenshot: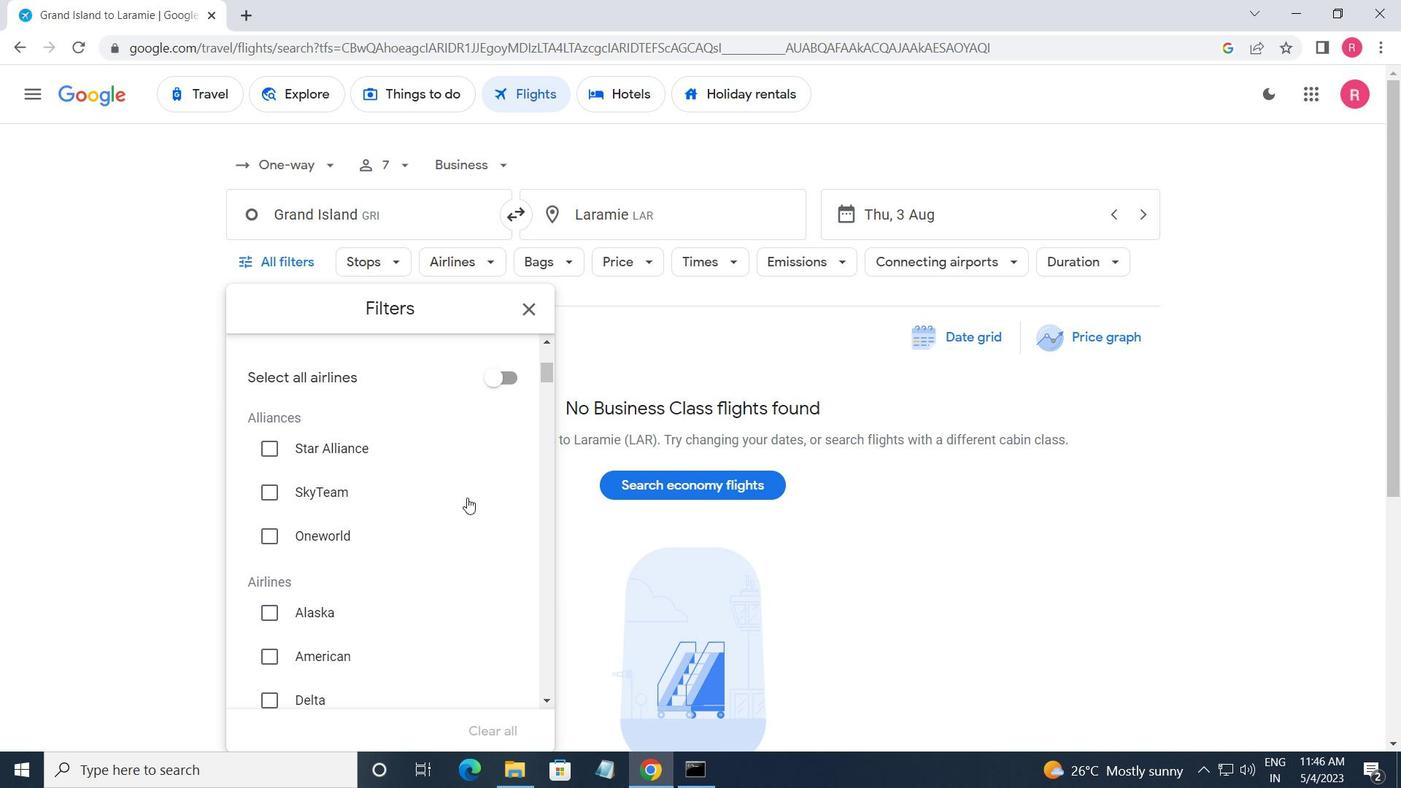 
Action: Mouse moved to (468, 499)
Screenshot: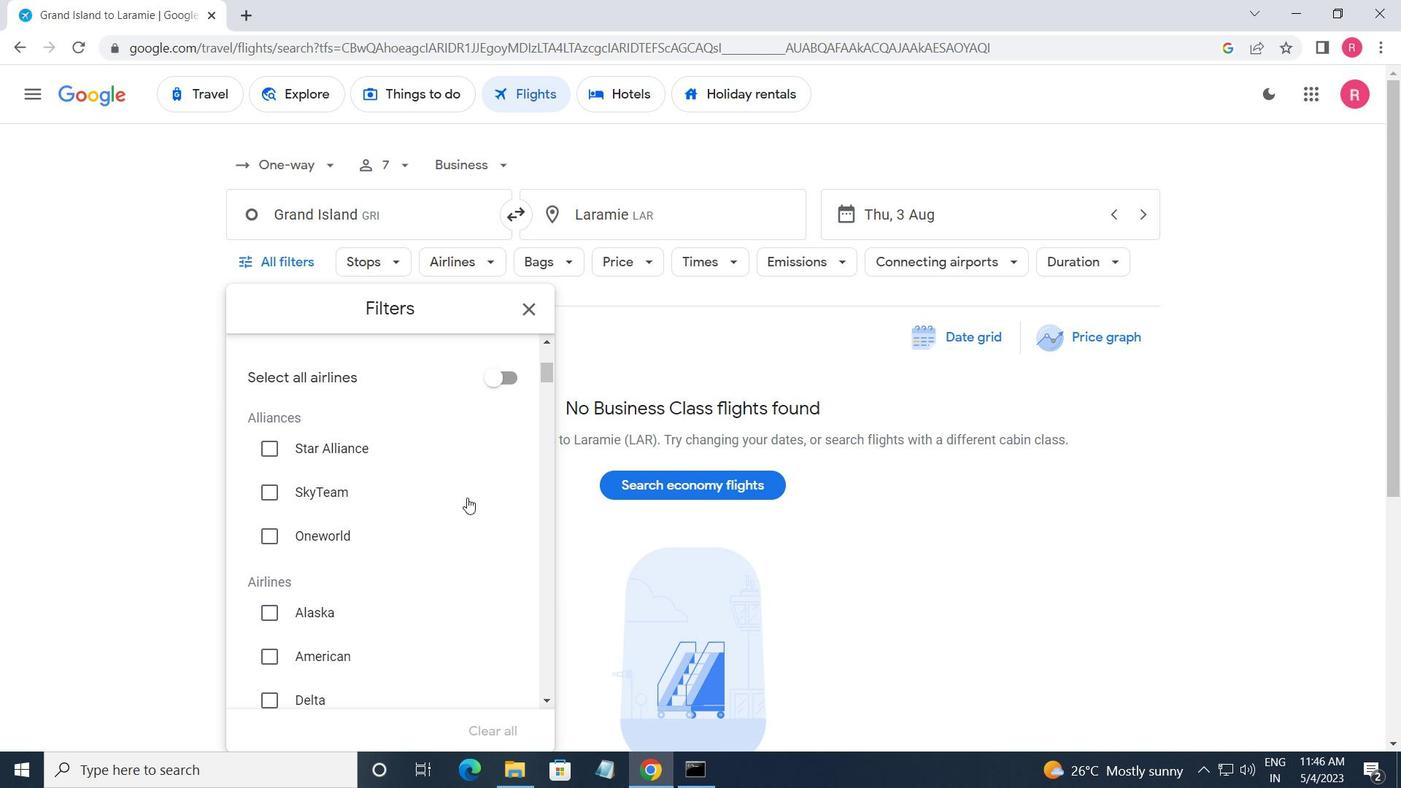 
Action: Mouse scrolled (468, 498) with delta (0, 0)
Screenshot: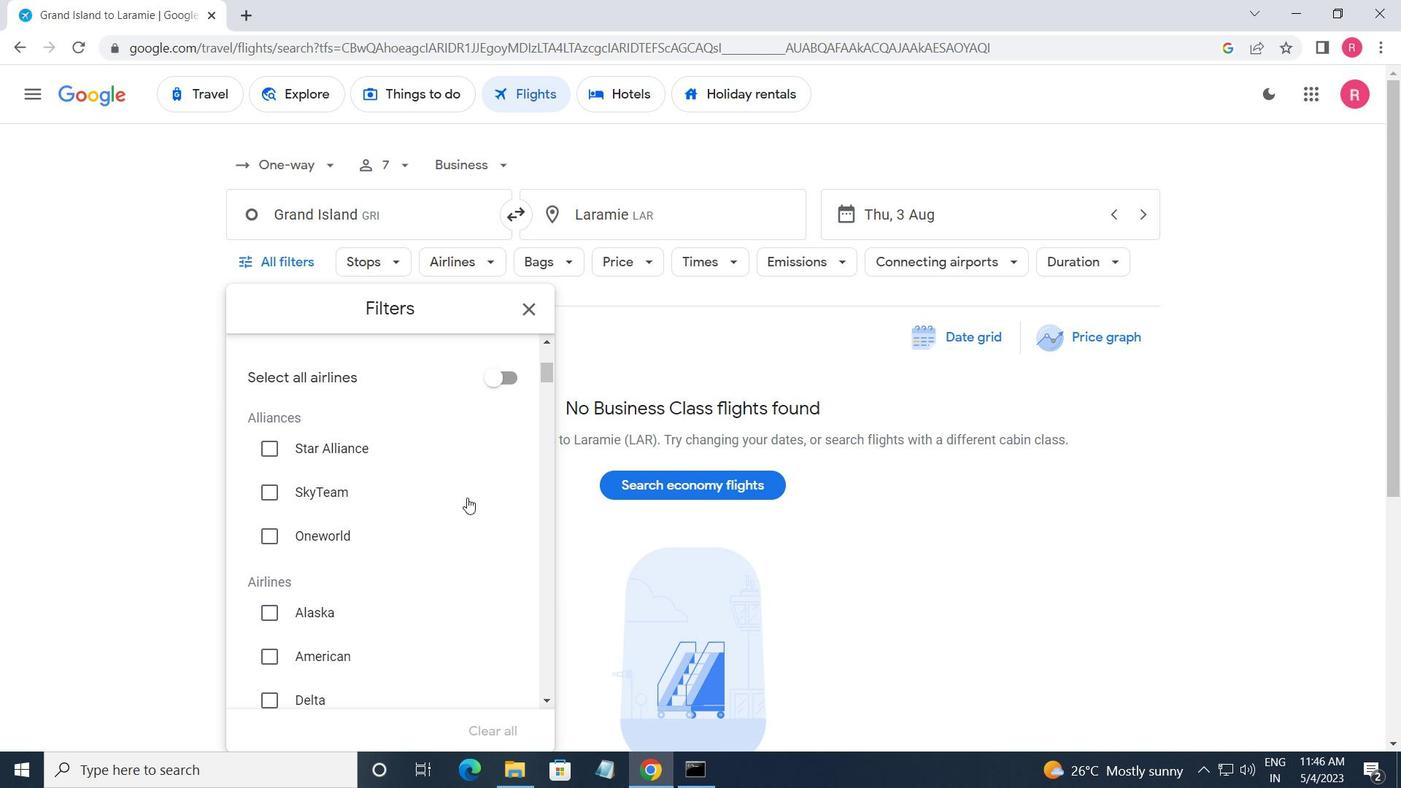 
Action: Mouse moved to (468, 502)
Screenshot: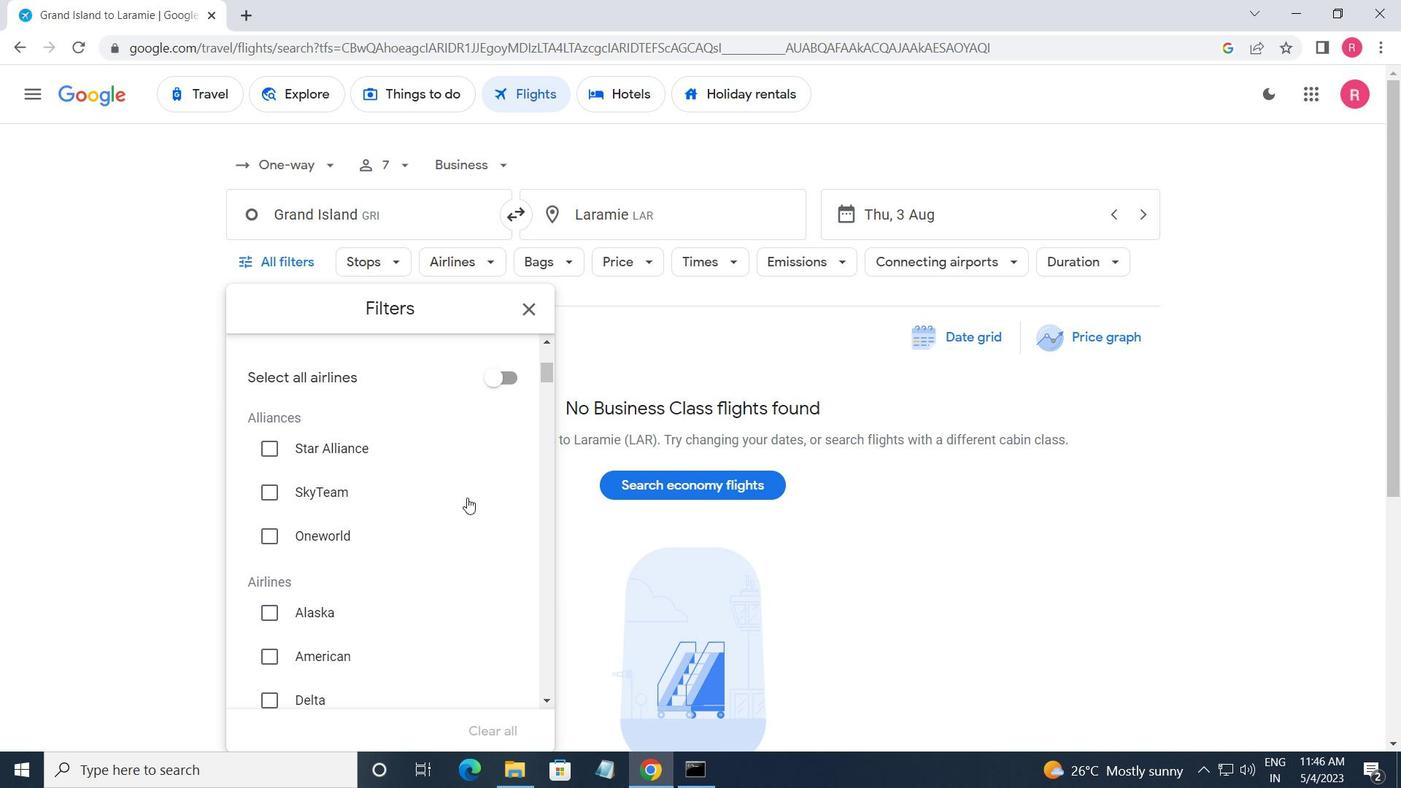 
Action: Mouse scrolled (468, 501) with delta (0, 0)
Screenshot: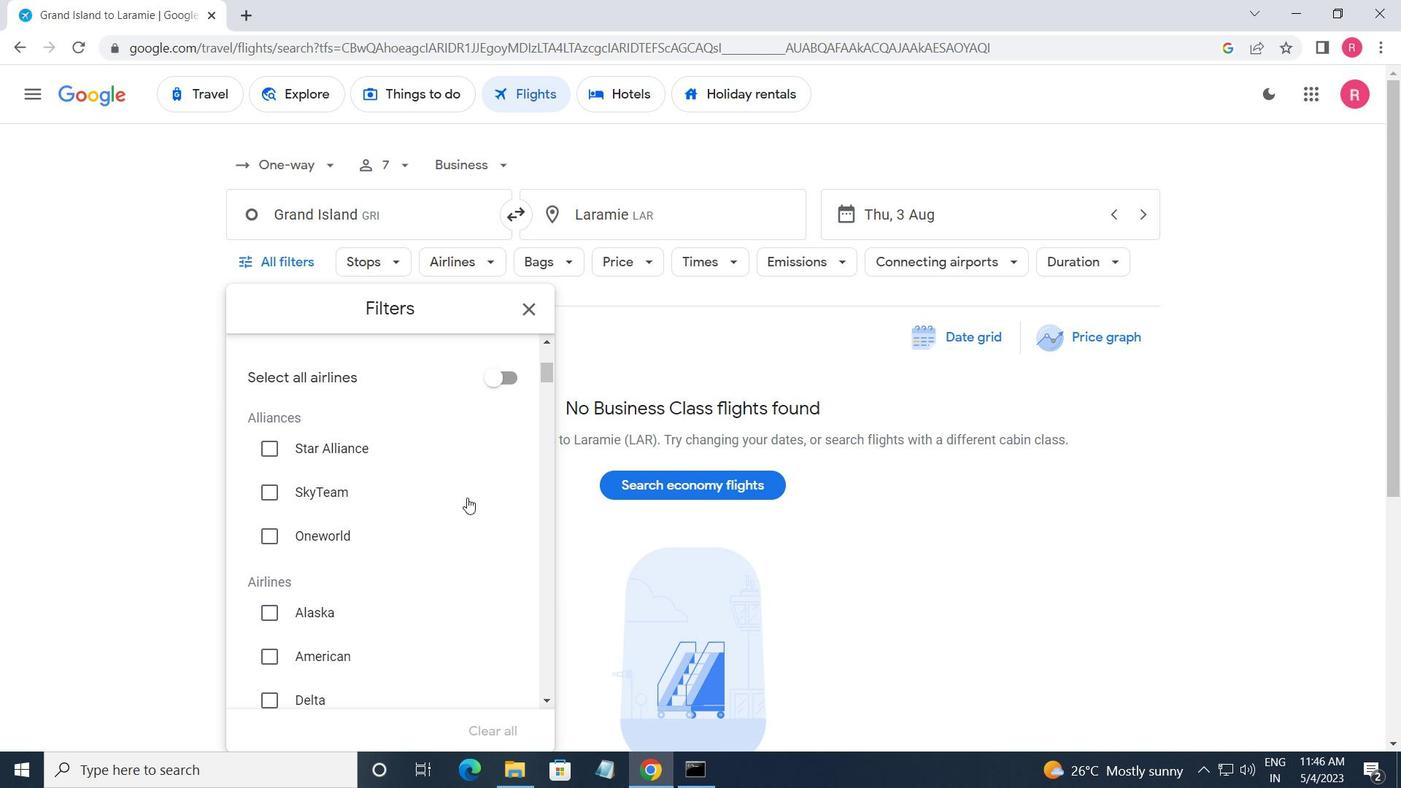 
Action: Mouse moved to (468, 503)
Screenshot: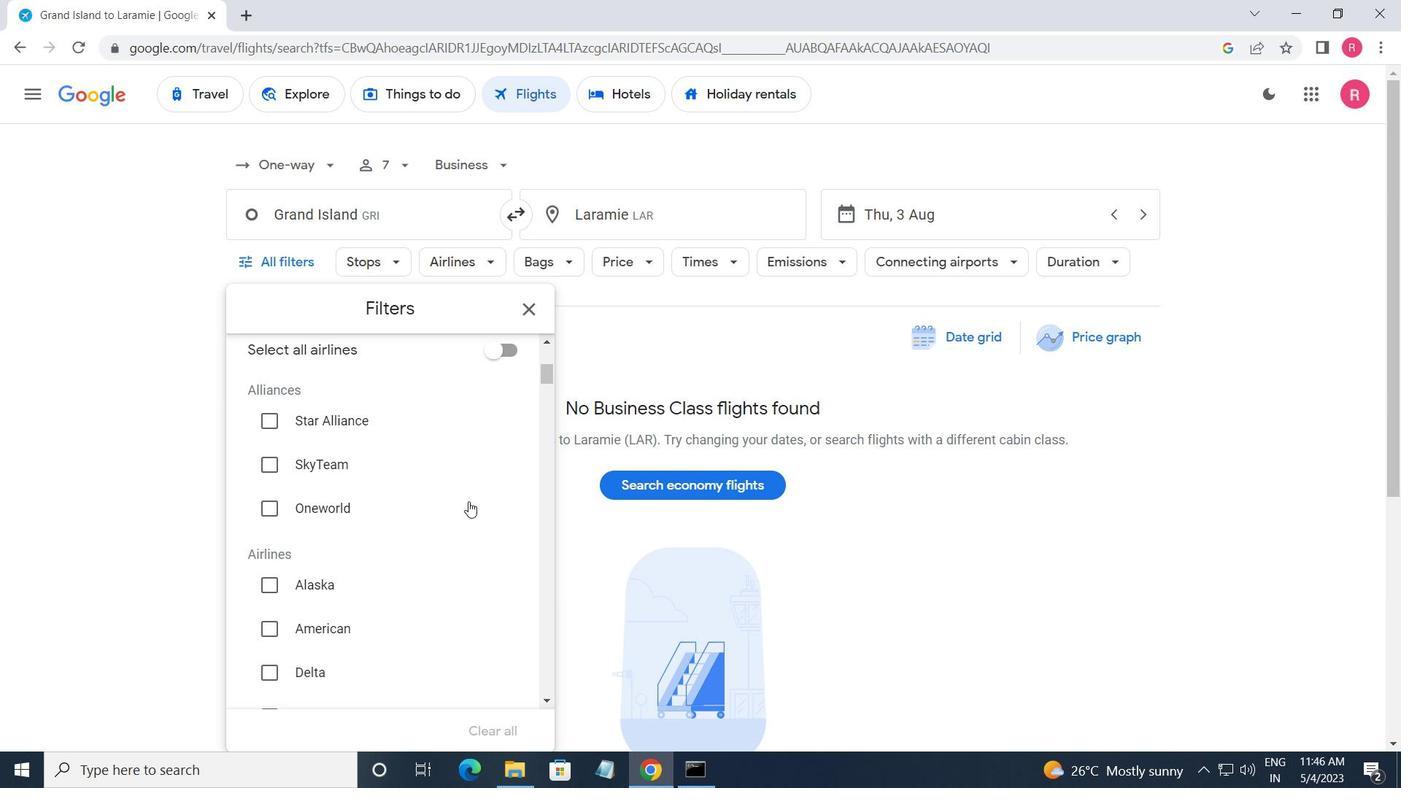
Action: Mouse scrolled (468, 502) with delta (0, 0)
Screenshot: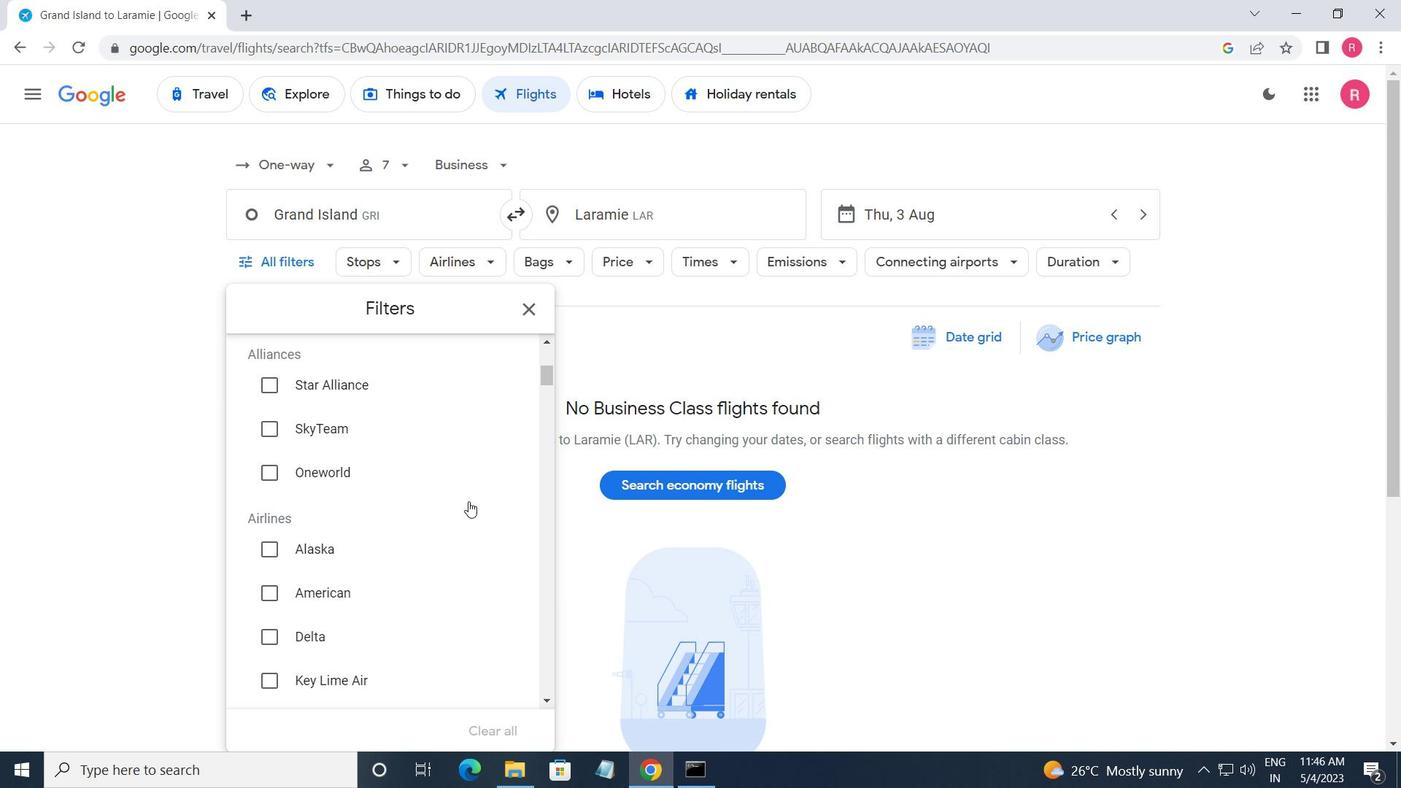 
Action: Mouse moved to (467, 513)
Screenshot: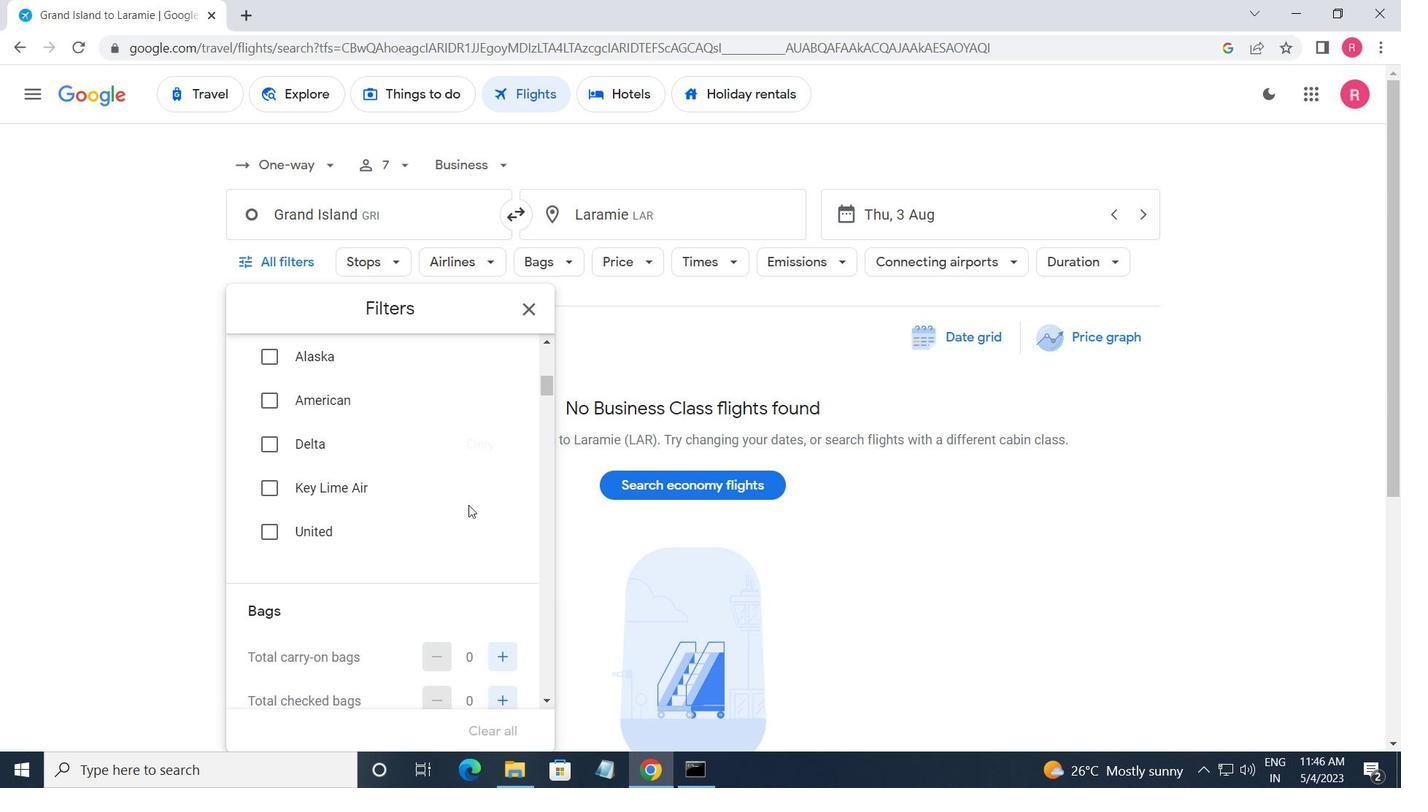 
Action: Mouse scrolled (467, 512) with delta (0, 0)
Screenshot: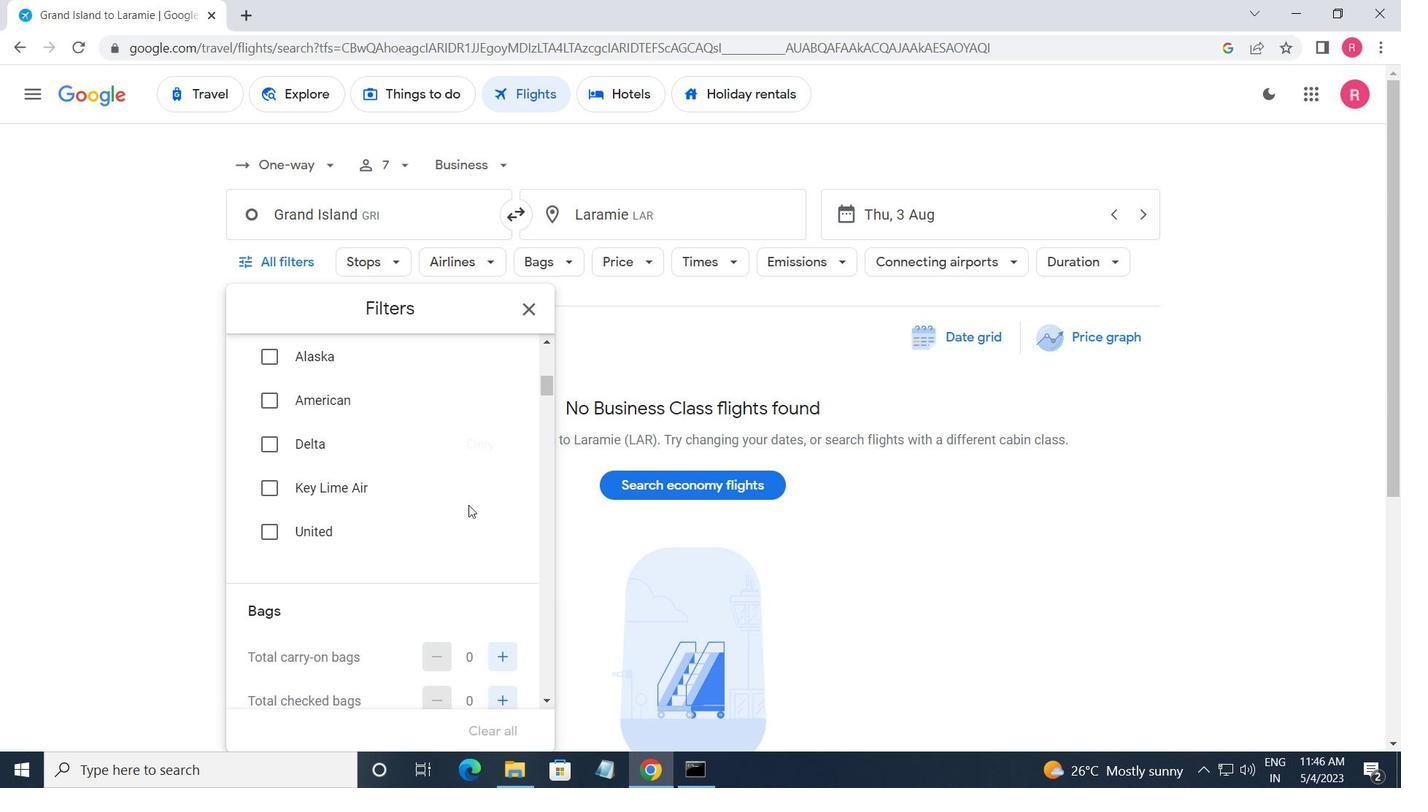 
Action: Mouse moved to (493, 511)
Screenshot: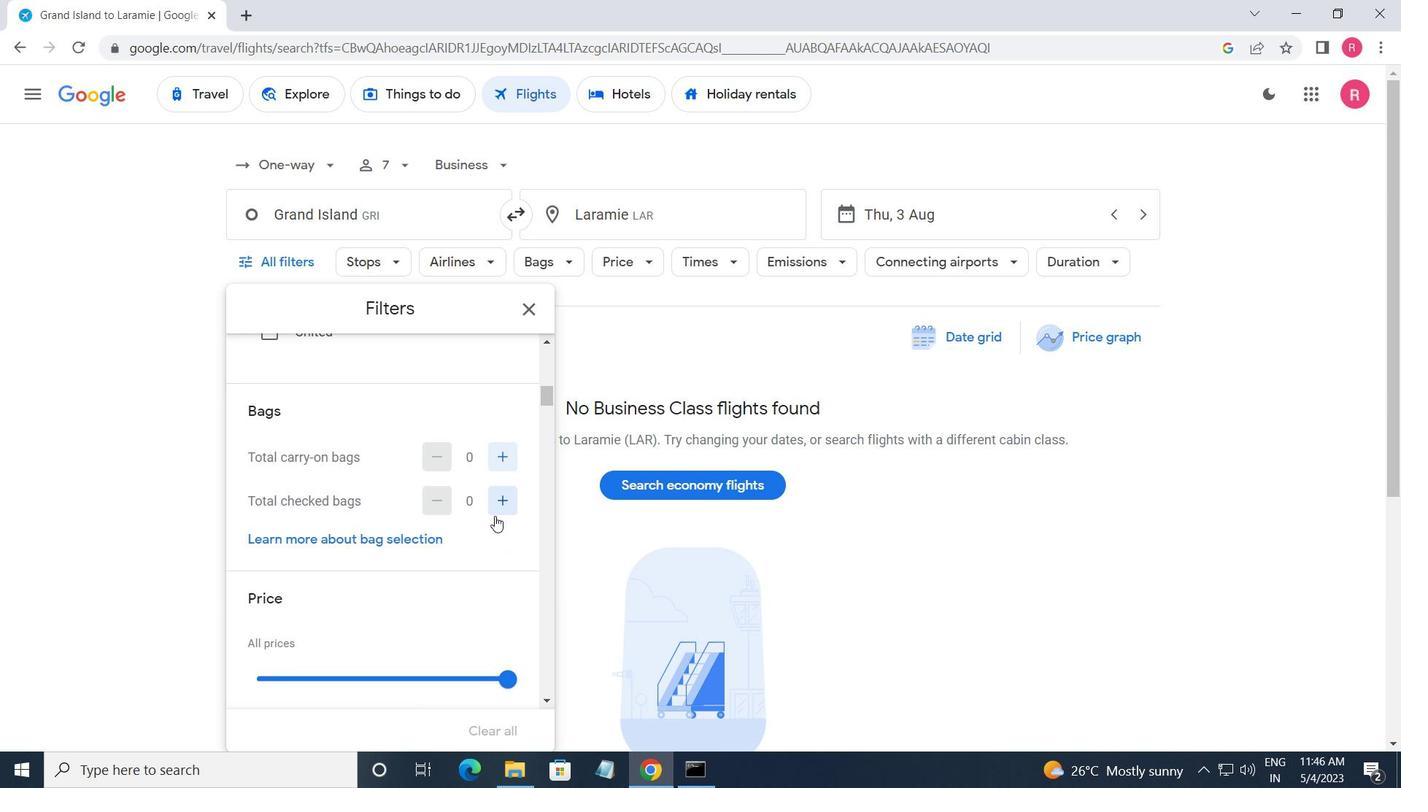 
Action: Mouse pressed left at (493, 511)
Screenshot: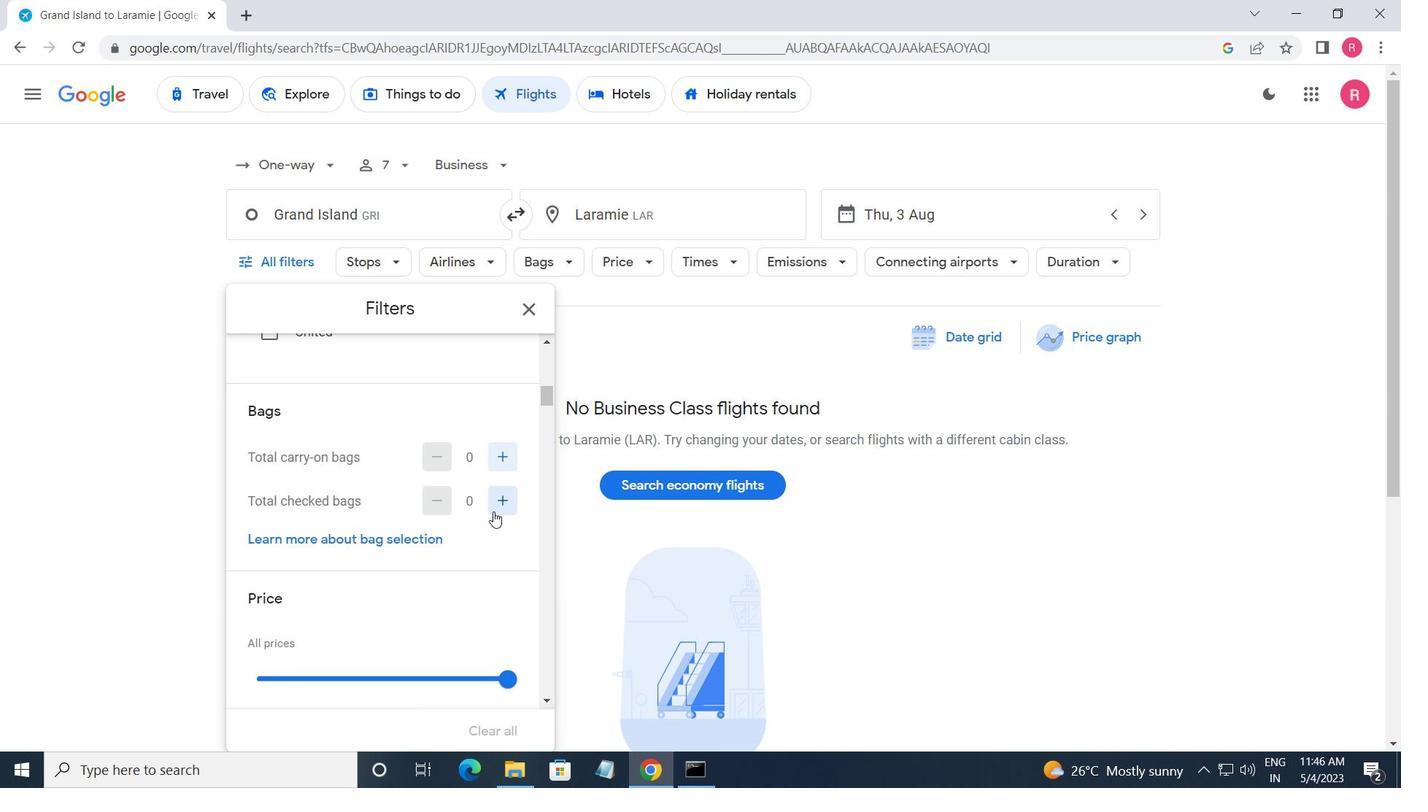 
Action: Mouse moved to (492, 510)
Screenshot: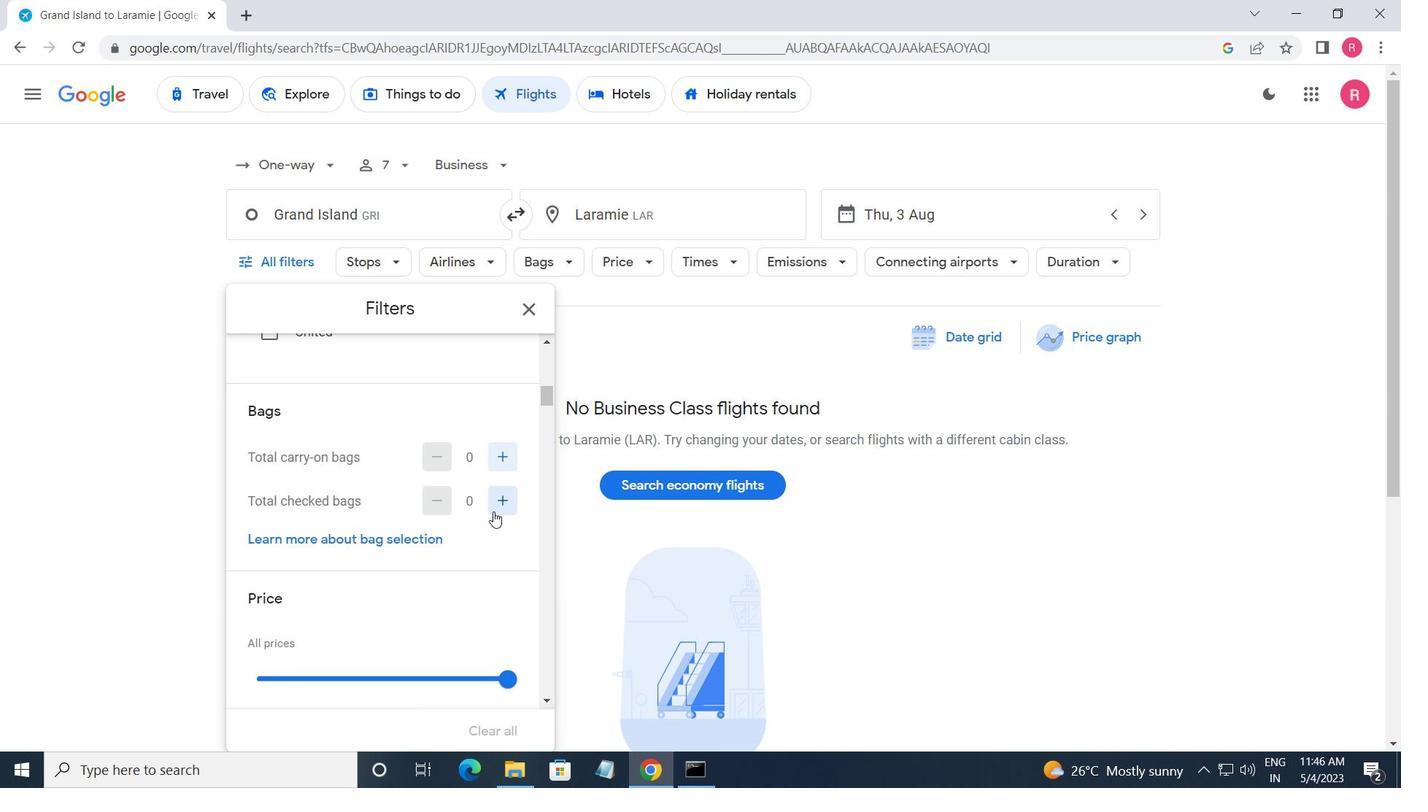 
Action: Mouse pressed left at (492, 510)
Screenshot: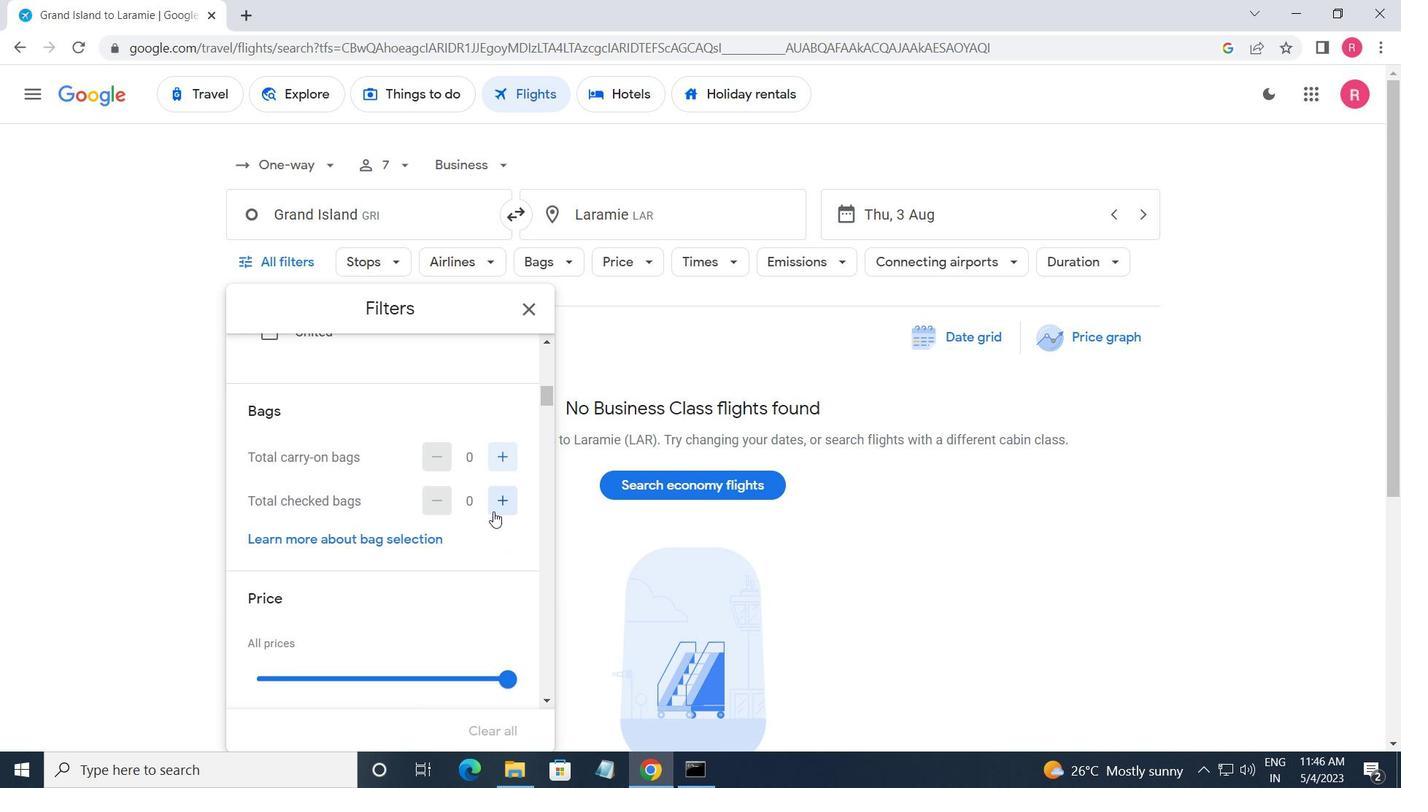 
Action: Mouse pressed left at (492, 510)
Screenshot: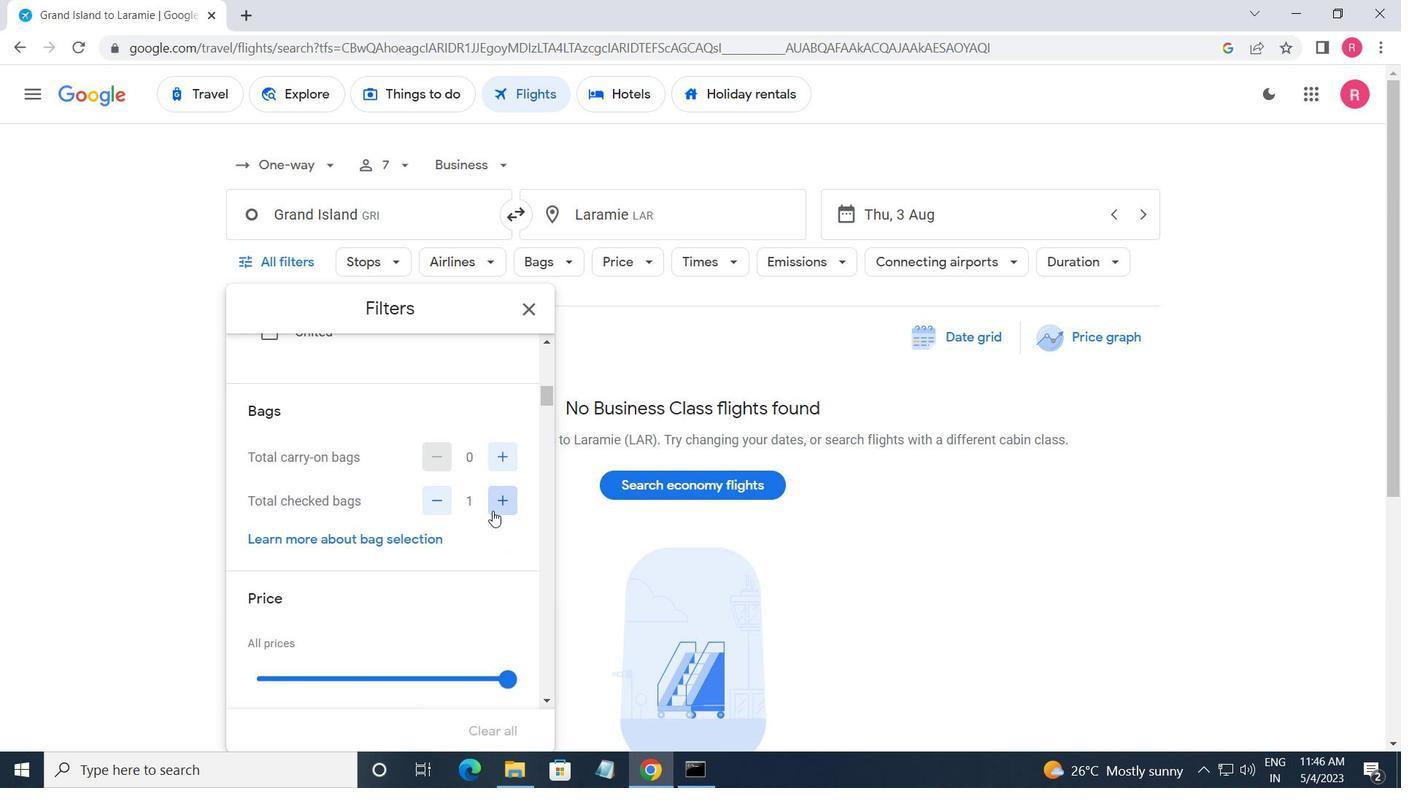 
Action: Mouse pressed left at (492, 510)
Screenshot: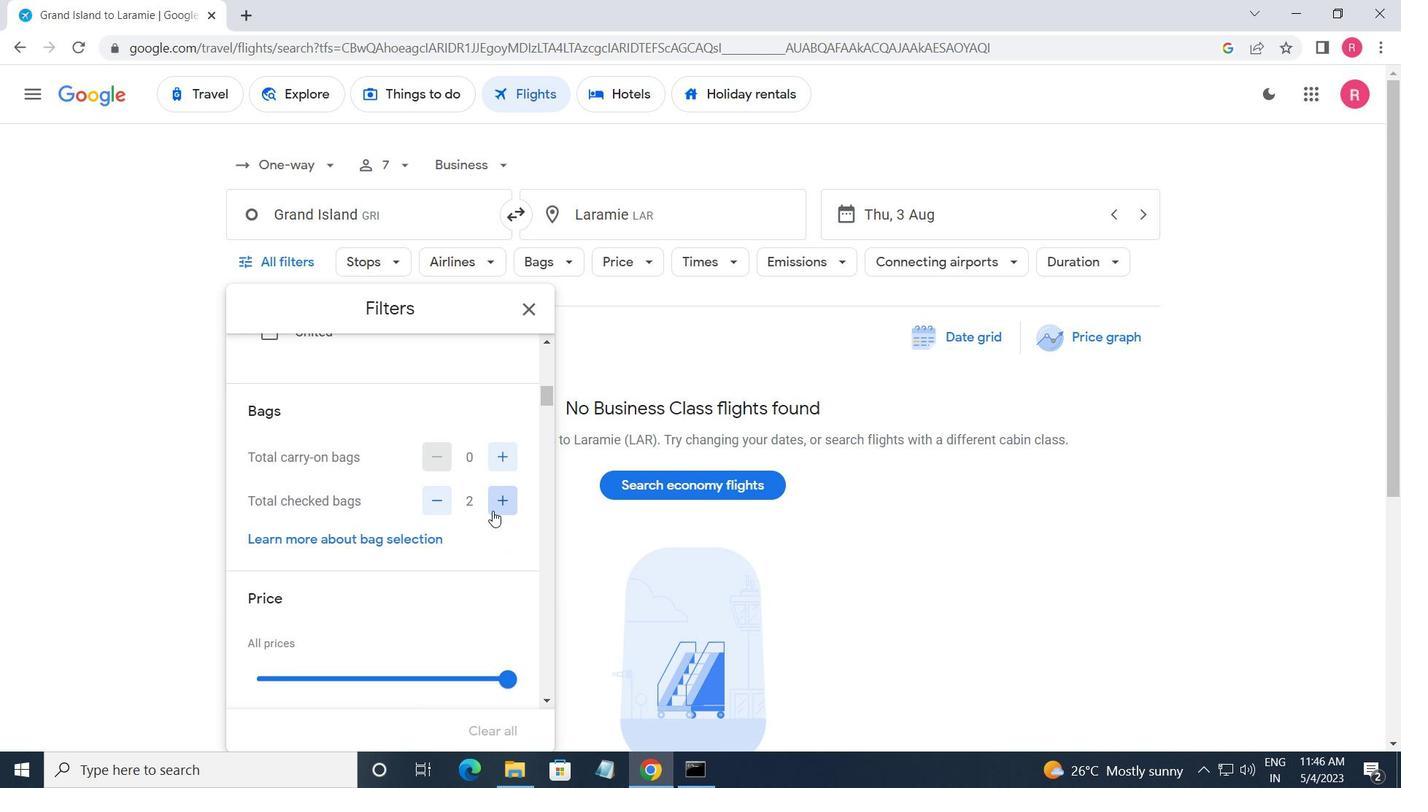 
Action: Mouse pressed left at (492, 510)
Screenshot: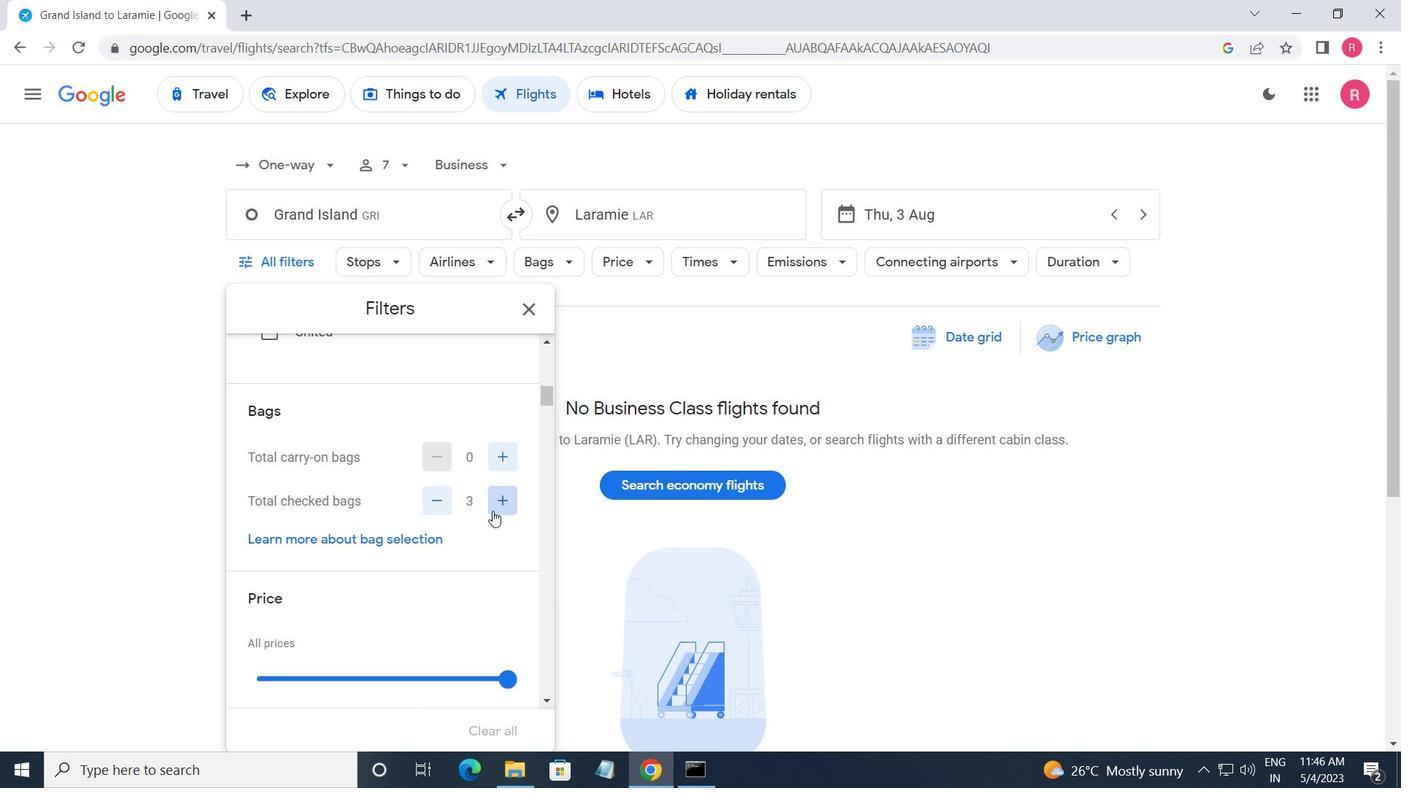 
Action: Mouse pressed left at (492, 510)
Screenshot: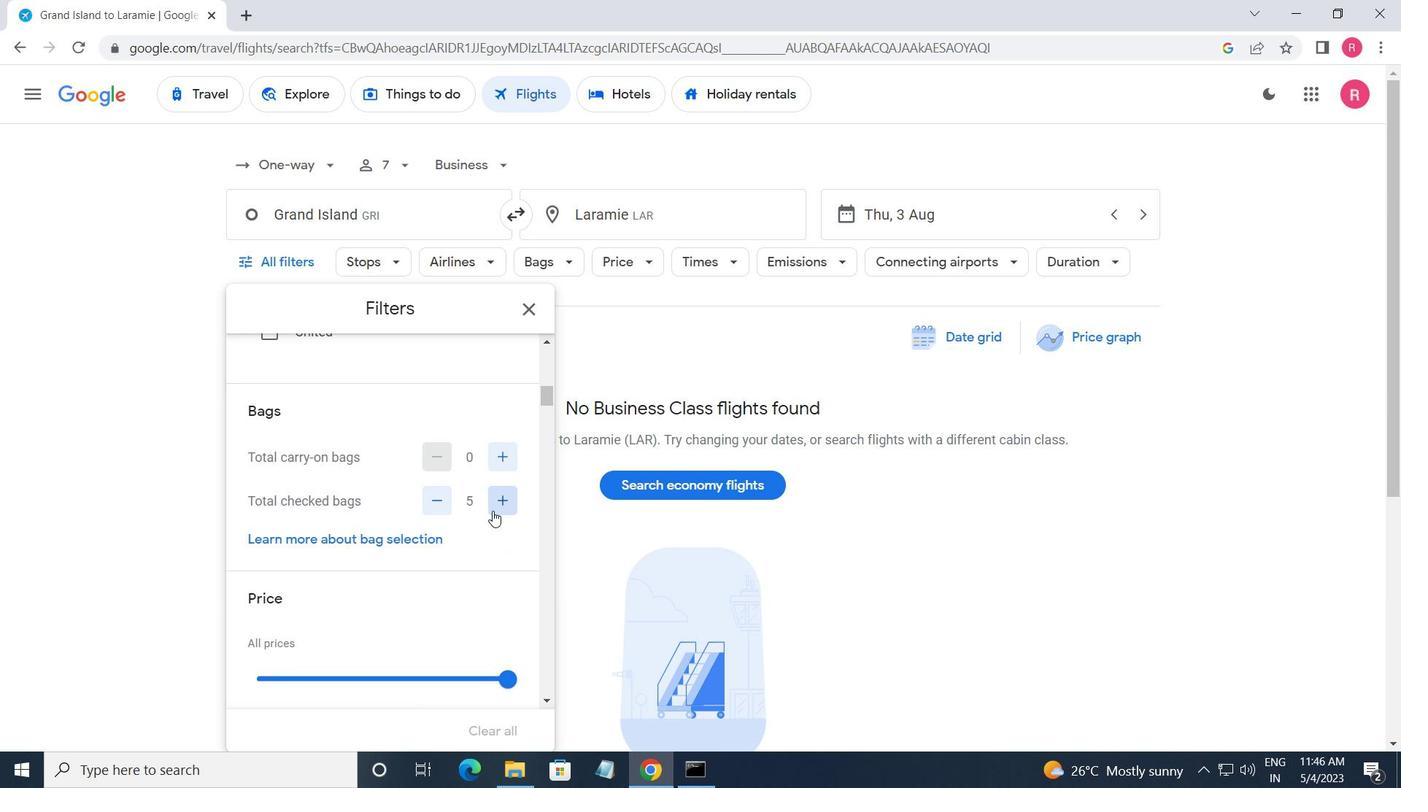 
Action: Mouse pressed left at (492, 510)
Screenshot: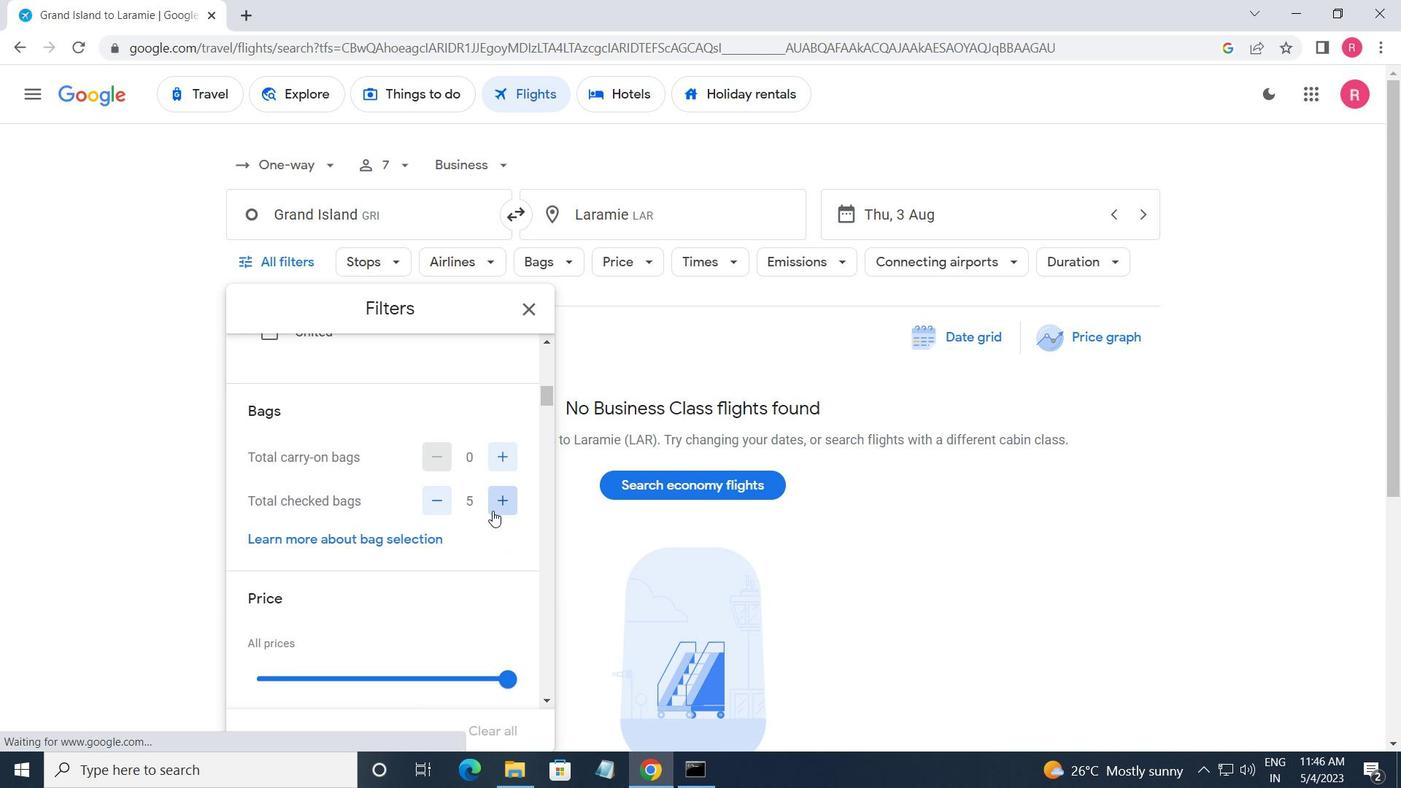 
Action: Mouse moved to (496, 512)
Screenshot: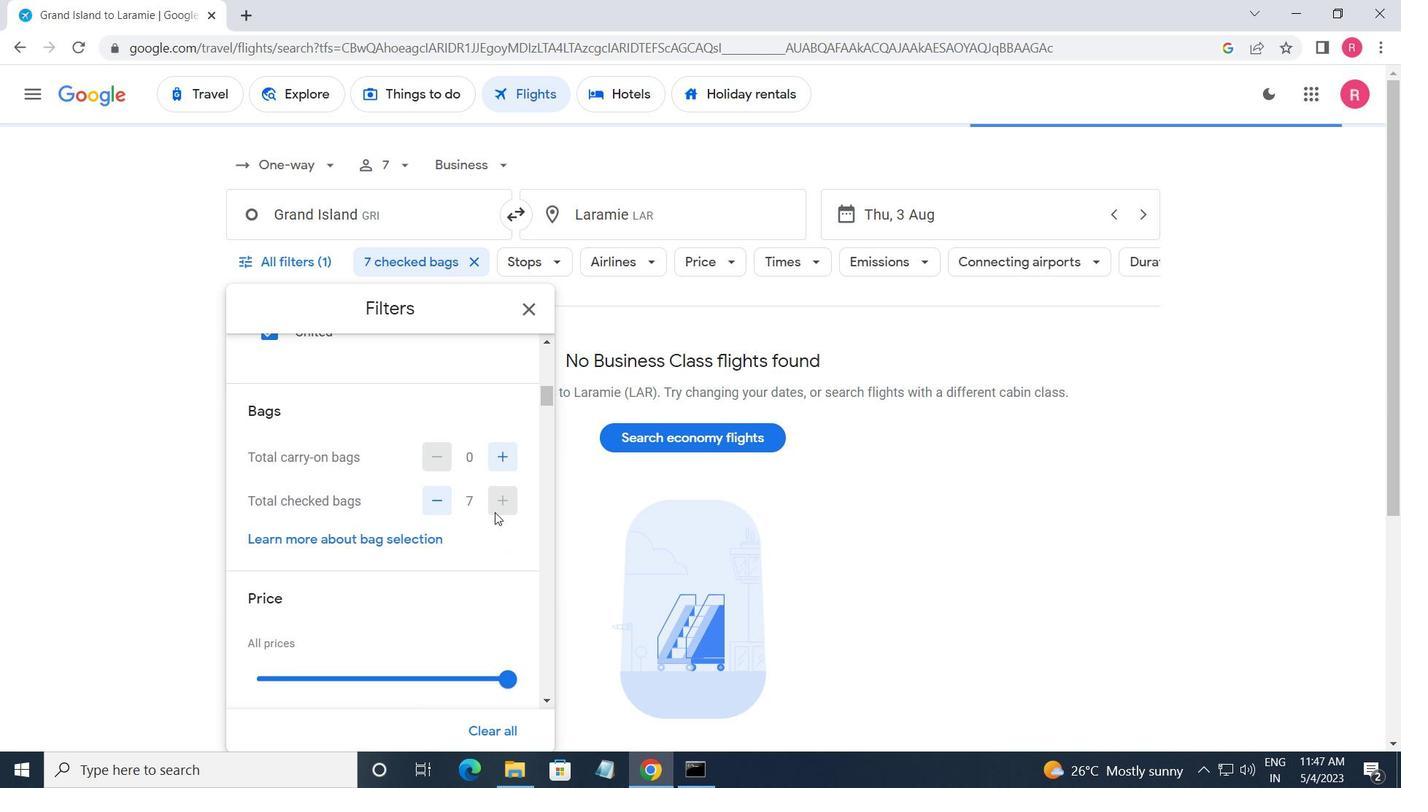 
Action: Mouse pressed left at (496, 512)
Screenshot: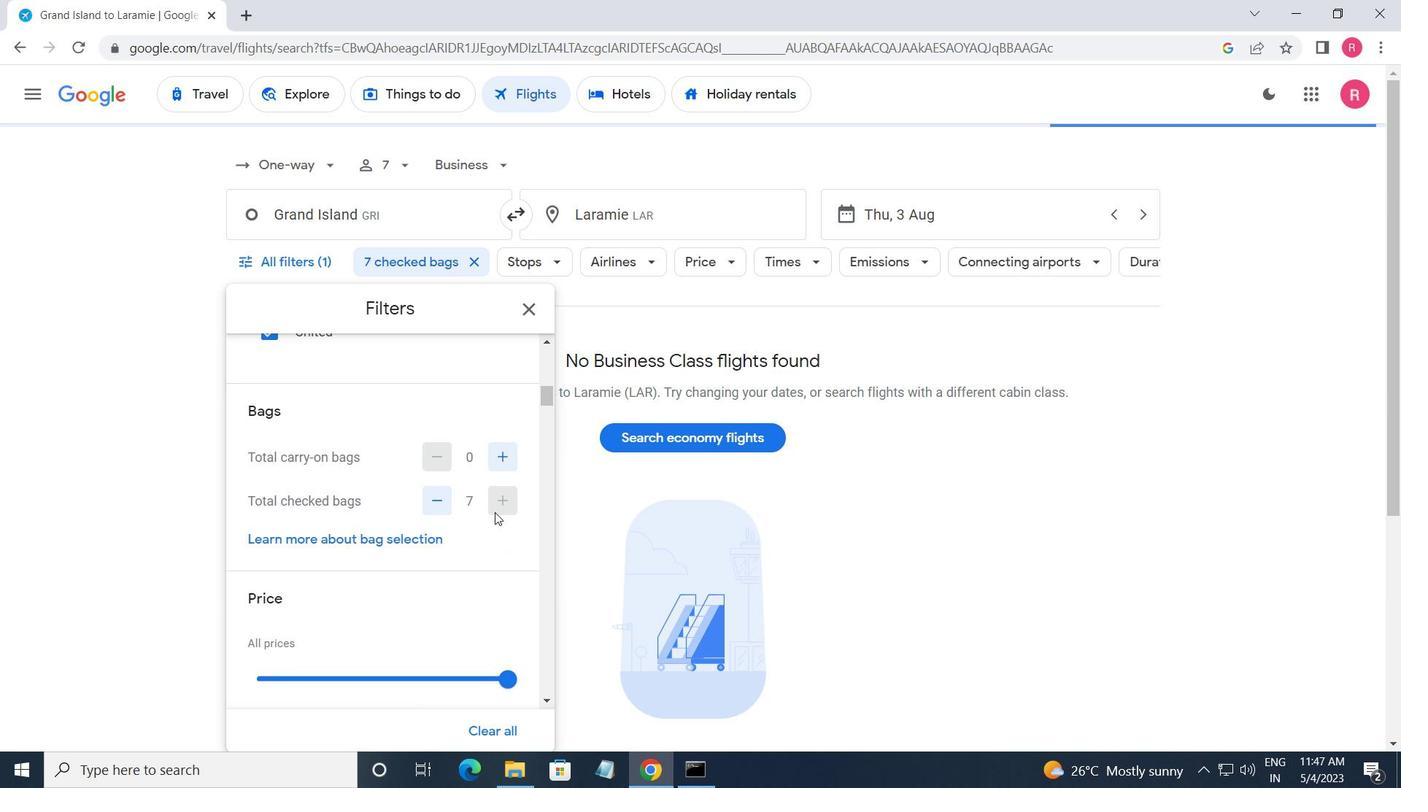 
Action: Mouse moved to (486, 568)
Screenshot: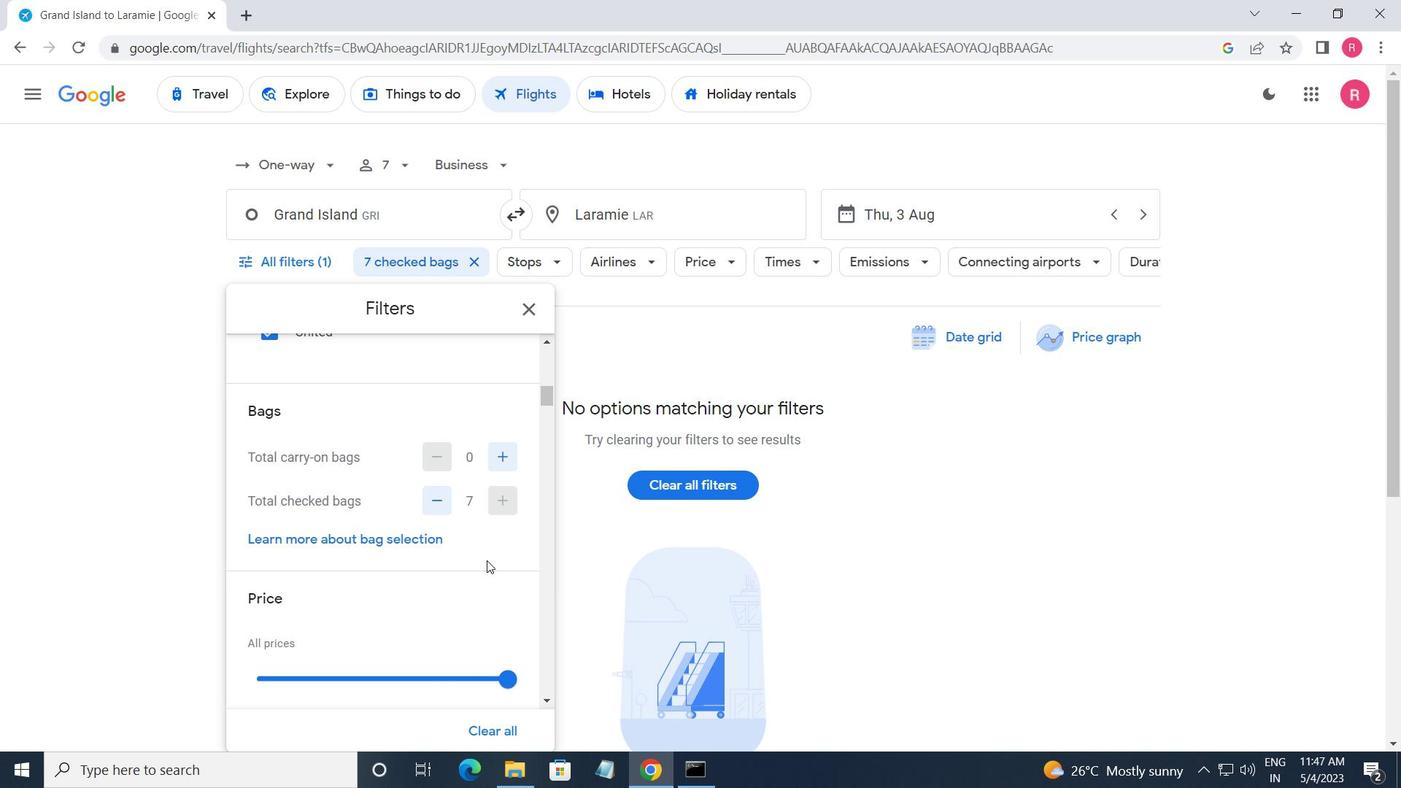 
Action: Mouse scrolled (486, 567) with delta (0, 0)
Screenshot: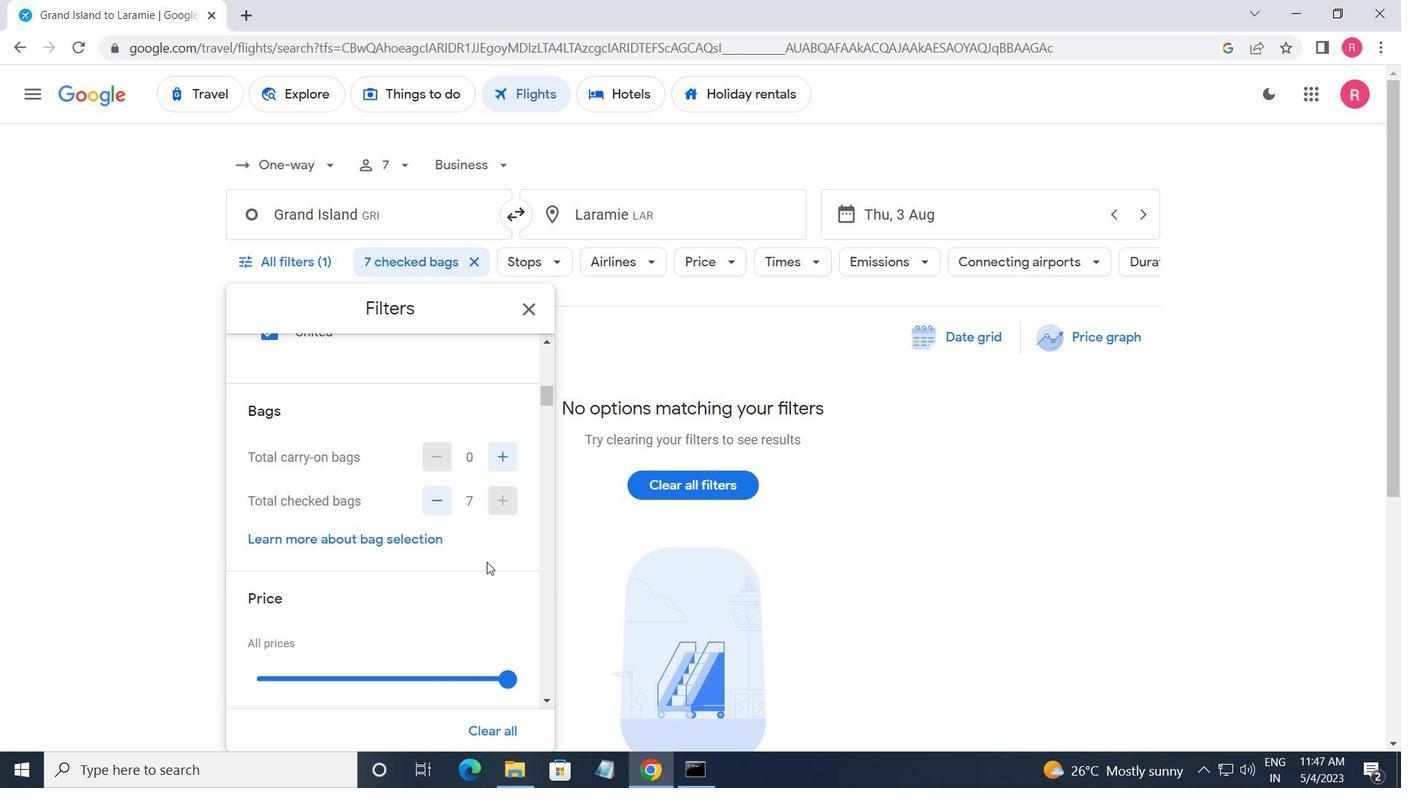 
Action: Mouse scrolled (486, 567) with delta (0, 0)
Screenshot: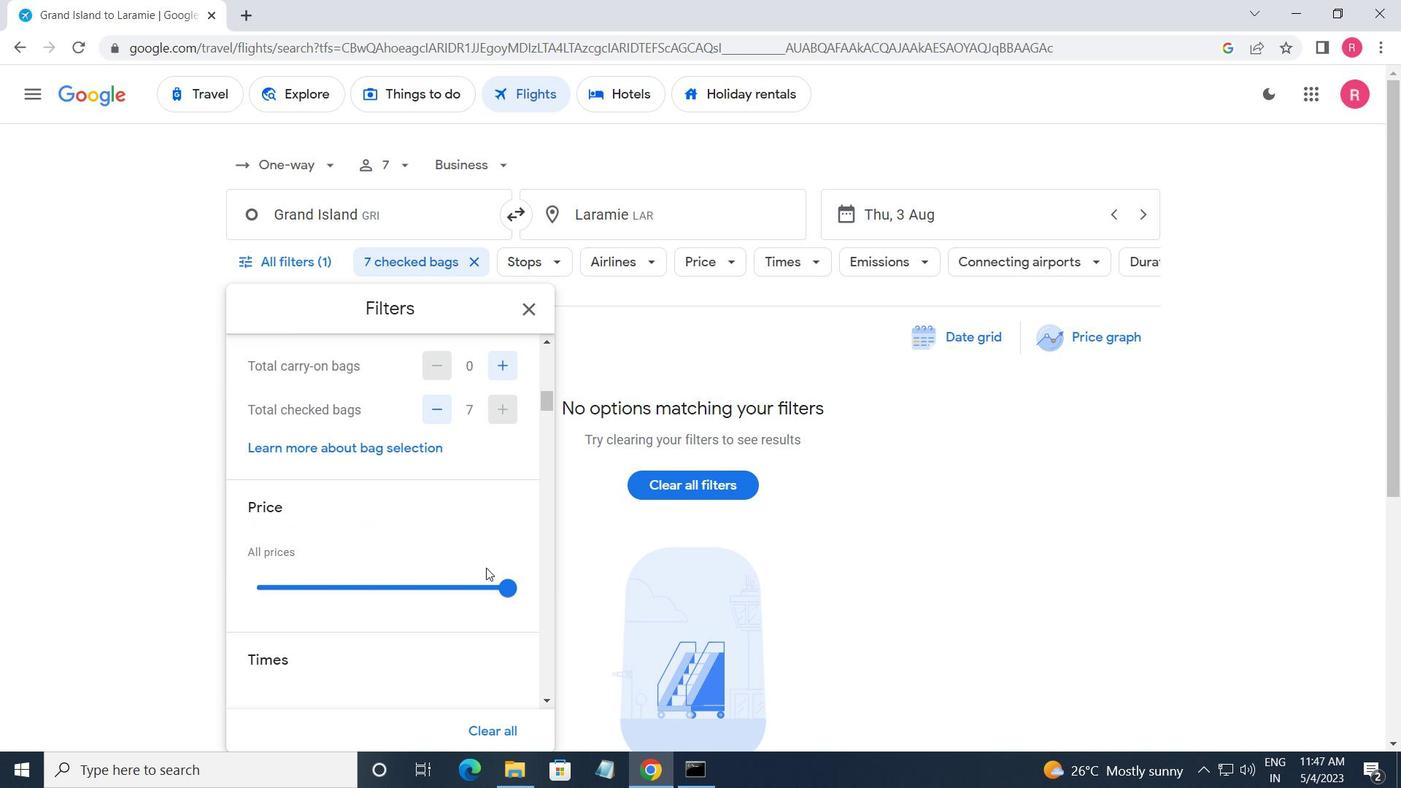 
Action: Mouse moved to (487, 568)
Screenshot: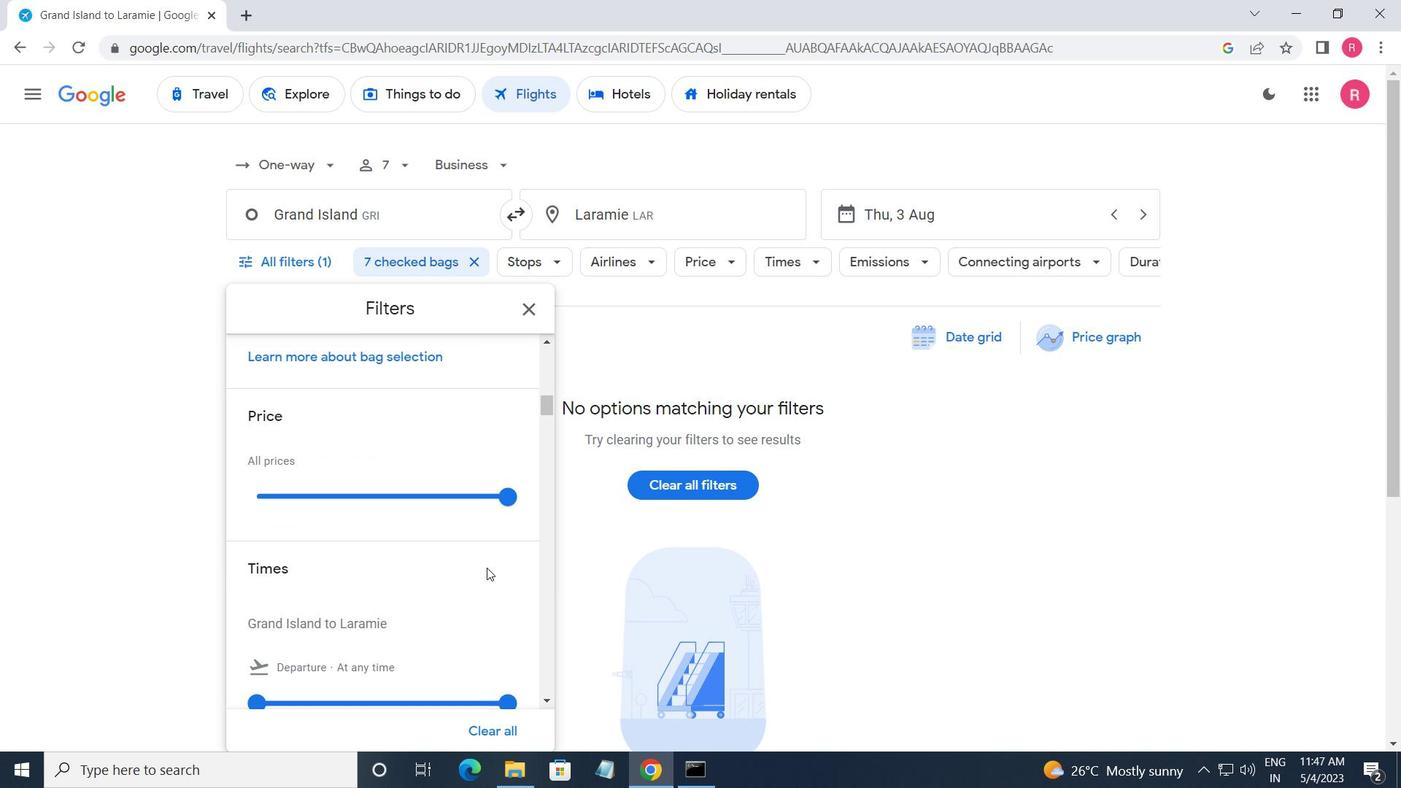 
Action: Mouse scrolled (487, 567) with delta (0, 0)
Screenshot: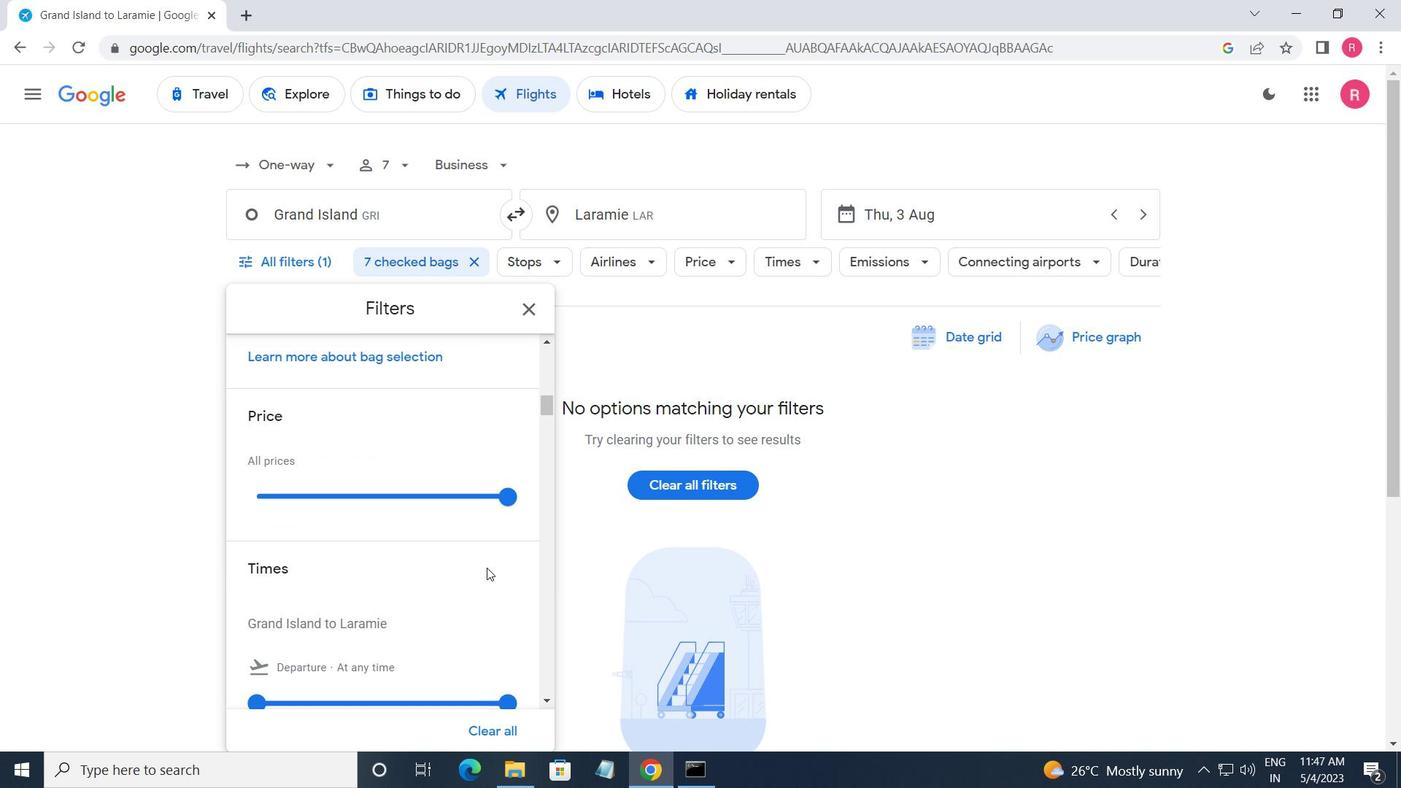 
Action: Mouse moved to (507, 408)
Screenshot: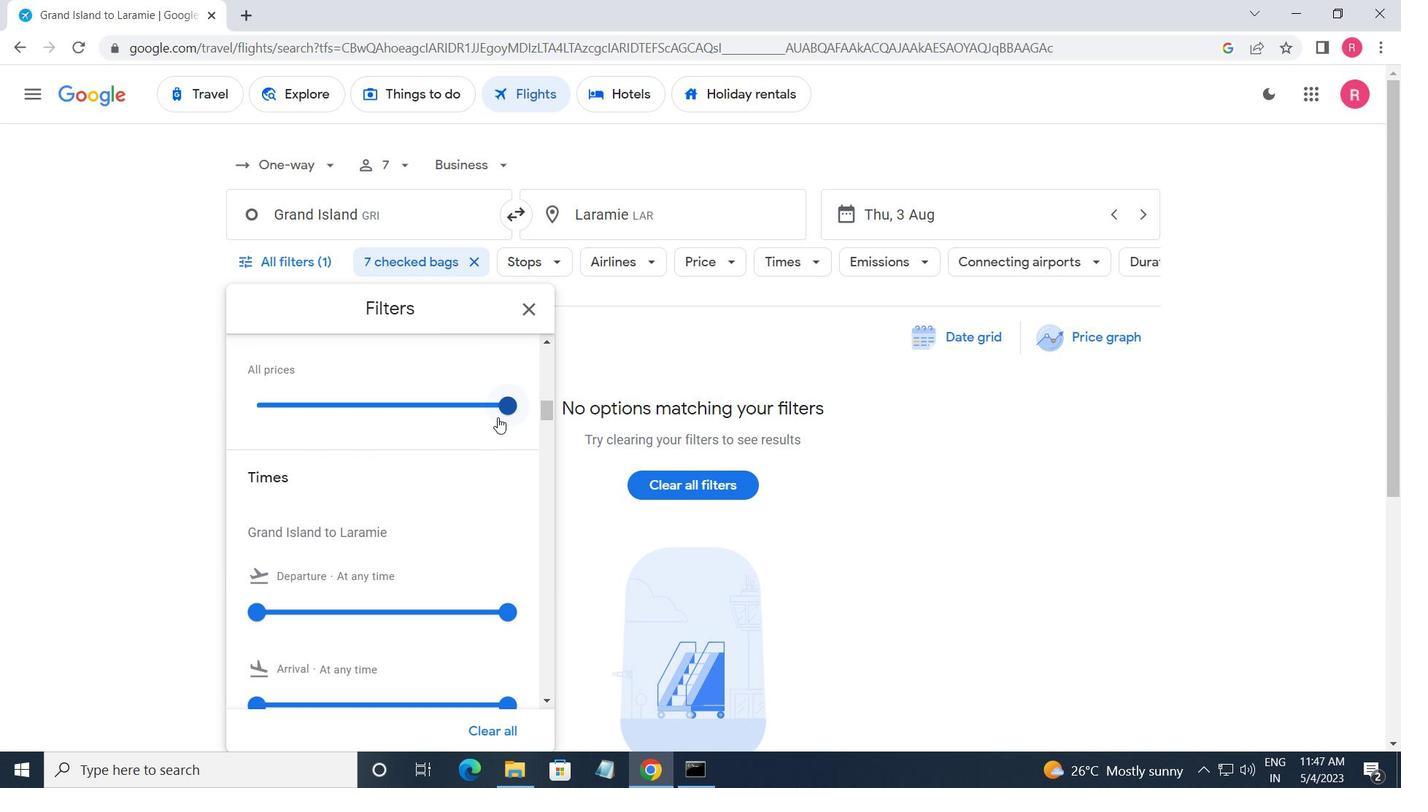 
Action: Mouse pressed left at (507, 408)
Screenshot: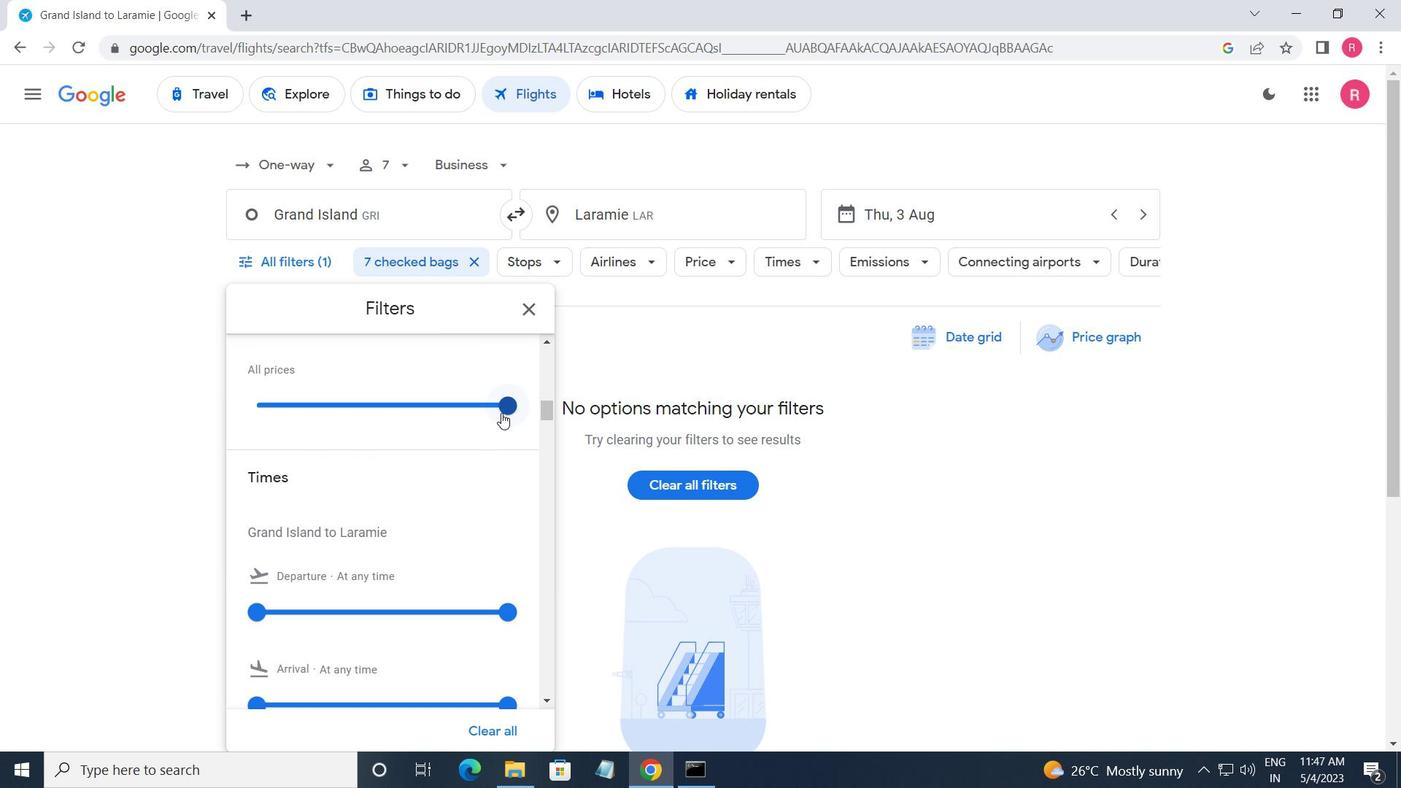 
Action: Mouse moved to (461, 515)
Screenshot: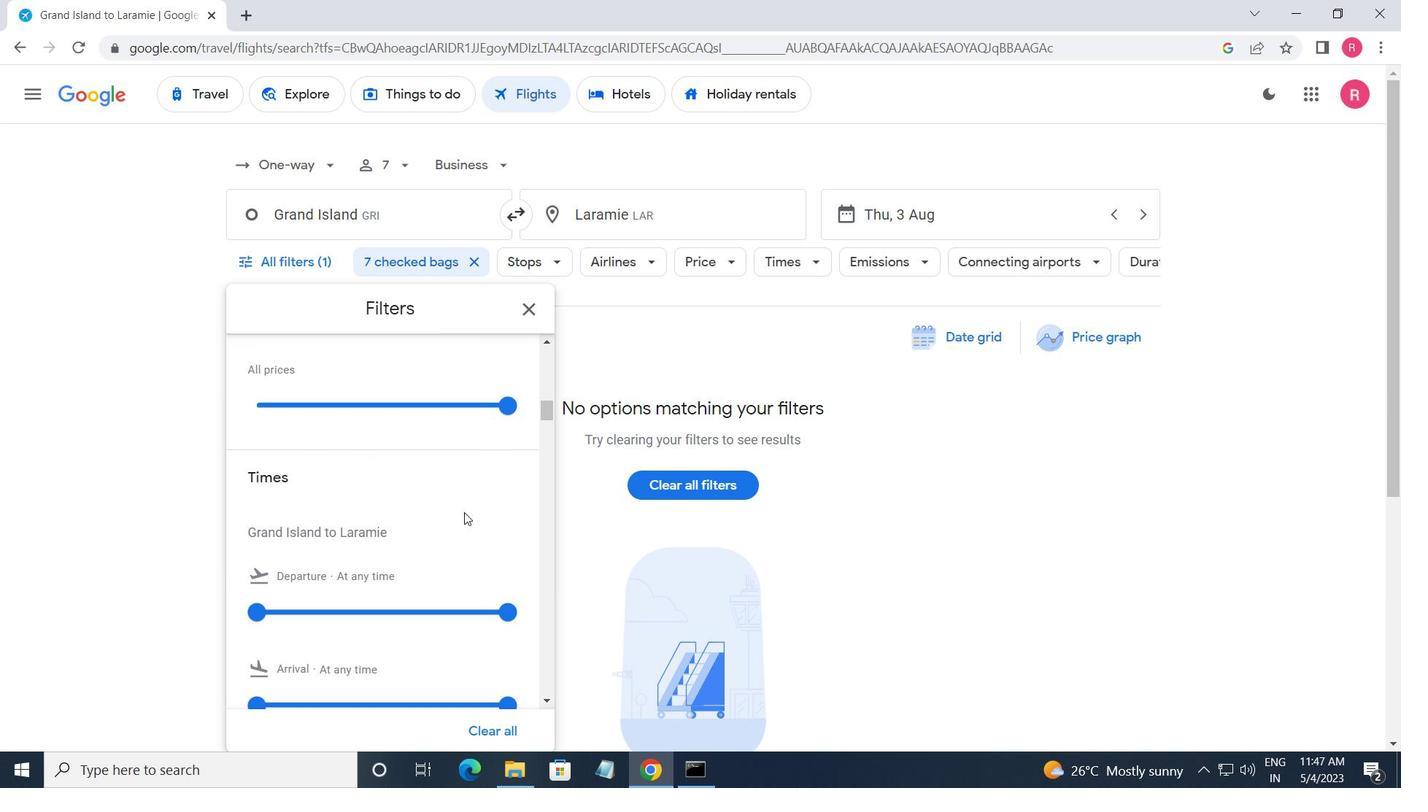 
Action: Mouse scrolled (461, 514) with delta (0, 0)
Screenshot: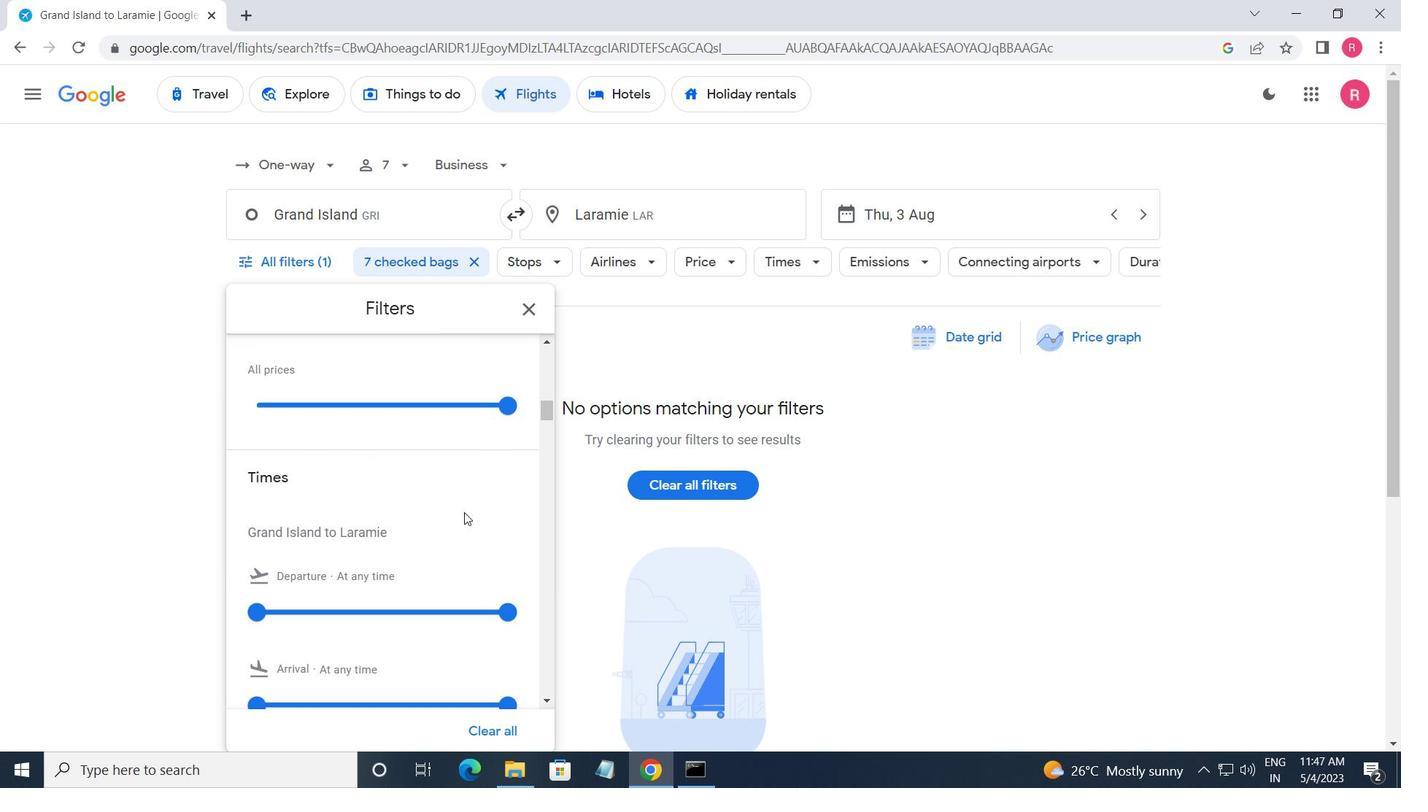 
Action: Mouse moved to (459, 518)
Screenshot: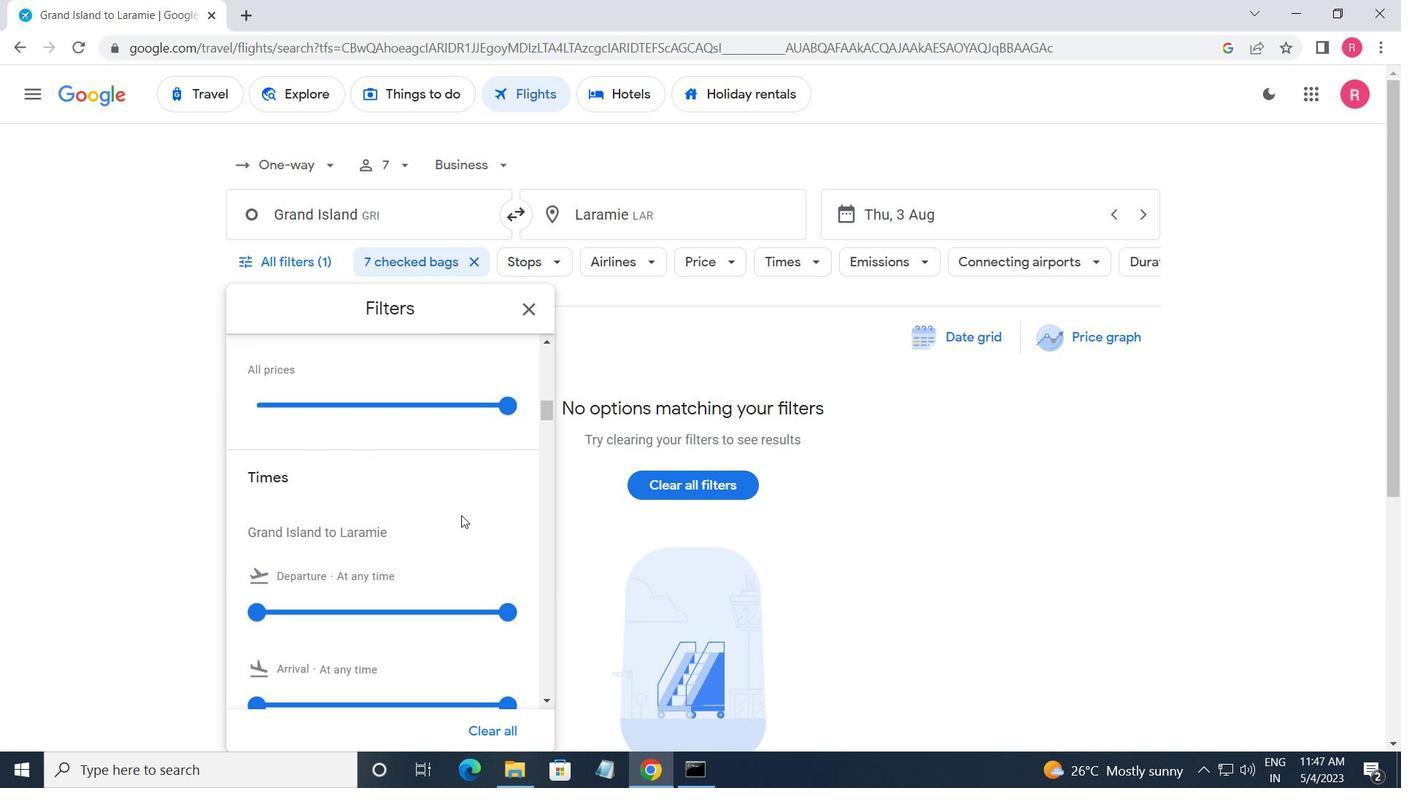 
Action: Mouse scrolled (459, 518) with delta (0, 0)
Screenshot: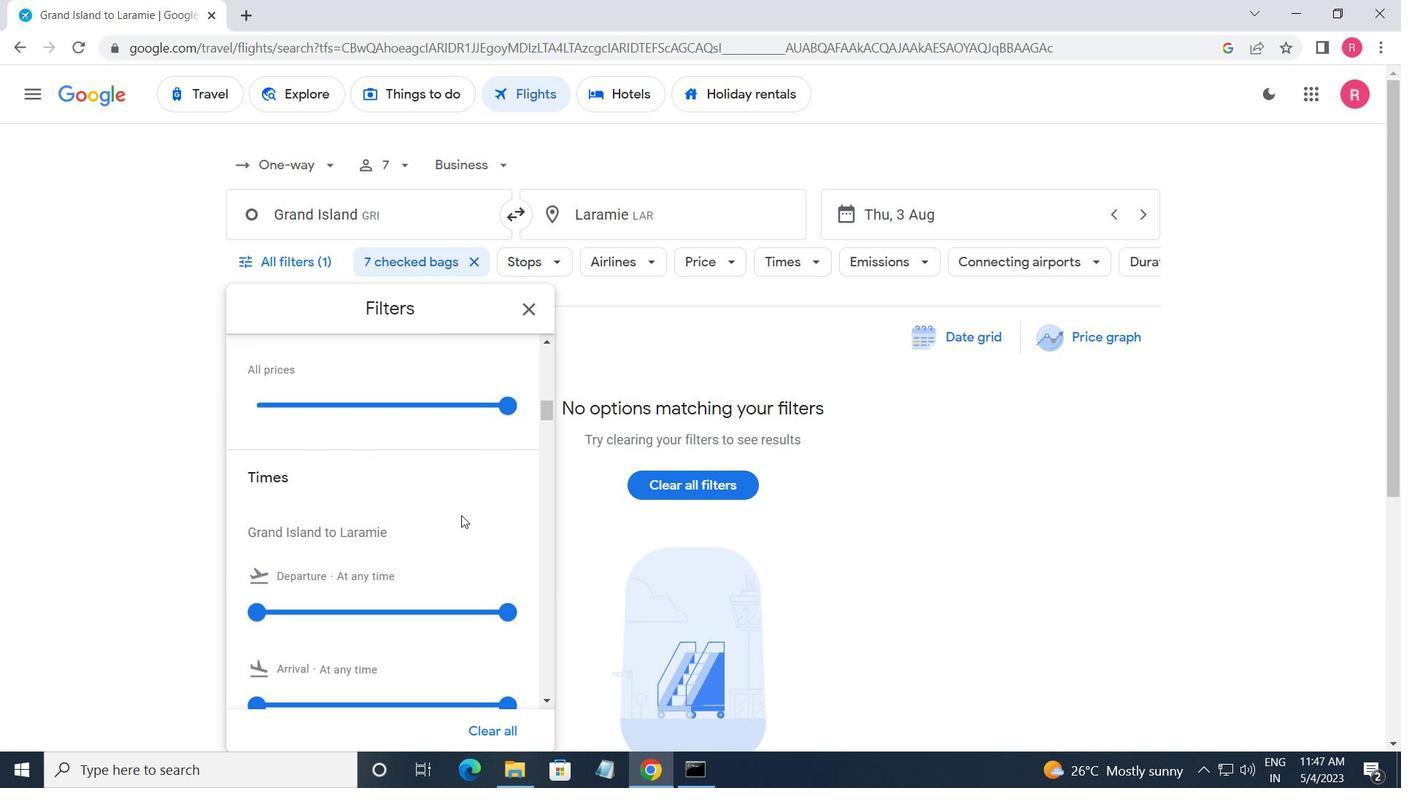 
Action: Mouse moved to (251, 442)
Screenshot: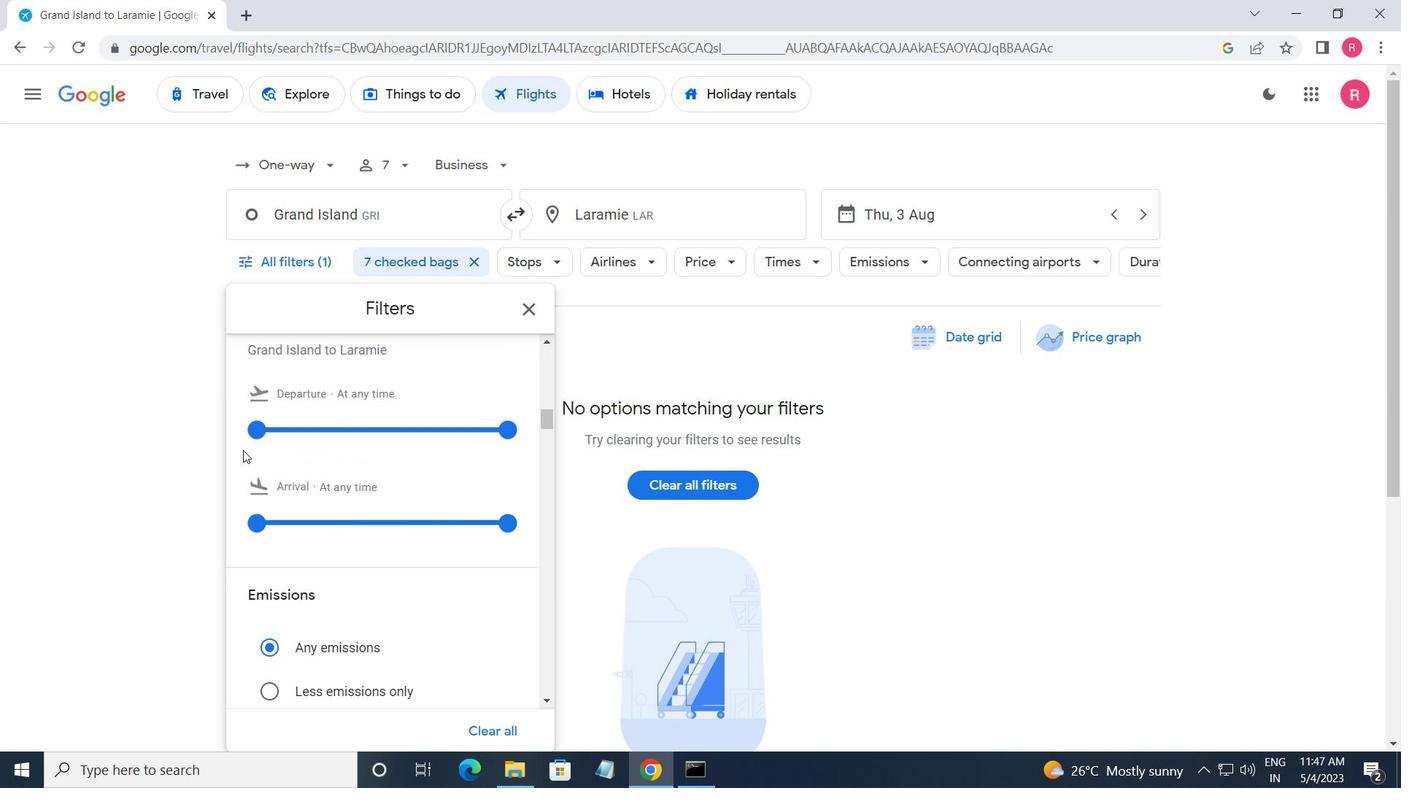
Action: Mouse pressed left at (251, 442)
Screenshot: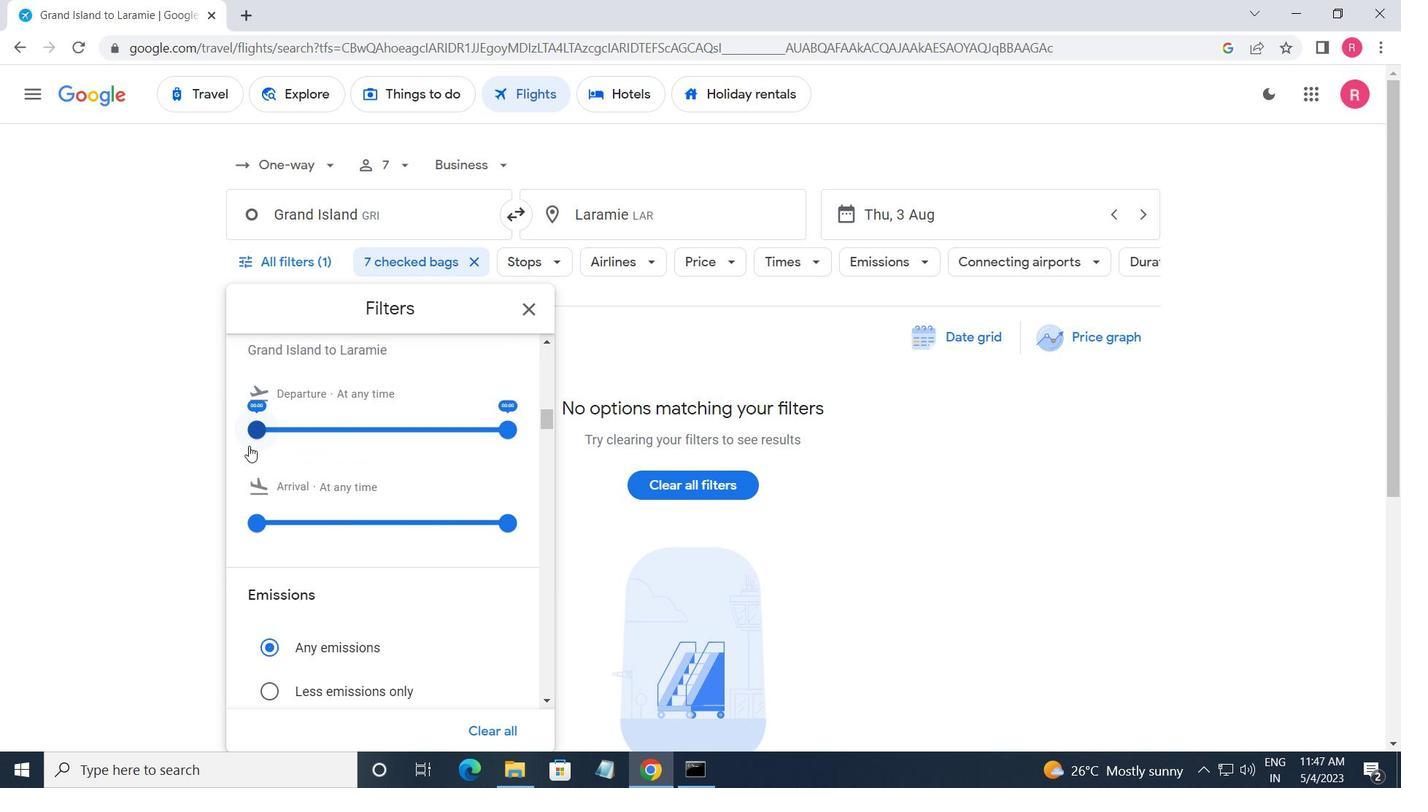
Action: Mouse moved to (499, 428)
Screenshot: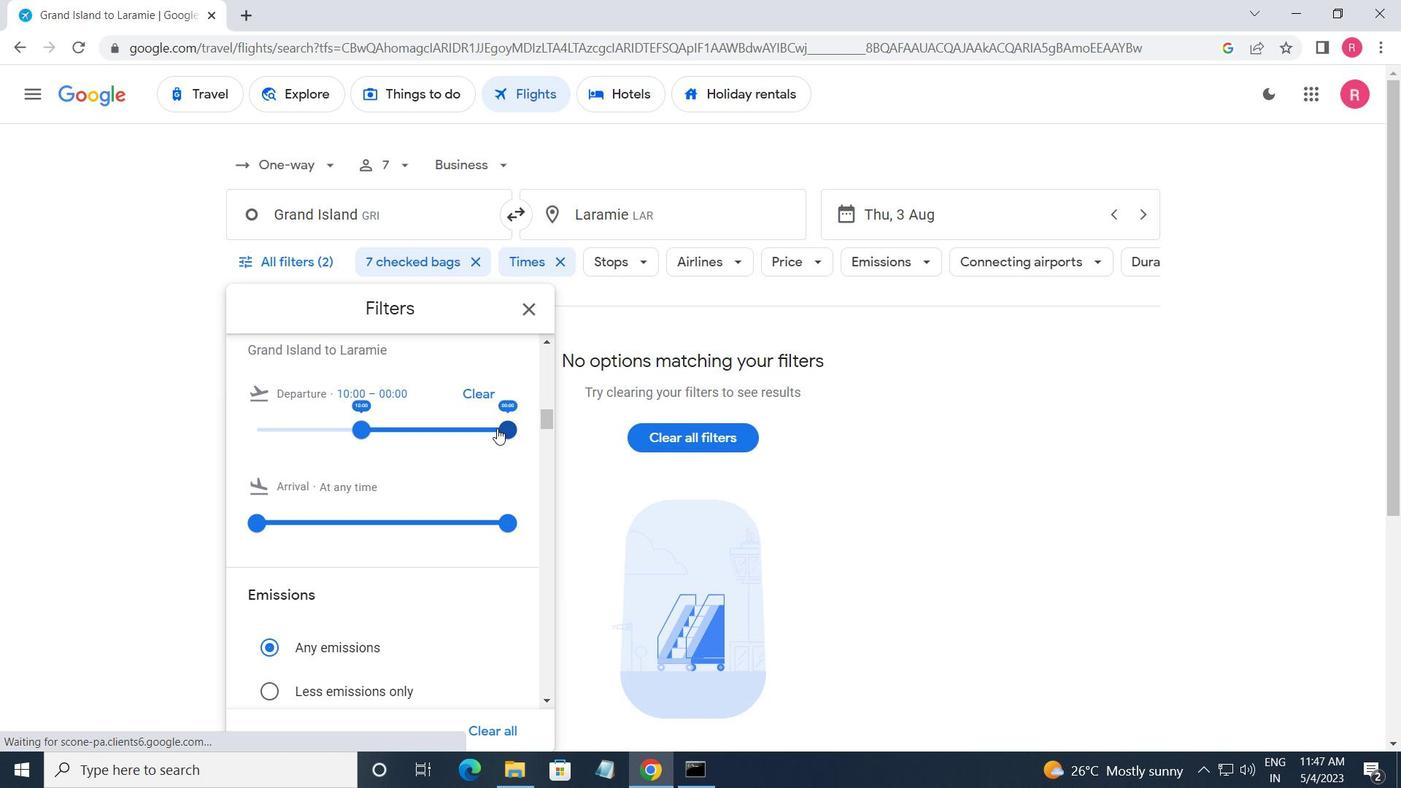 
Action: Mouse pressed left at (499, 428)
Screenshot: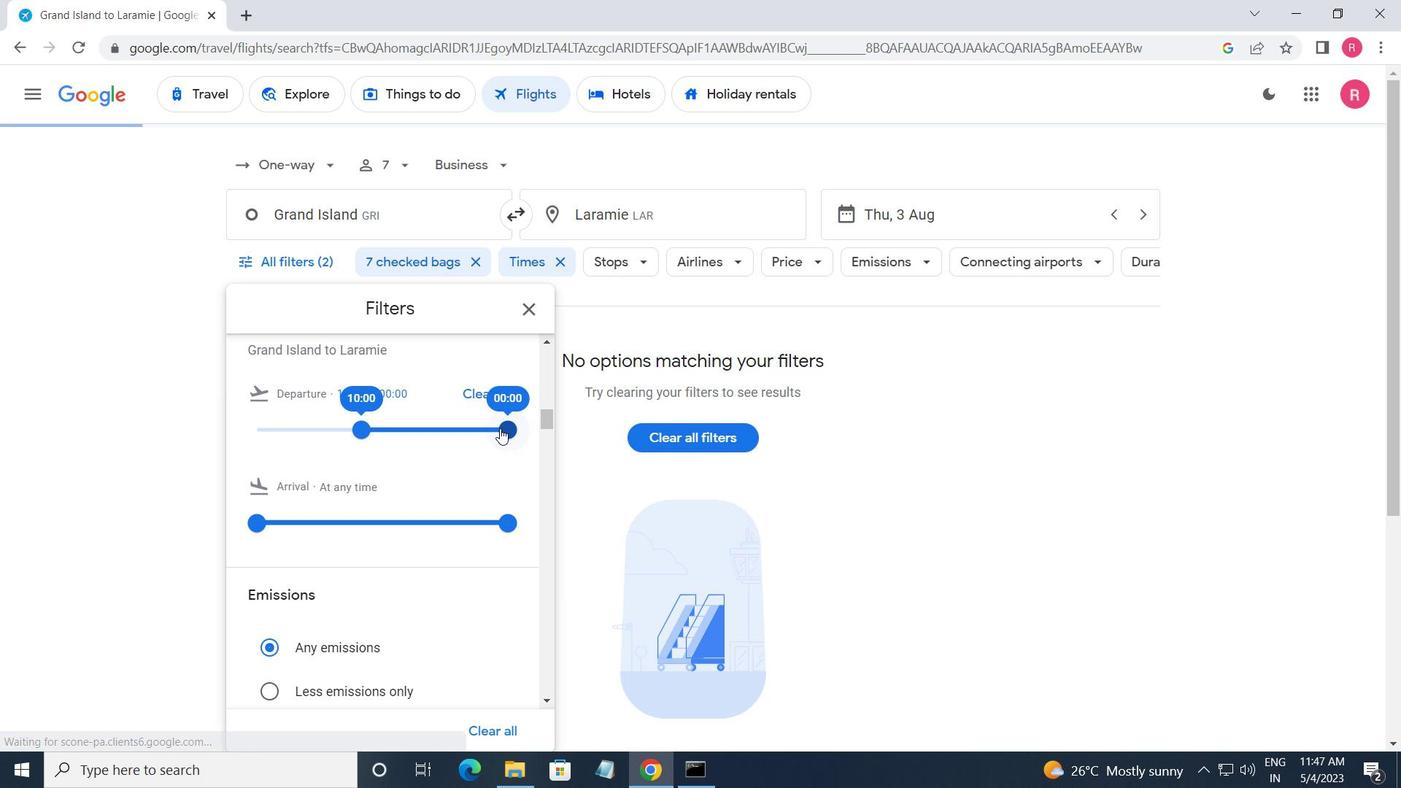 
Action: Mouse moved to (531, 309)
Screenshot: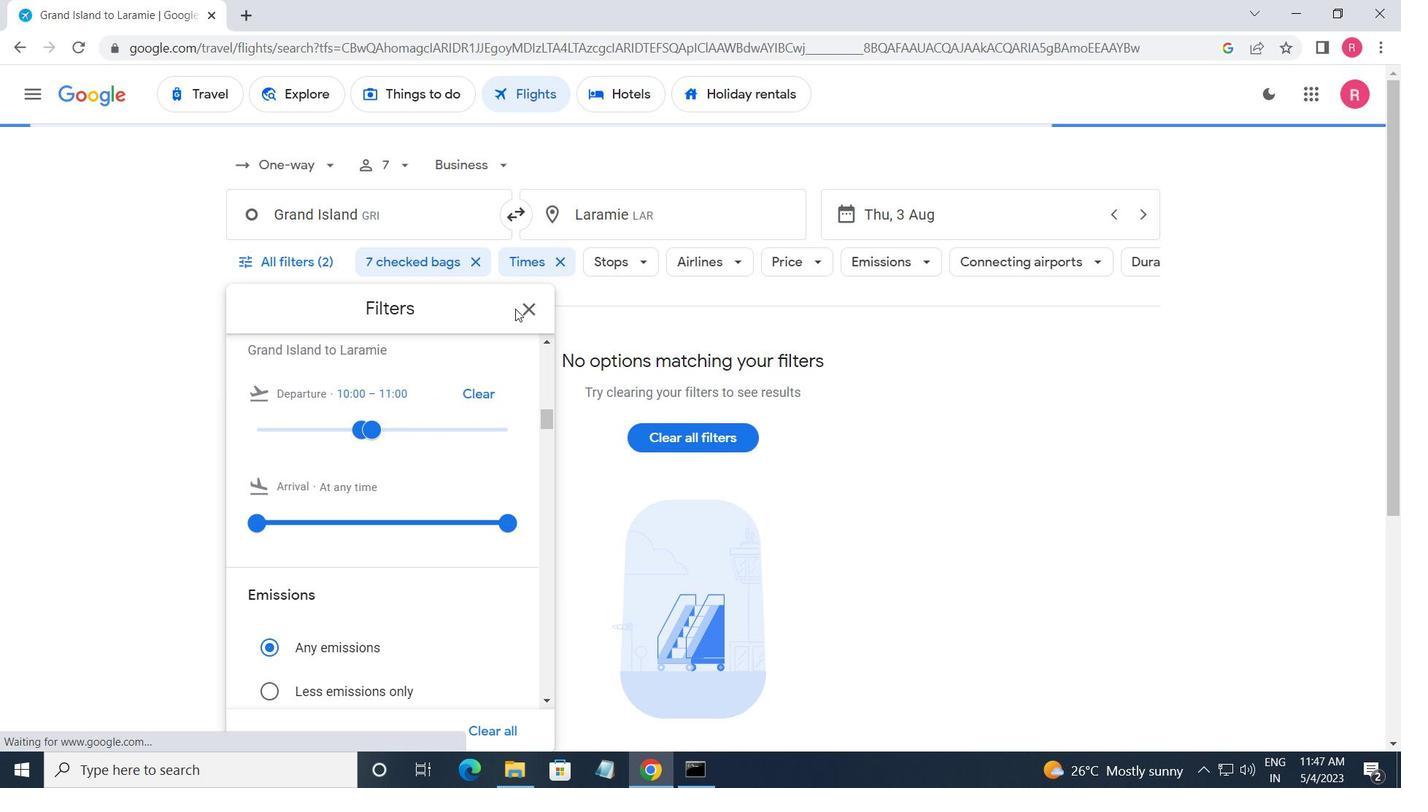 
Action: Mouse pressed left at (531, 309)
Screenshot: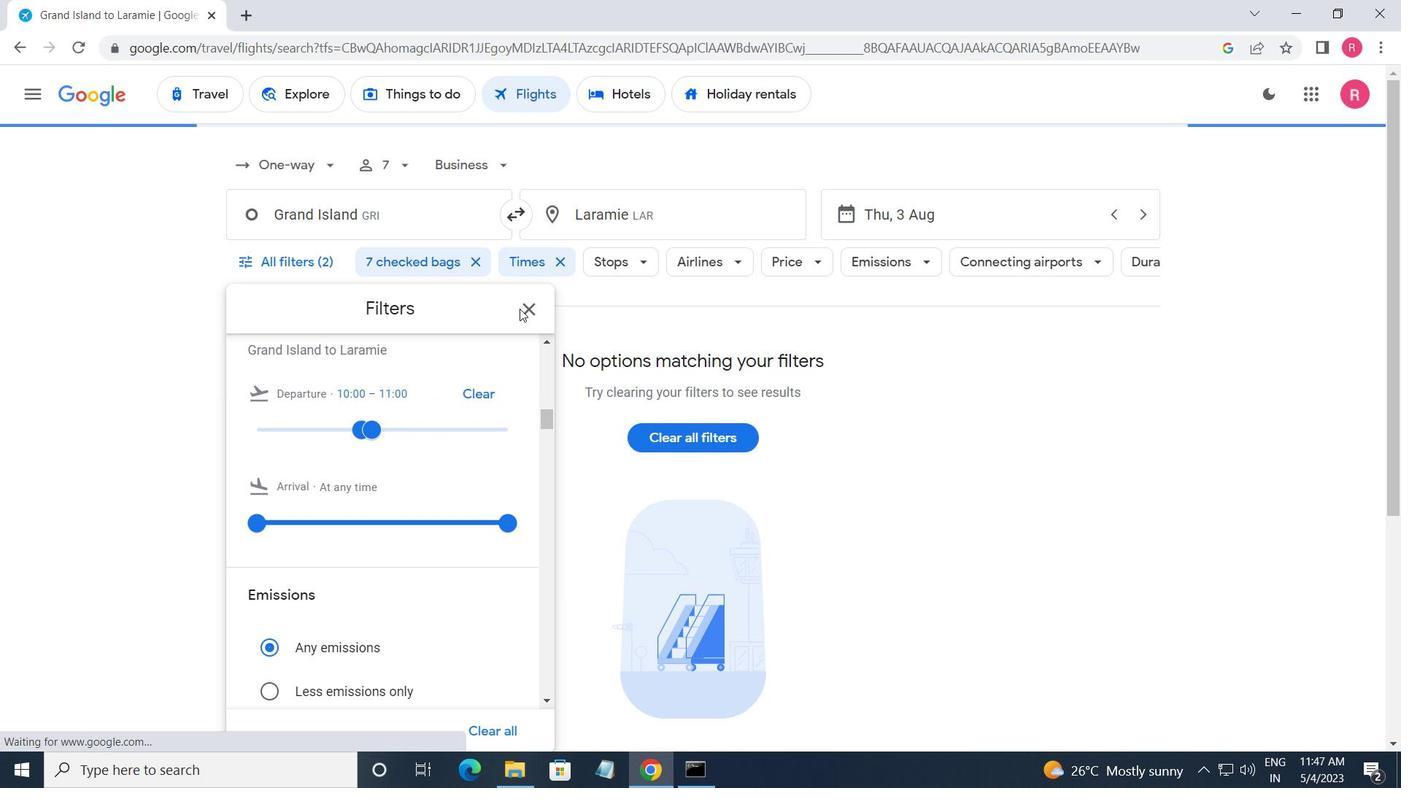 
Action: Mouse moved to (494, 407)
Screenshot: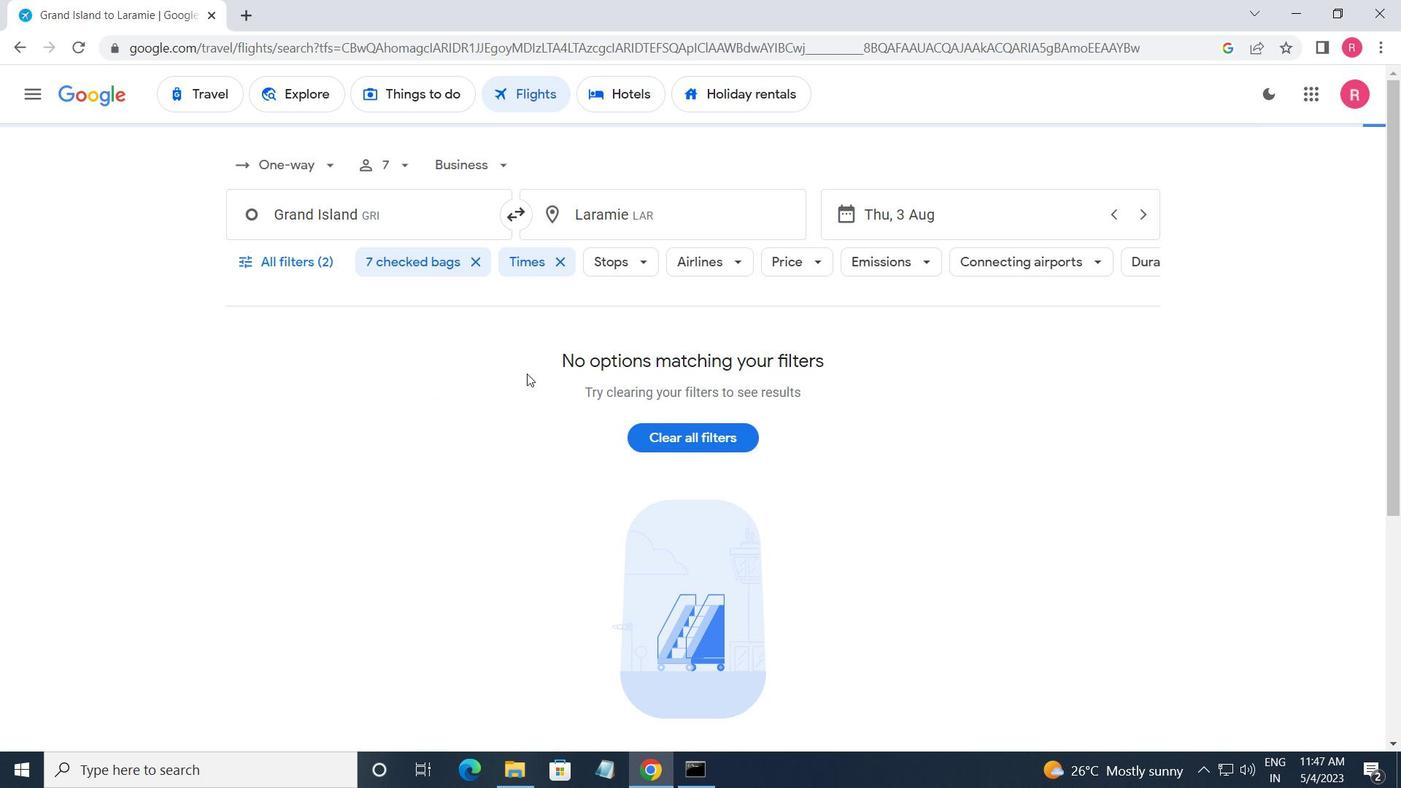 
